 Task: Find connections with filter location Zeralda with filter topic #homes with filter profile language Spanish with filter current company Embassy Group with filter school Presidency University Bangalore with filter industry Think Tanks with filter service category Blogging with filter keywords title Coordinator
Action: Mouse moved to (605, 81)
Screenshot: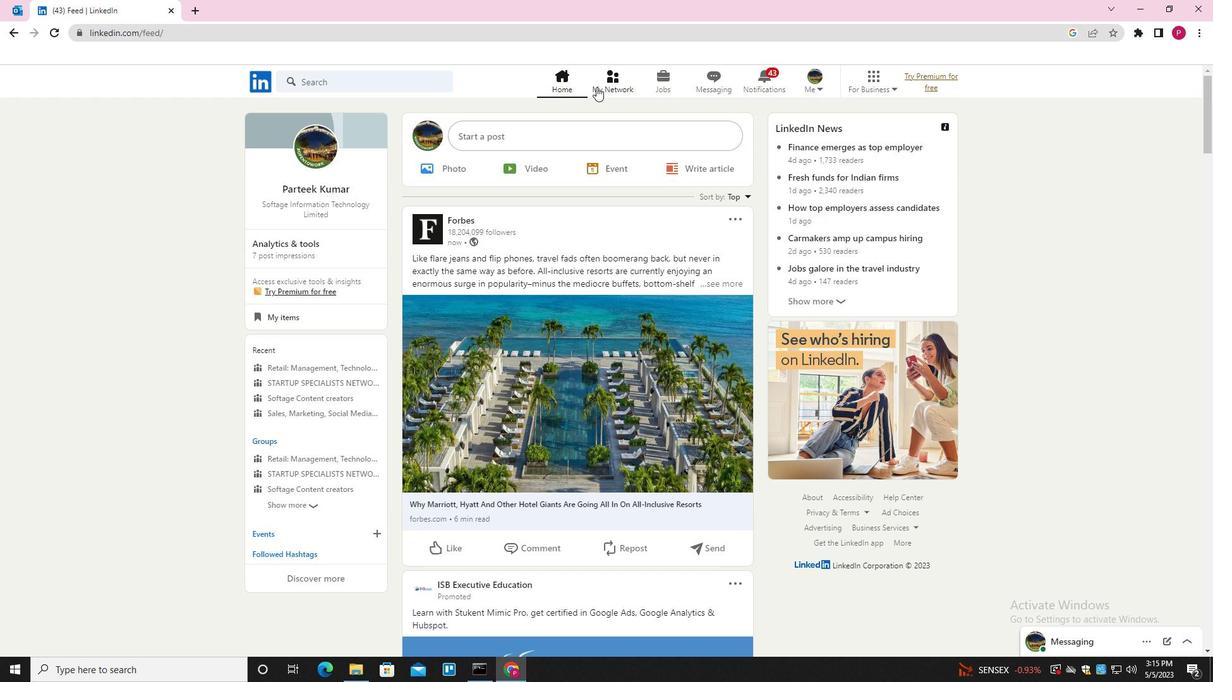 
Action: Mouse pressed left at (605, 81)
Screenshot: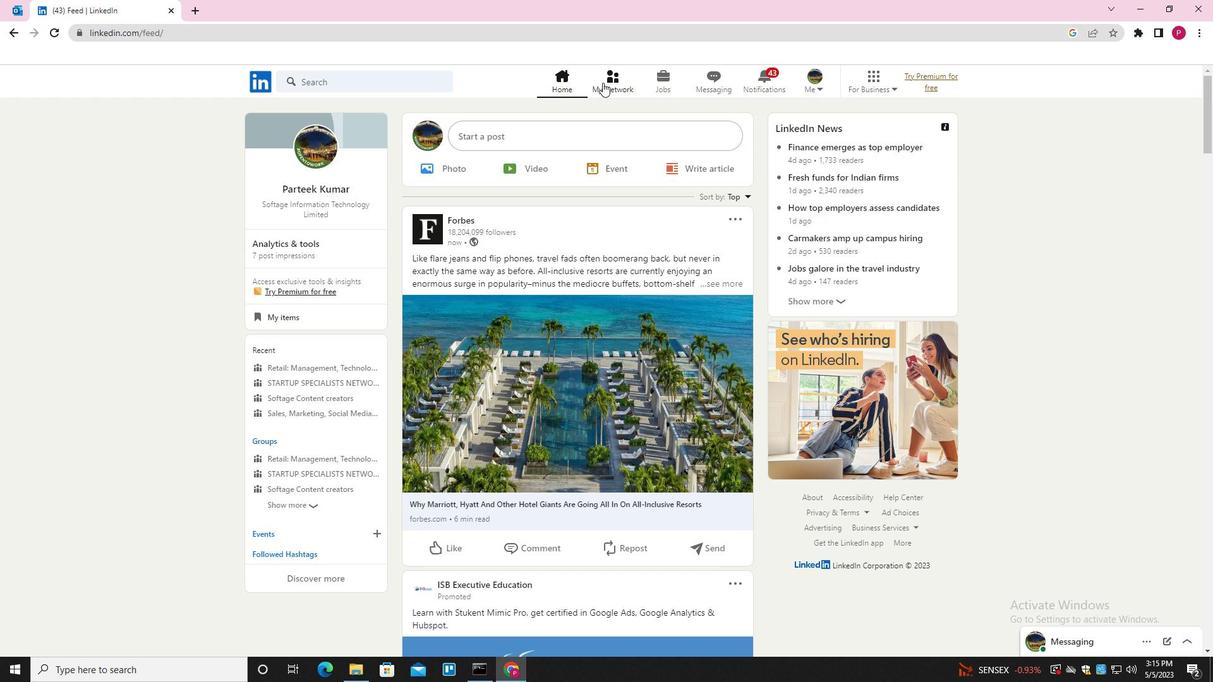 
Action: Mouse moved to (381, 151)
Screenshot: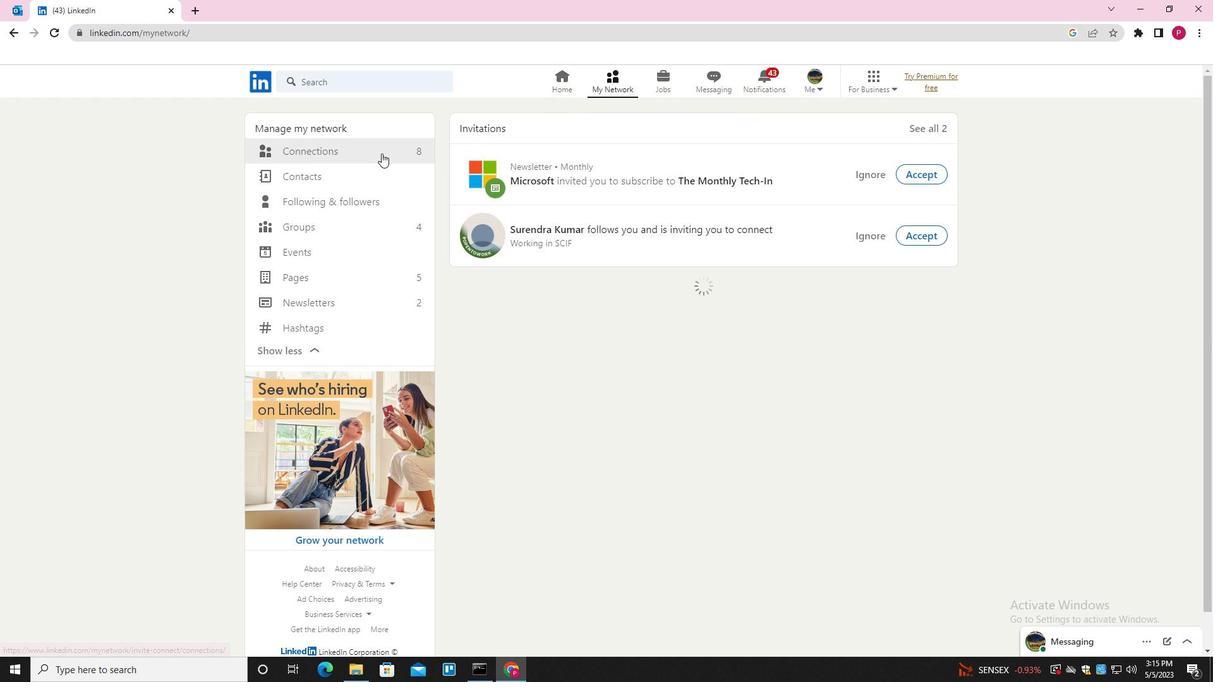 
Action: Mouse pressed left at (381, 151)
Screenshot: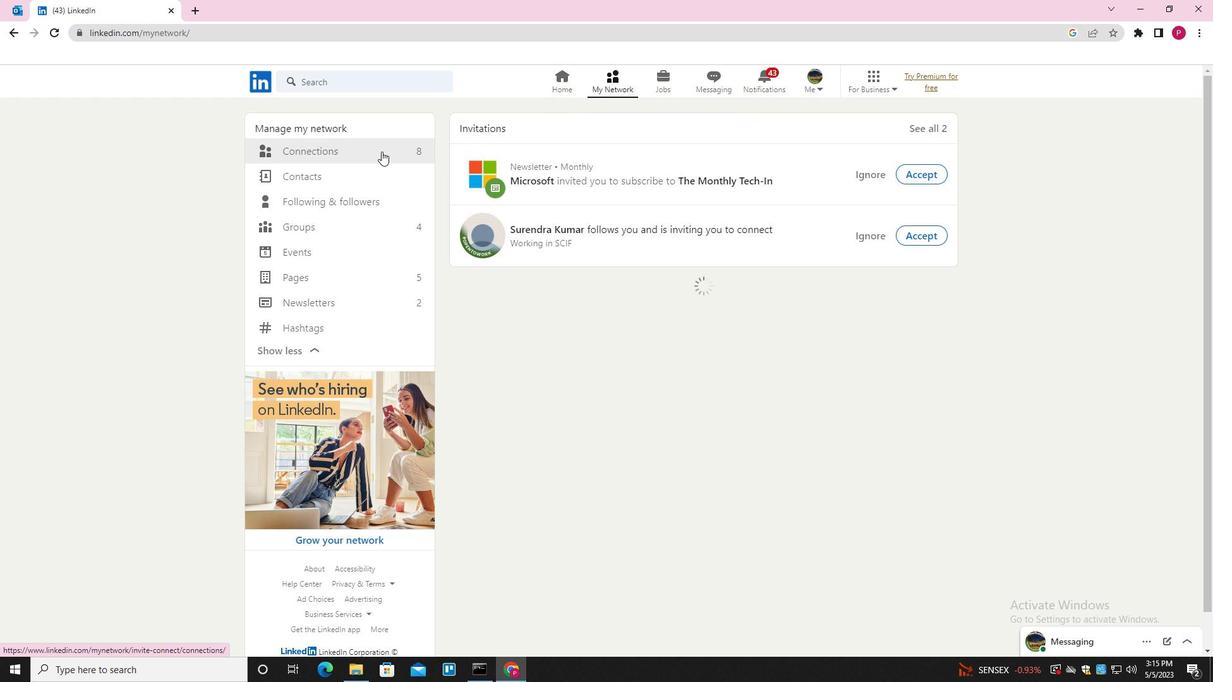
Action: Mouse moved to (695, 156)
Screenshot: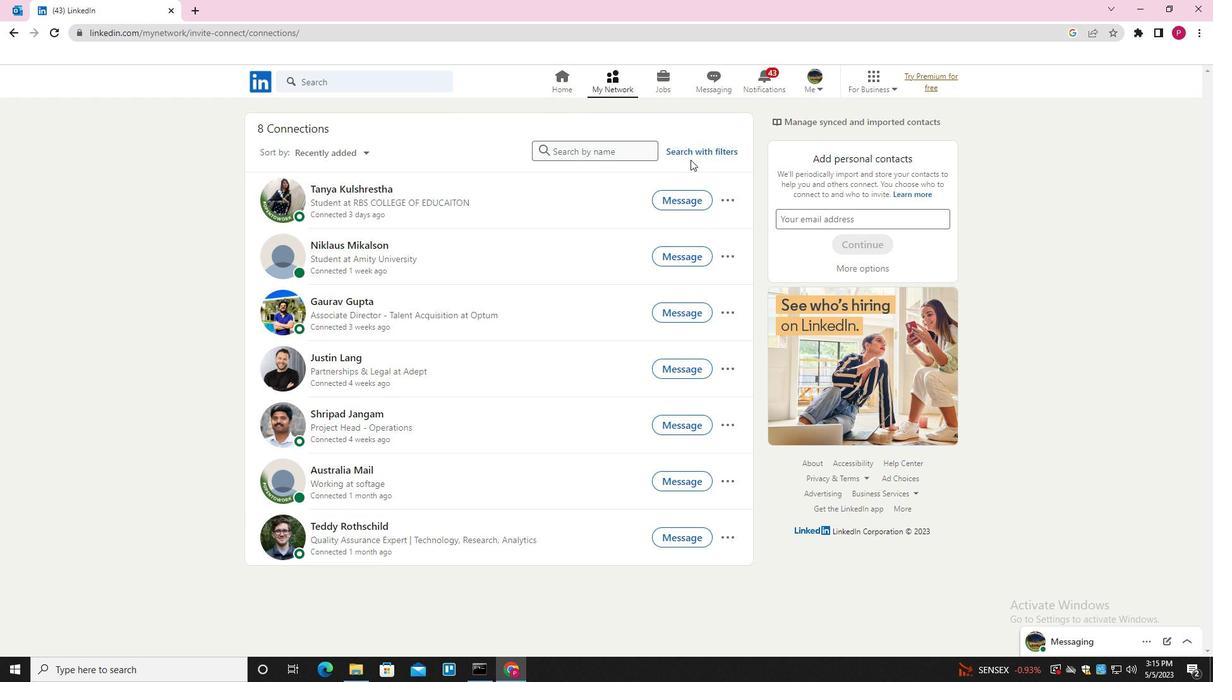 
Action: Mouse pressed left at (695, 156)
Screenshot: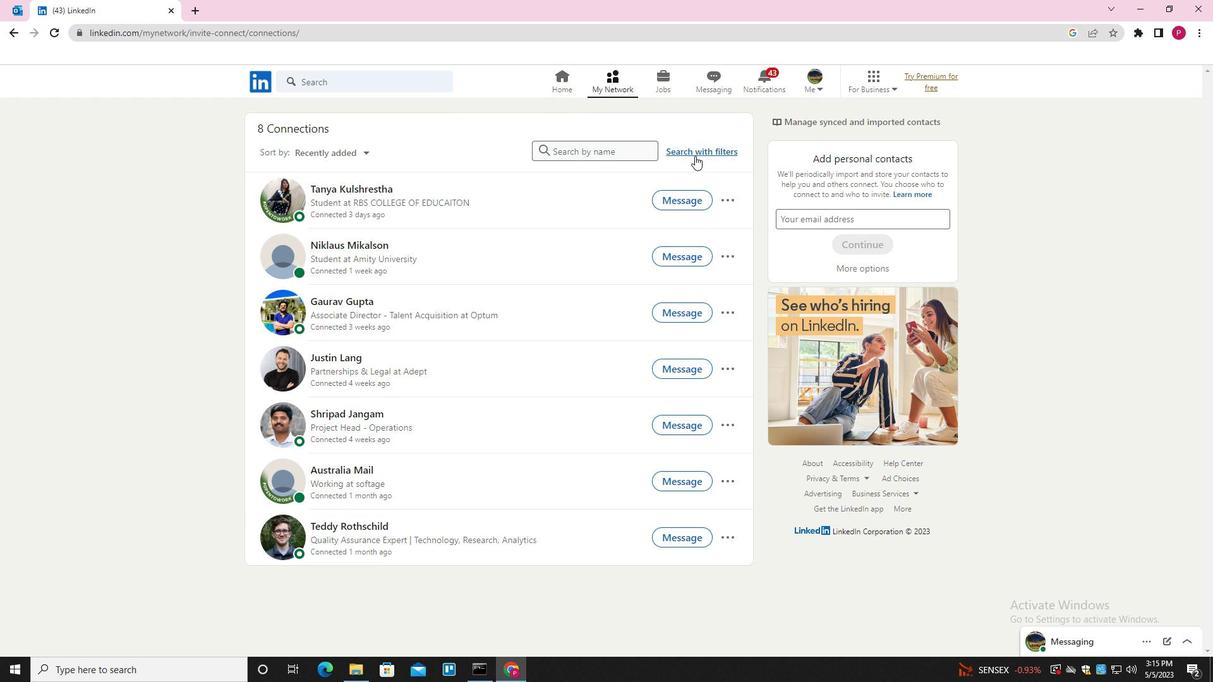 
Action: Mouse moved to (636, 118)
Screenshot: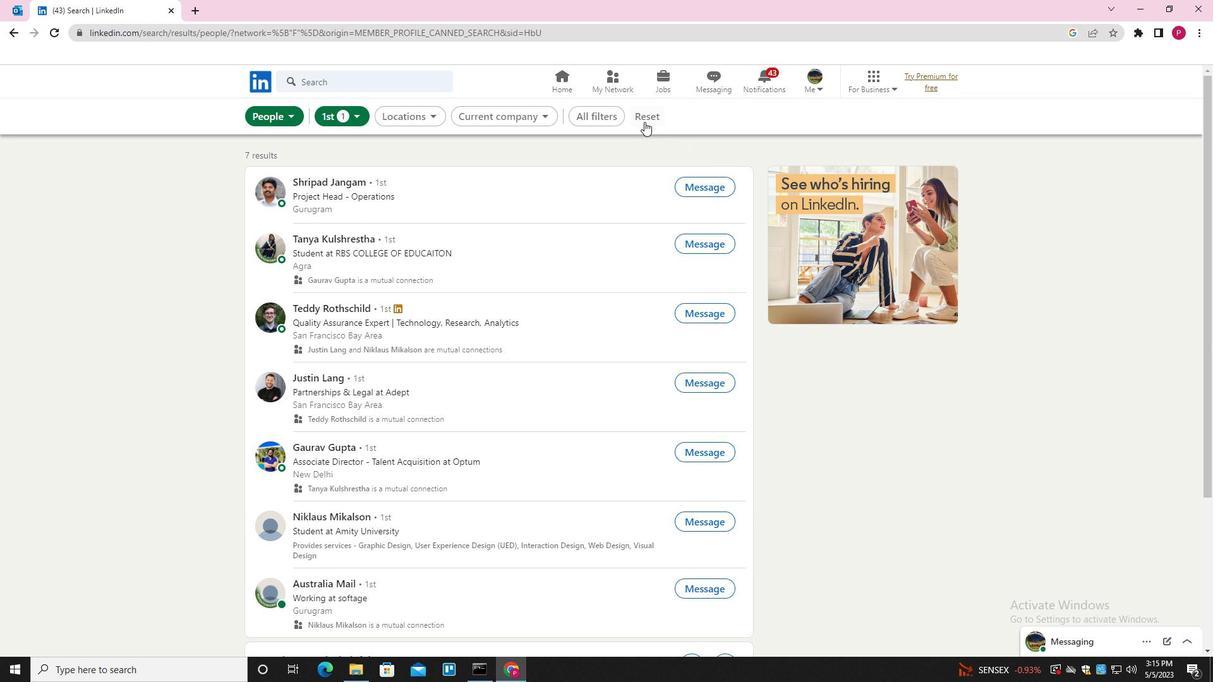 
Action: Mouse pressed left at (636, 118)
Screenshot: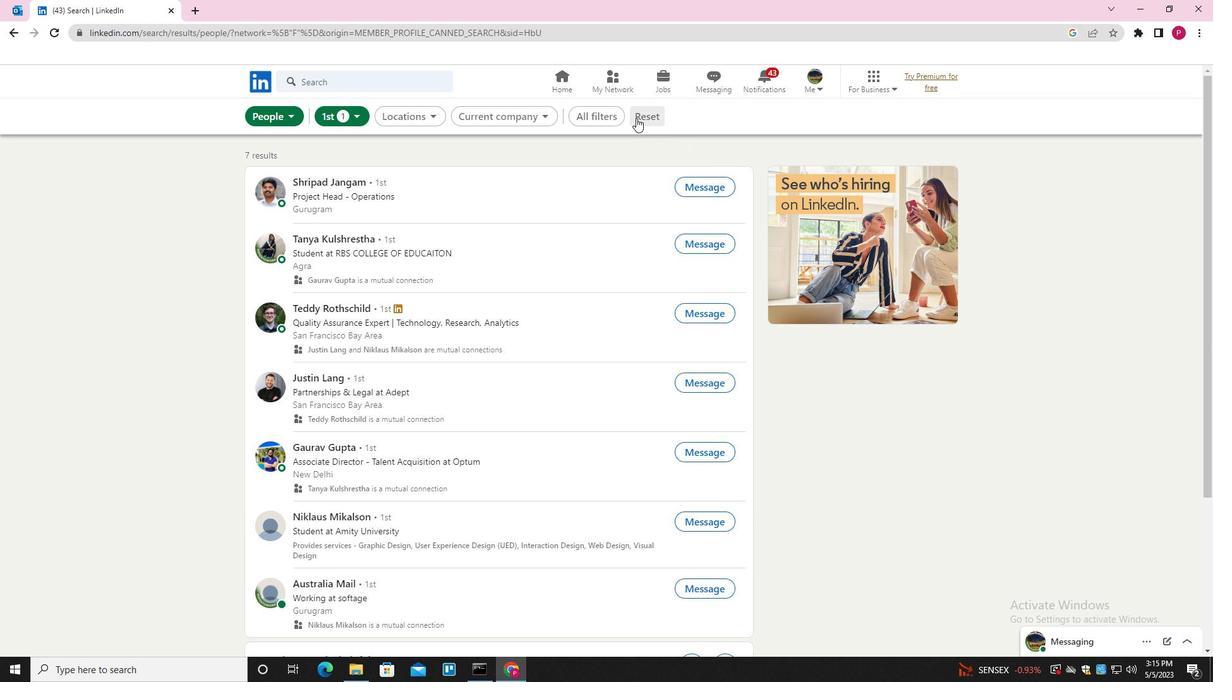 
Action: Mouse moved to (642, 121)
Screenshot: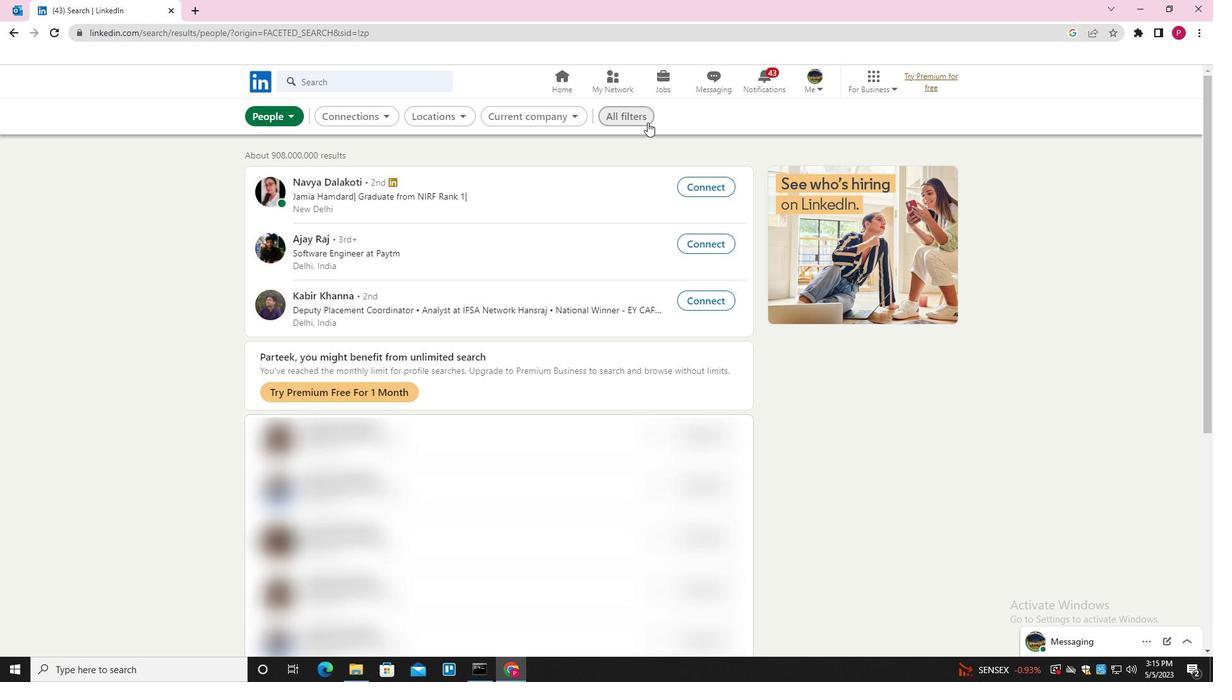 
Action: Mouse pressed left at (642, 121)
Screenshot: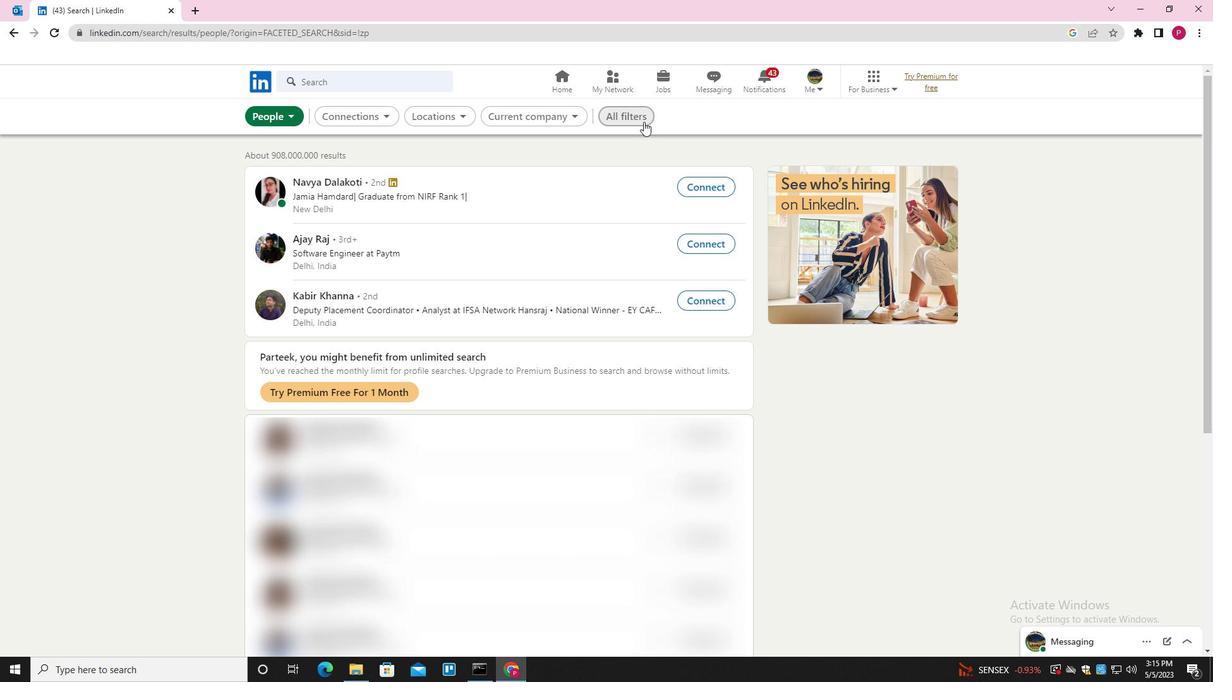 
Action: Mouse moved to (1022, 333)
Screenshot: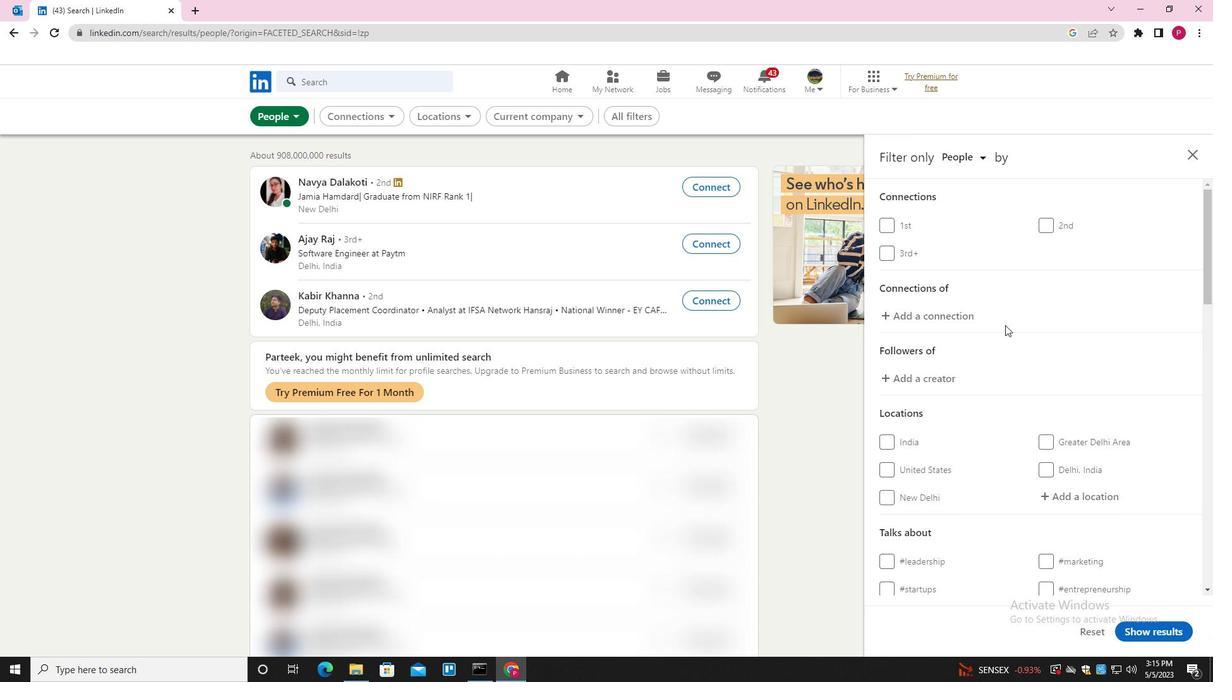 
Action: Mouse scrolled (1022, 332) with delta (0, 0)
Screenshot: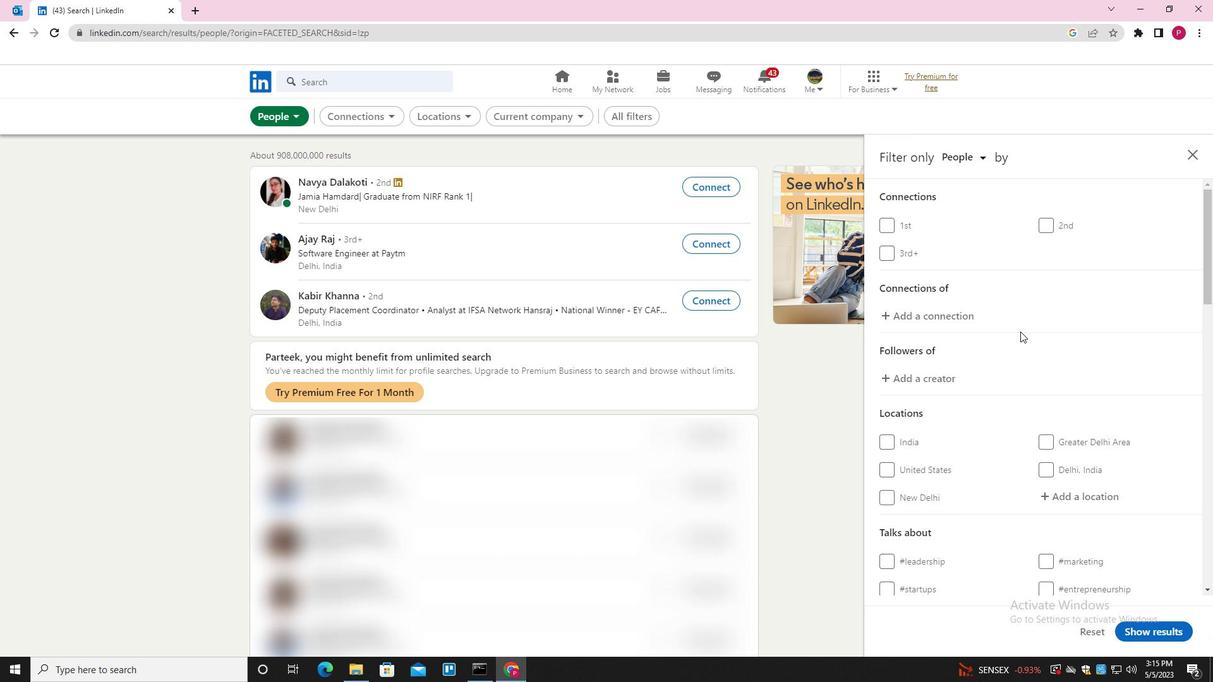 
Action: Mouse moved to (1023, 334)
Screenshot: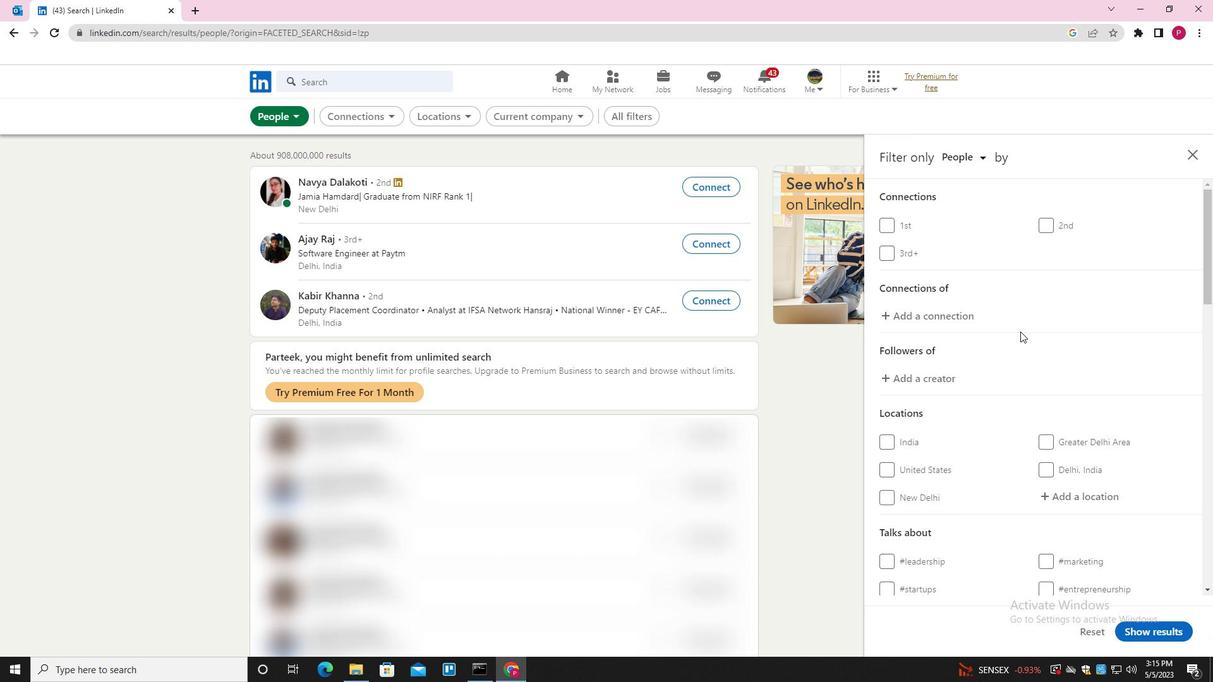 
Action: Mouse scrolled (1023, 333) with delta (0, 0)
Screenshot: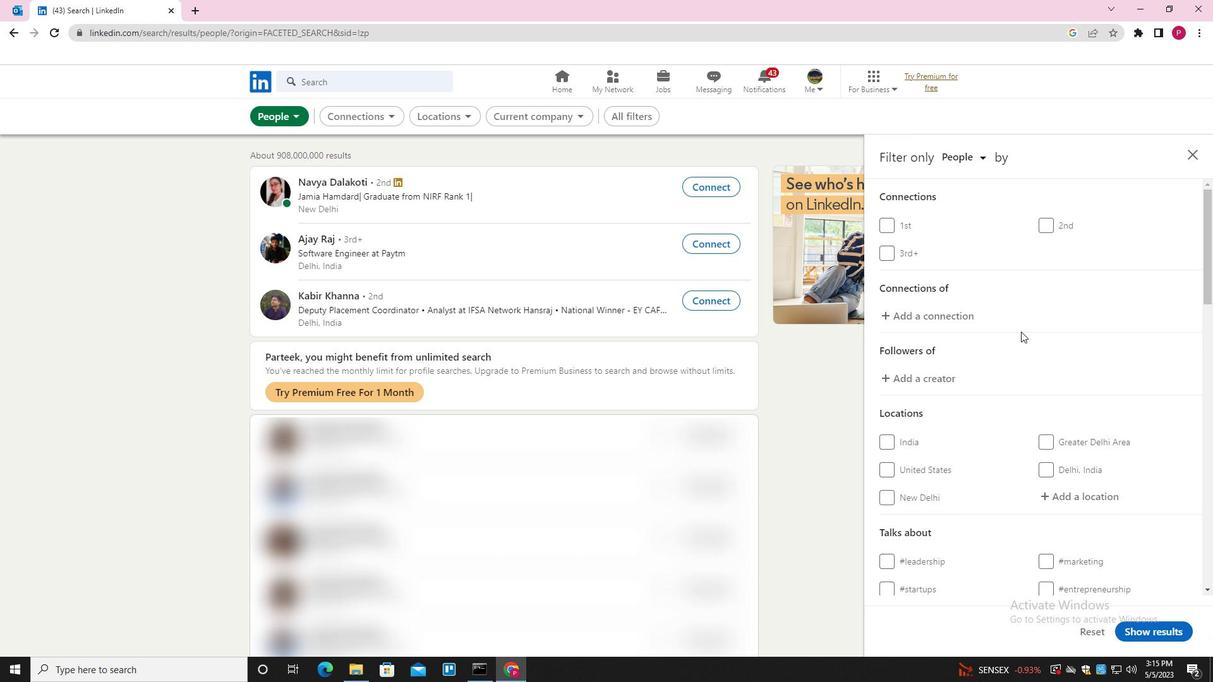 
Action: Mouse moved to (1053, 365)
Screenshot: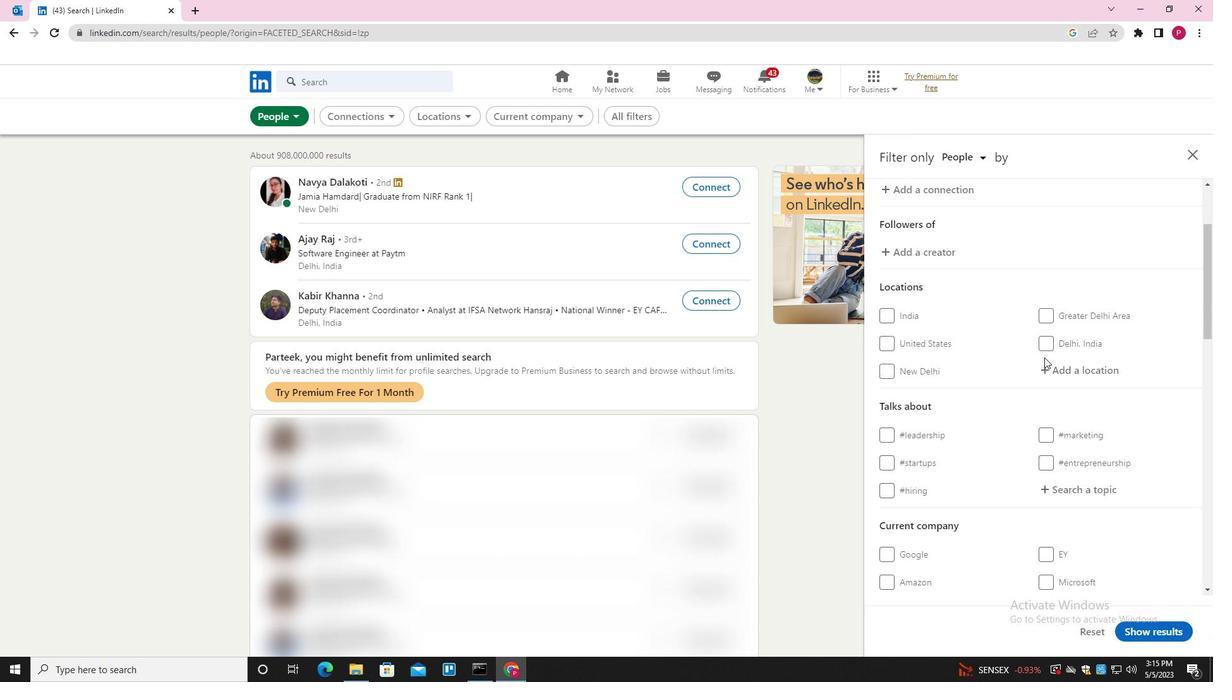 
Action: Mouse pressed left at (1053, 365)
Screenshot: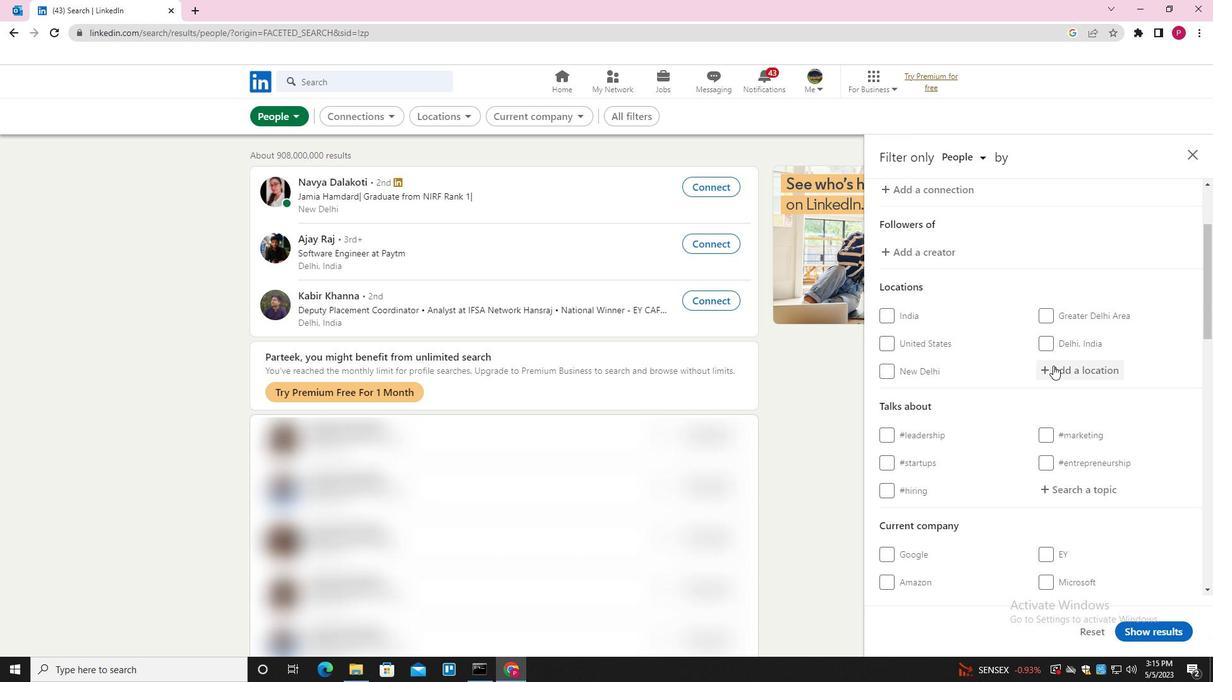 
Action: Key pressed <Key.shift>ZERALDA<Key.down><Key.enter>
Screenshot: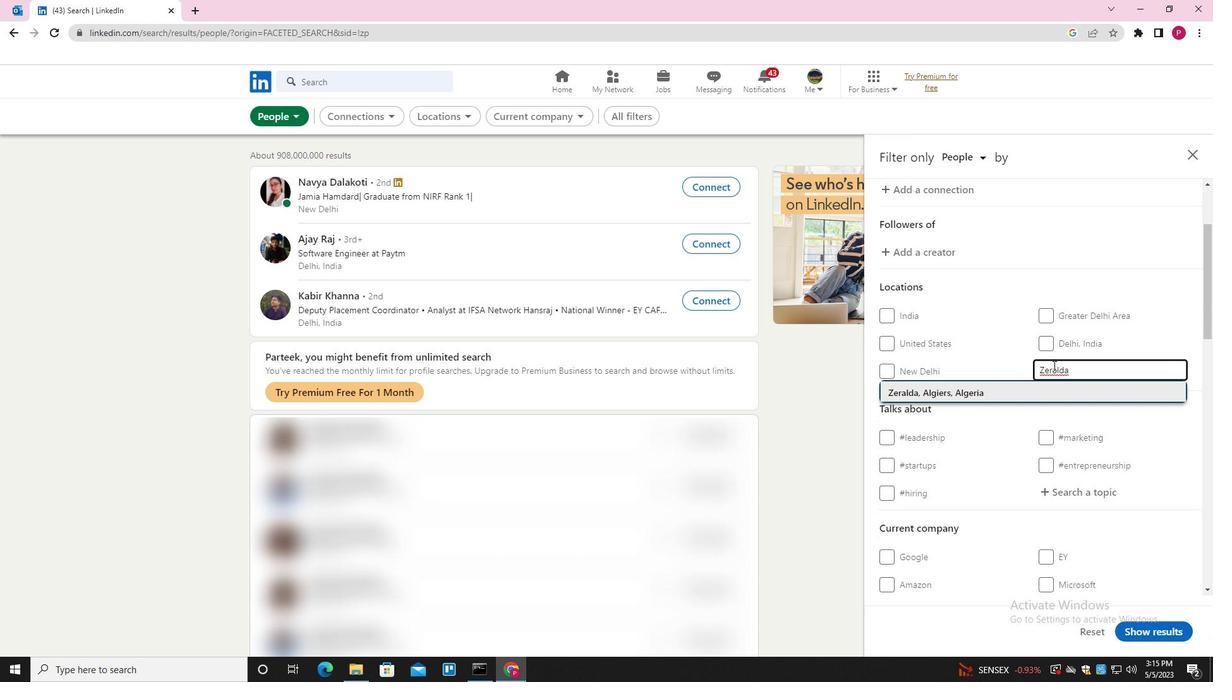 
Action: Mouse moved to (1034, 369)
Screenshot: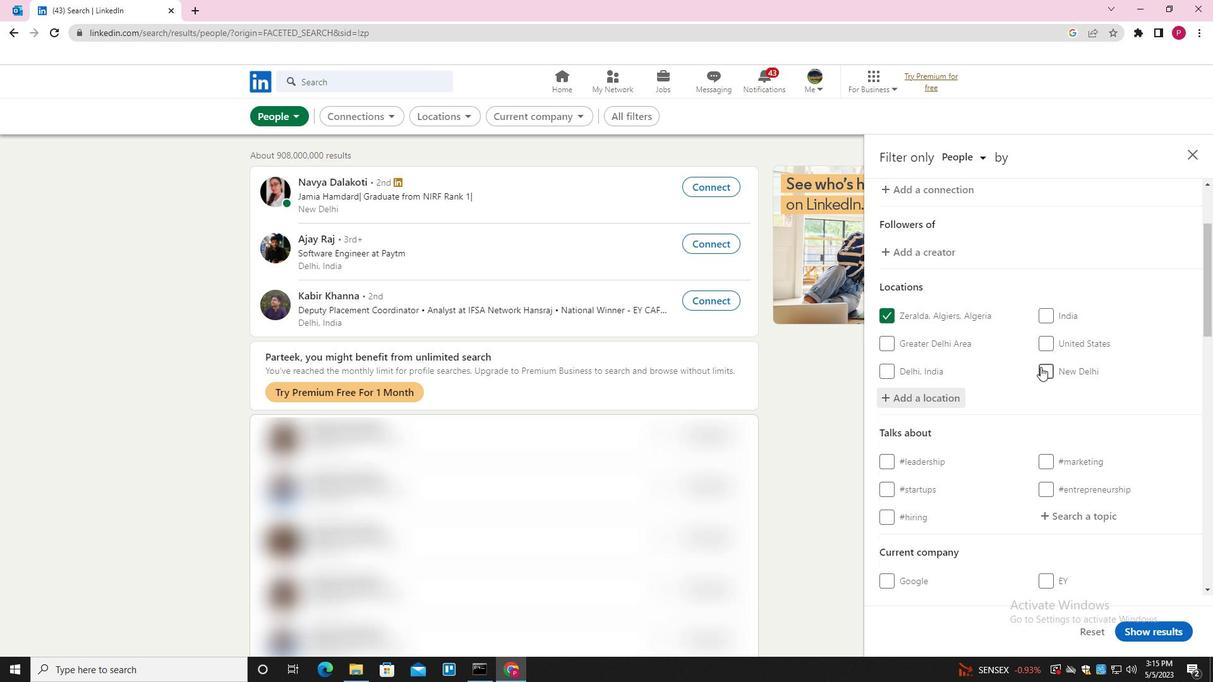 
Action: Mouse scrolled (1034, 368) with delta (0, 0)
Screenshot: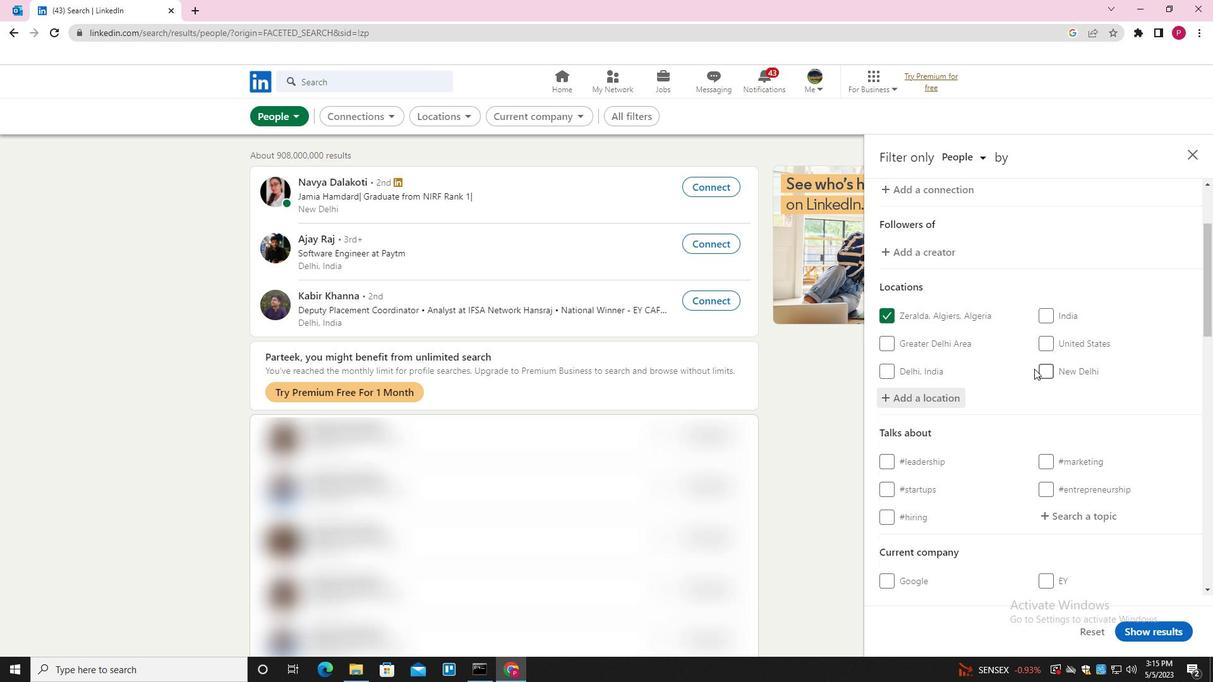 
Action: Mouse moved to (1033, 369)
Screenshot: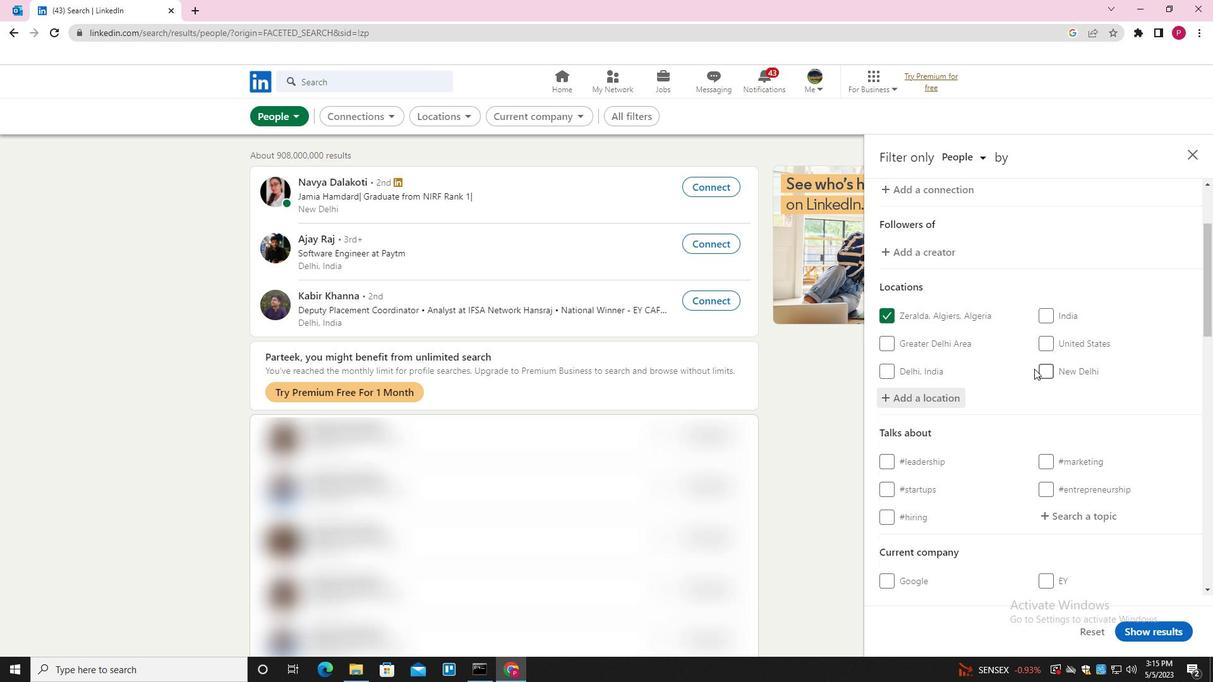 
Action: Mouse scrolled (1033, 368) with delta (0, 0)
Screenshot: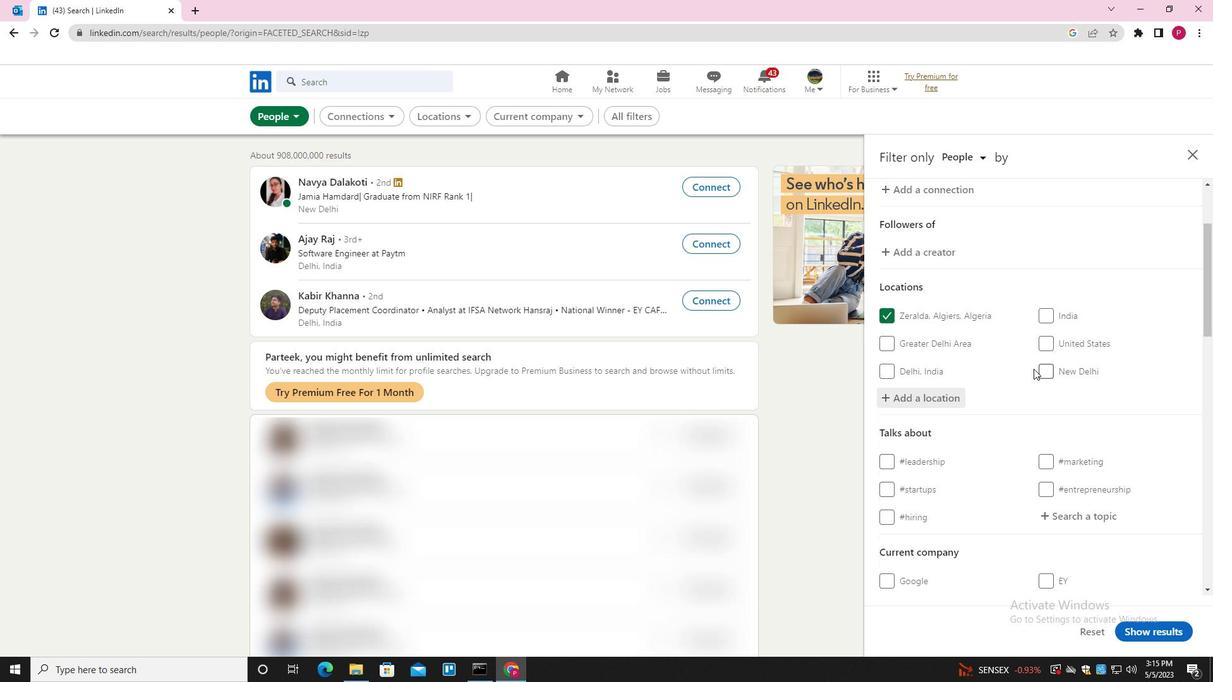 
Action: Mouse scrolled (1033, 368) with delta (0, 0)
Screenshot: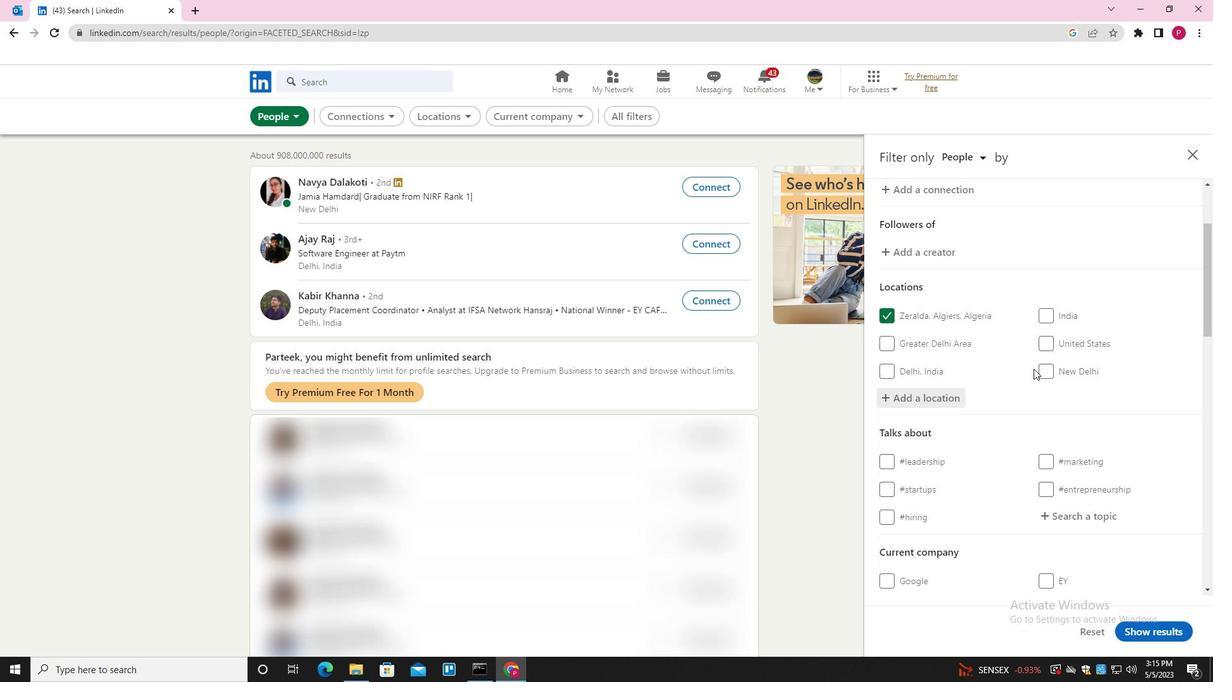 
Action: Mouse moved to (1070, 326)
Screenshot: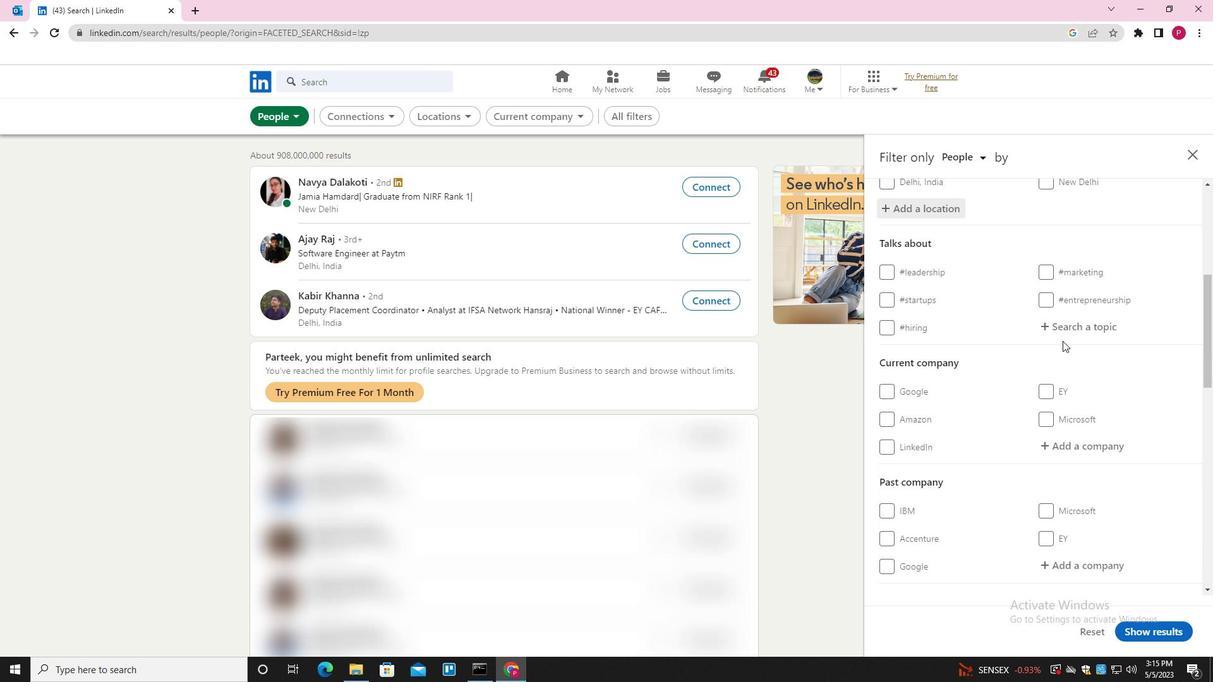 
Action: Mouse pressed left at (1070, 326)
Screenshot: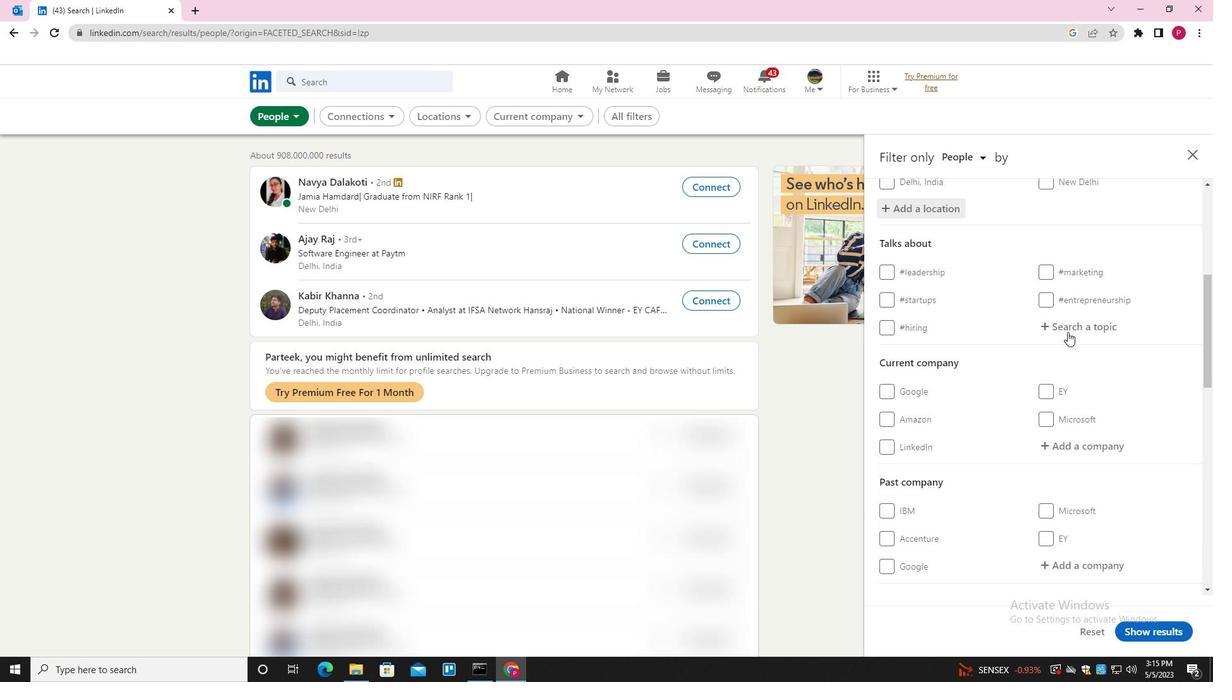
Action: Key pressed HOMES<Key.down><Key.down><Key.down><Key.down><Key.down><Key.enter>
Screenshot: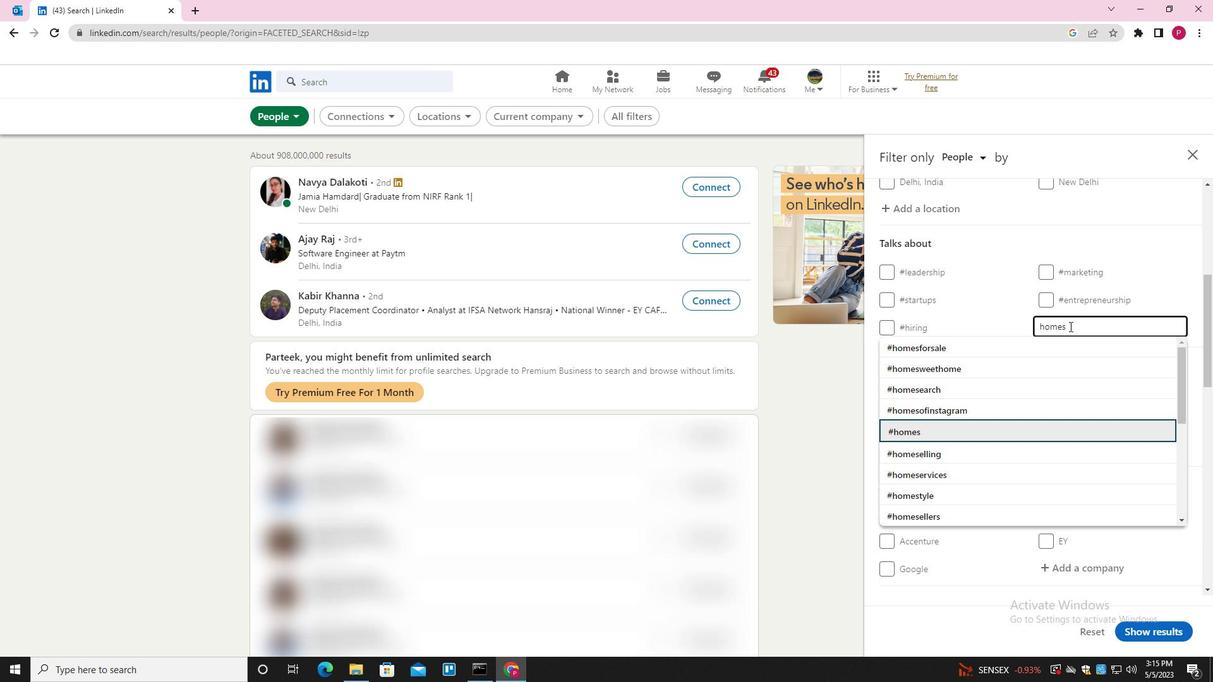 
Action: Mouse moved to (1030, 371)
Screenshot: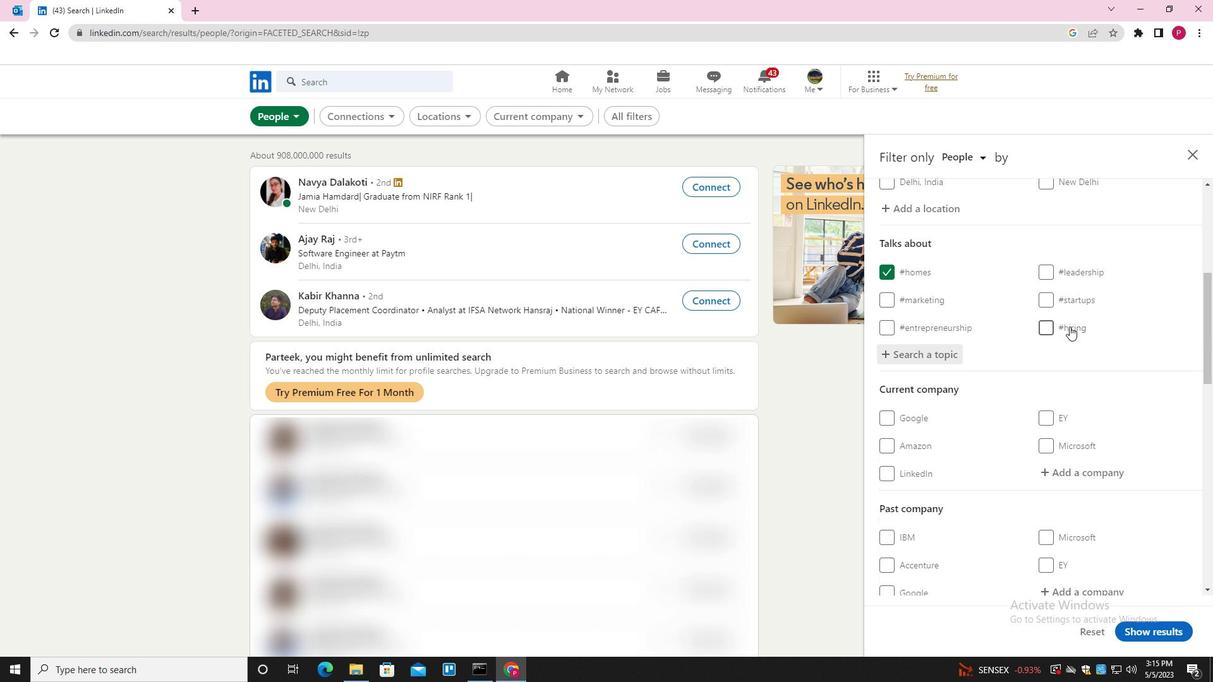 
Action: Mouse scrolled (1030, 371) with delta (0, 0)
Screenshot: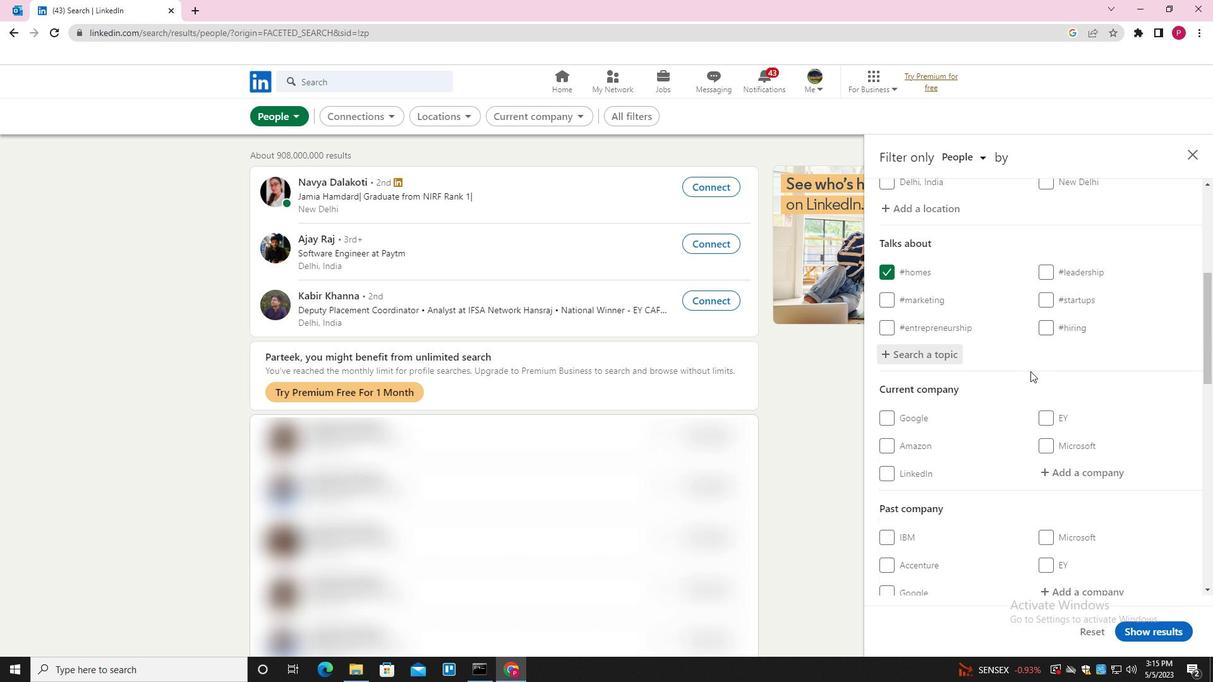 
Action: Mouse scrolled (1030, 371) with delta (0, 0)
Screenshot: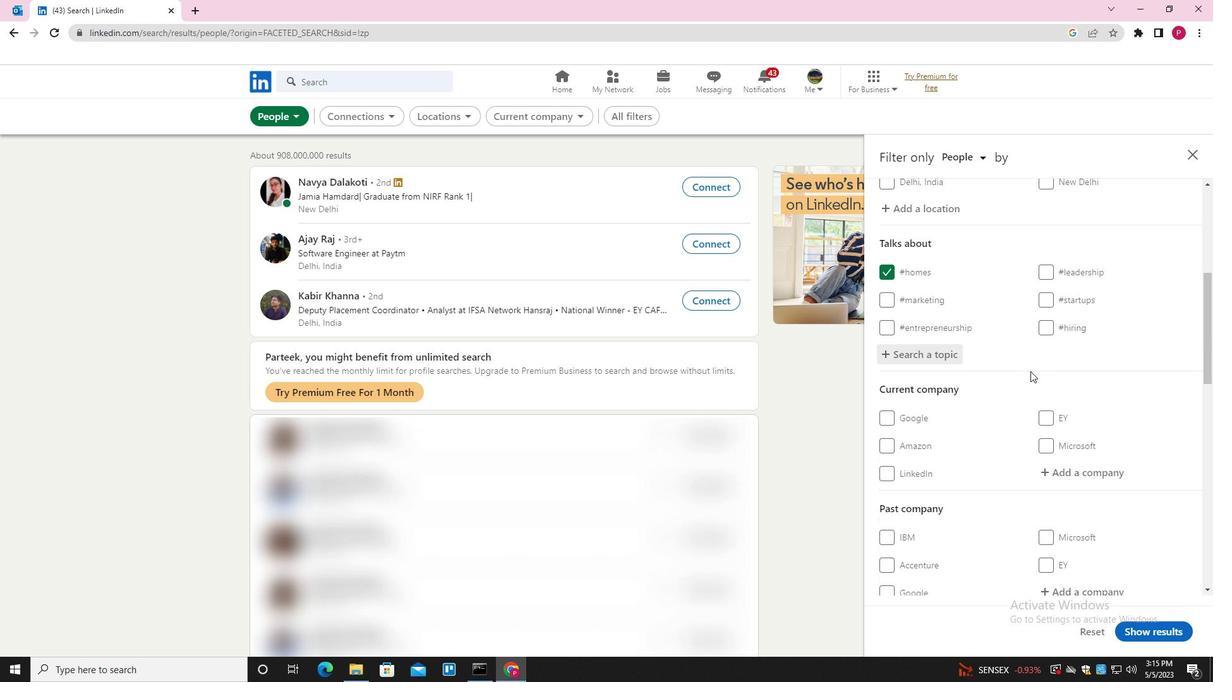 
Action: Mouse scrolled (1030, 371) with delta (0, 0)
Screenshot: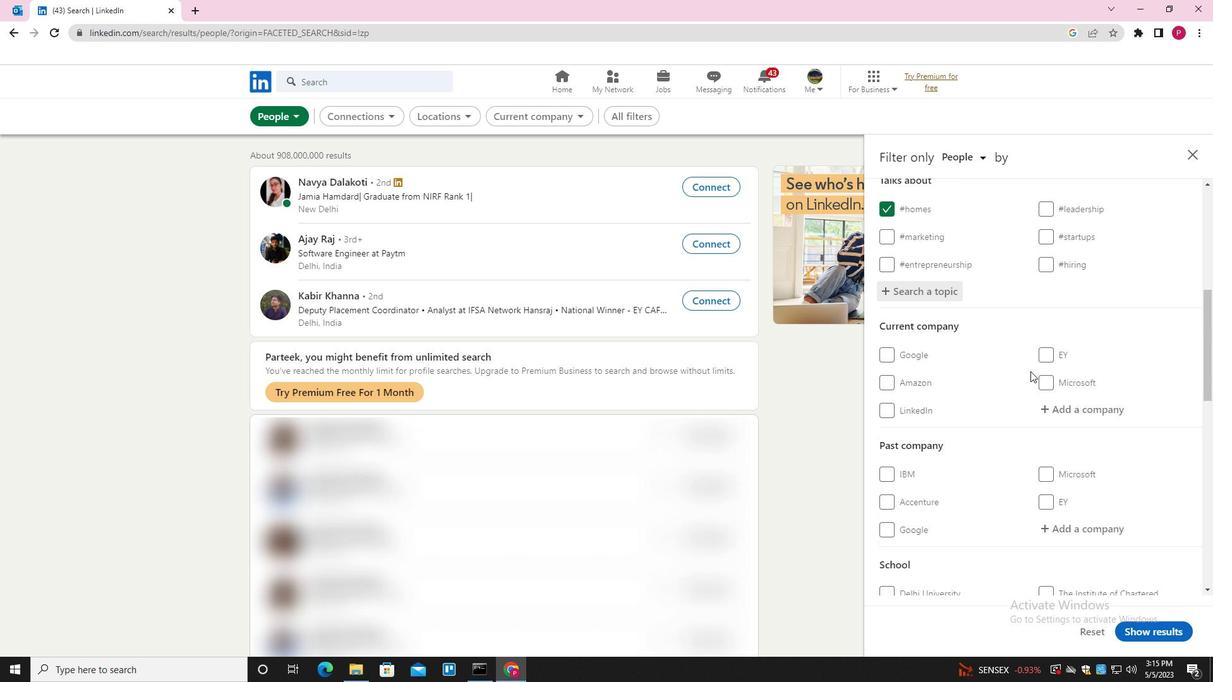 
Action: Mouse scrolled (1030, 371) with delta (0, 0)
Screenshot: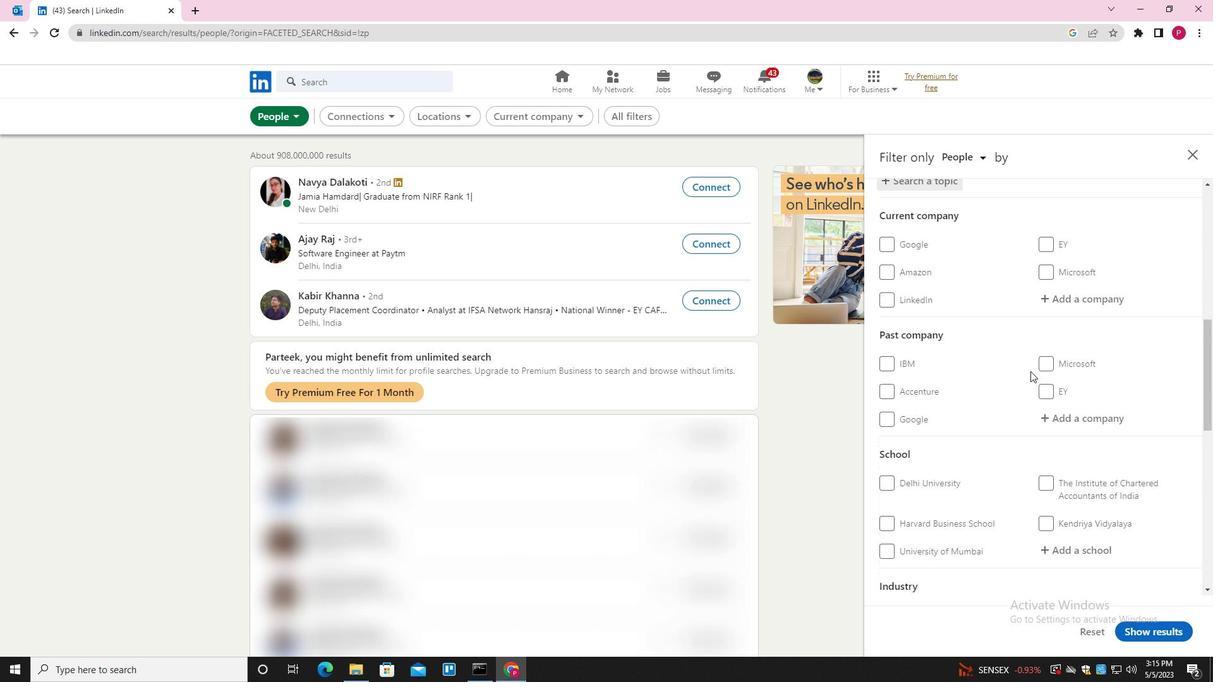 
Action: Mouse scrolled (1030, 371) with delta (0, 0)
Screenshot: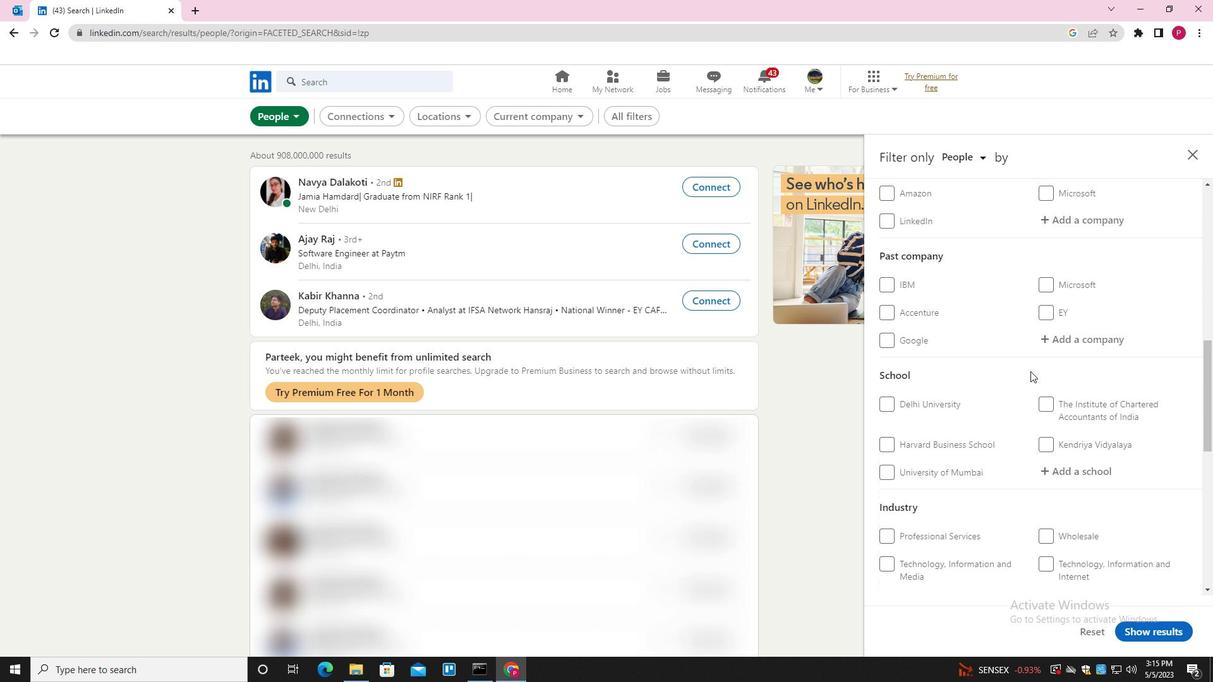 
Action: Mouse scrolled (1030, 371) with delta (0, 0)
Screenshot: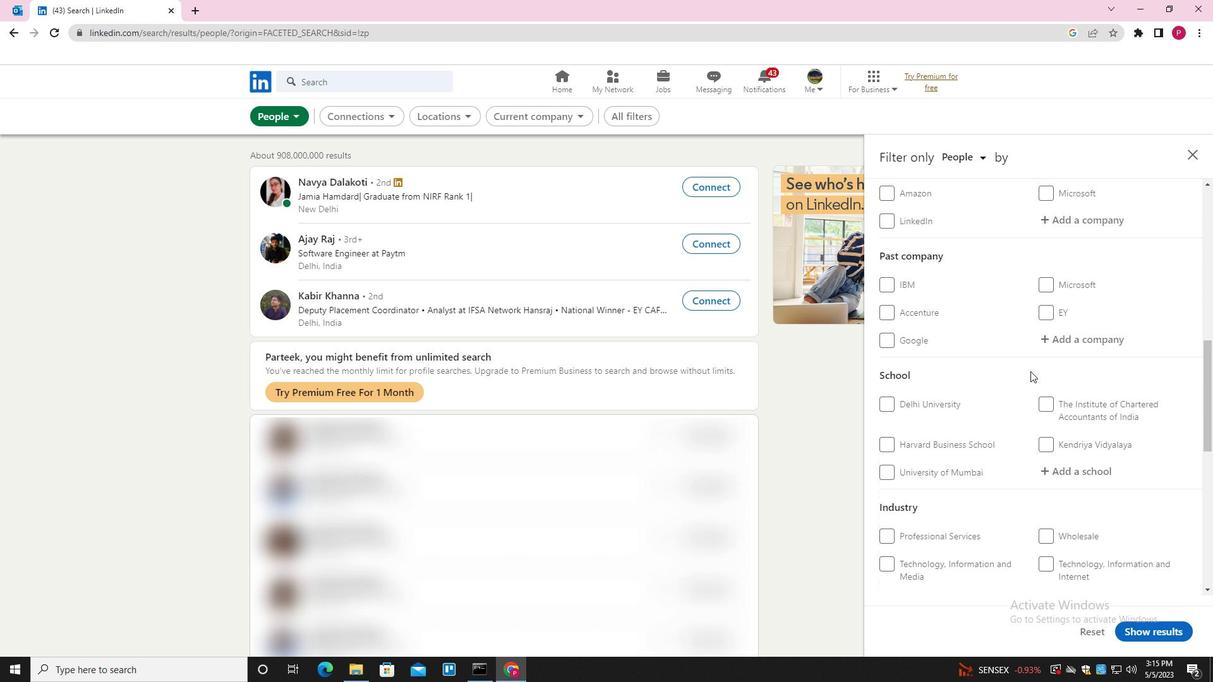 
Action: Mouse scrolled (1030, 371) with delta (0, 0)
Screenshot: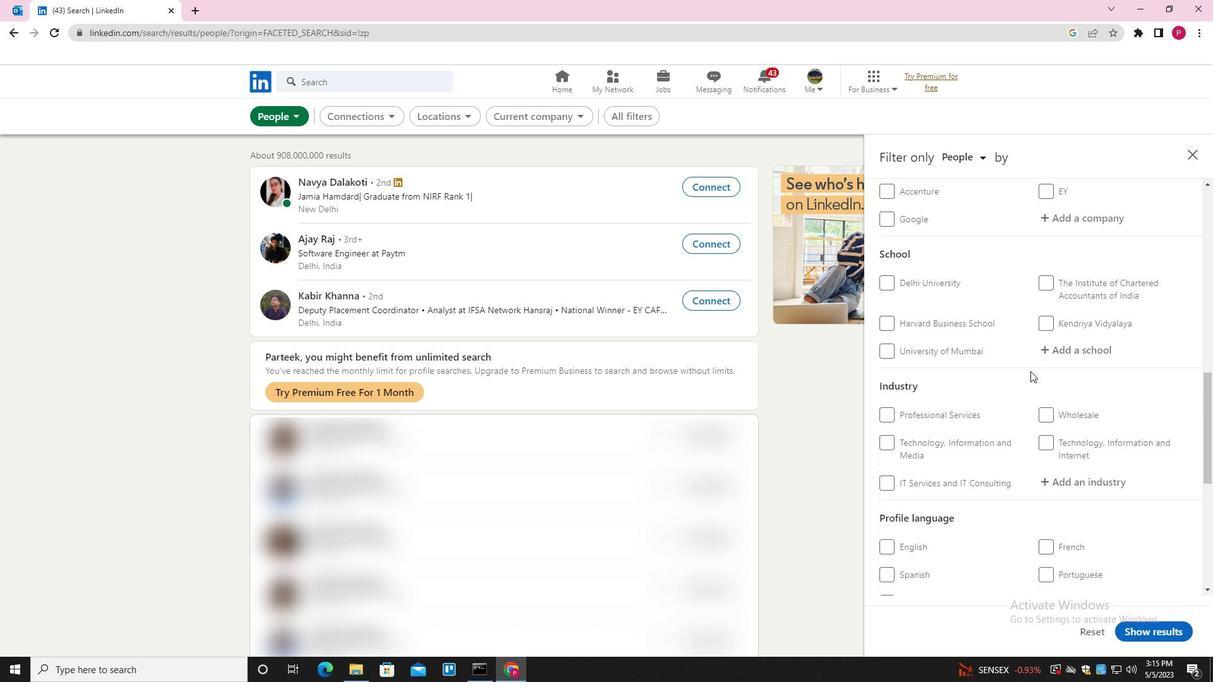 
Action: Mouse scrolled (1030, 371) with delta (0, 0)
Screenshot: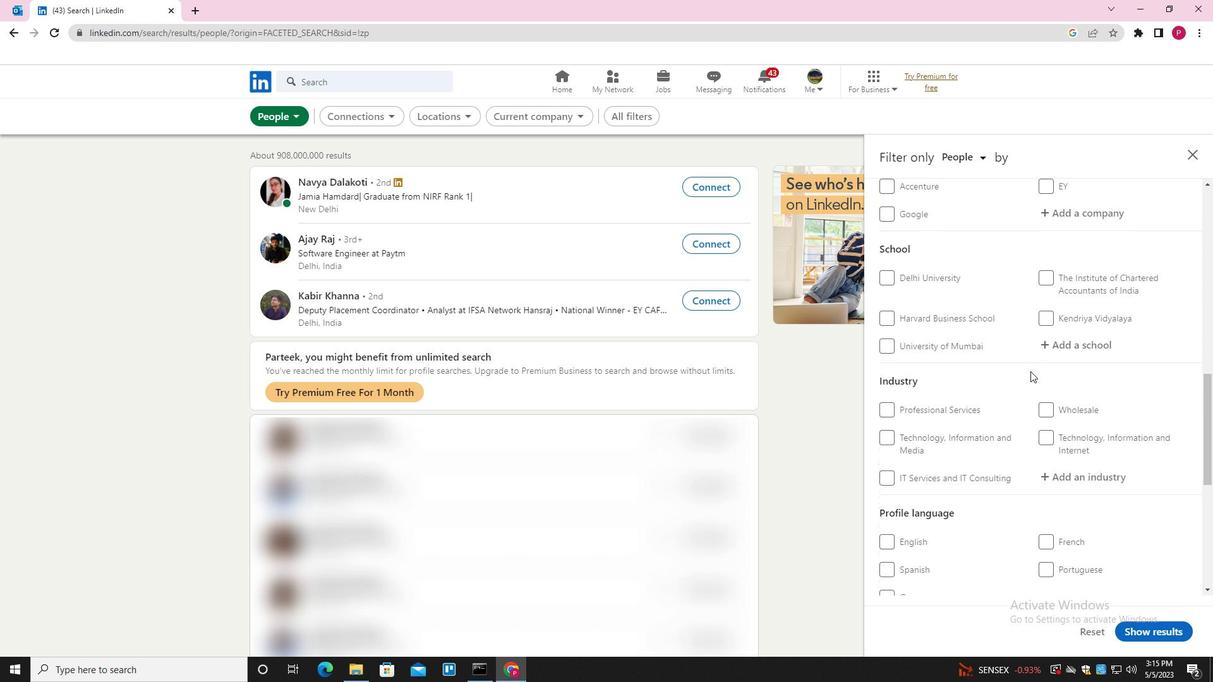 
Action: Mouse scrolled (1030, 371) with delta (0, 0)
Screenshot: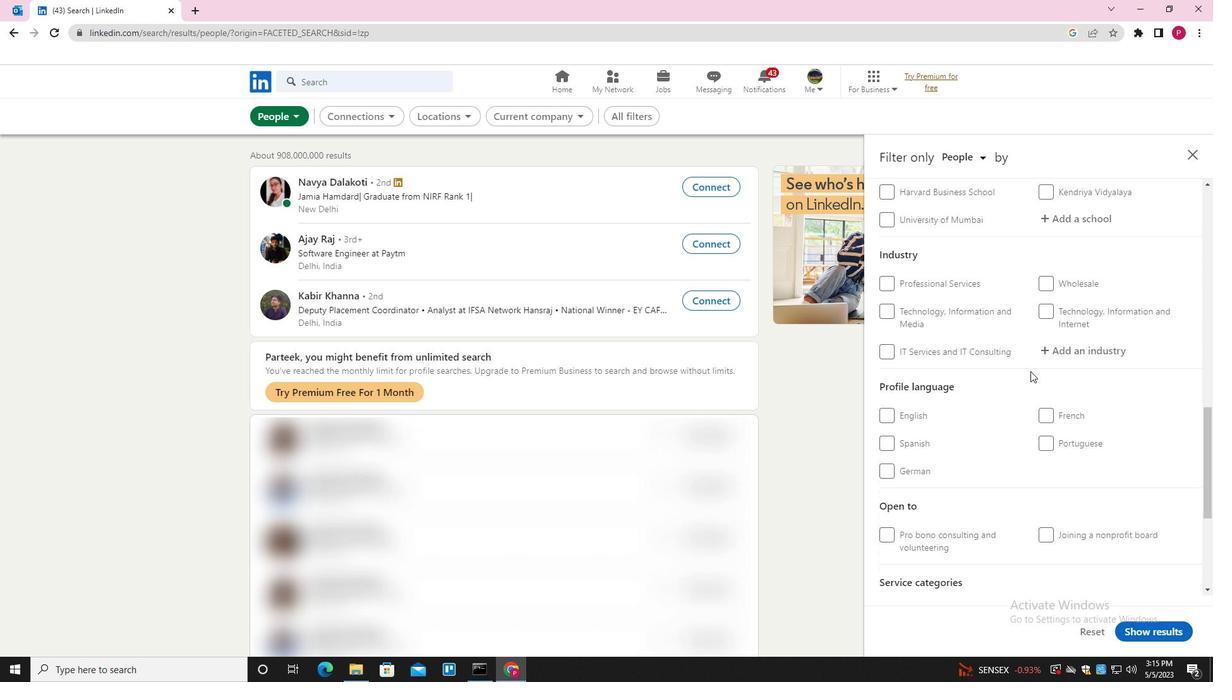 
Action: Mouse scrolled (1030, 371) with delta (0, 0)
Screenshot: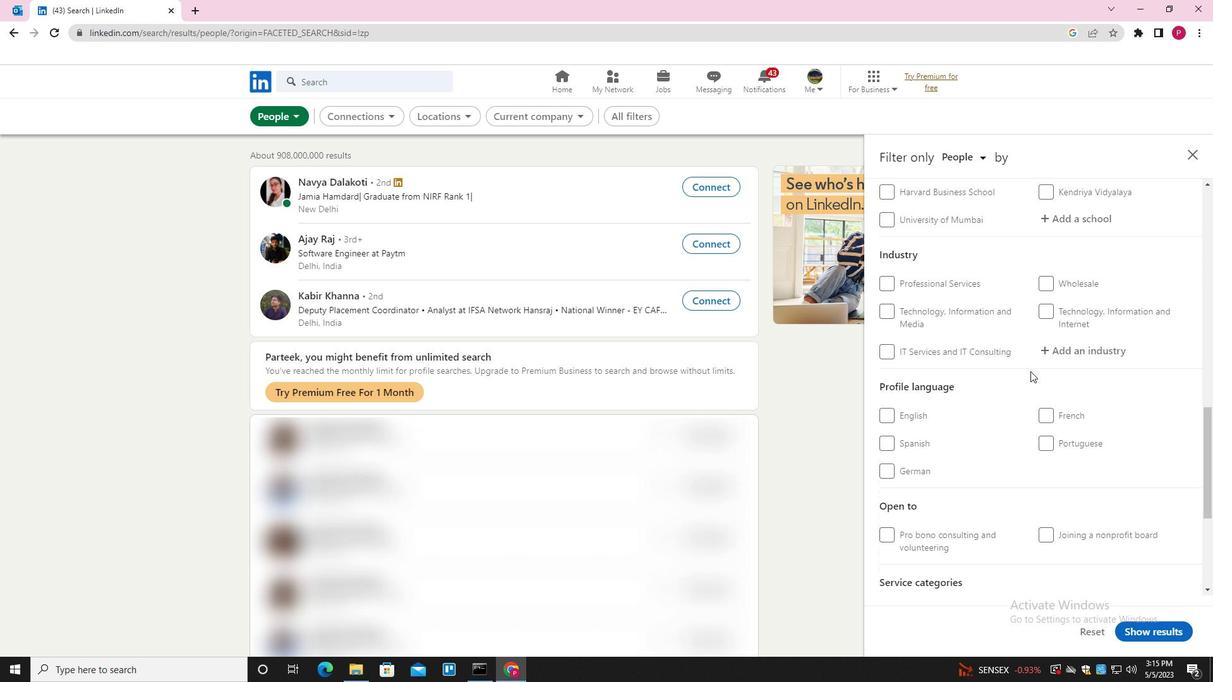 
Action: Mouse moved to (916, 318)
Screenshot: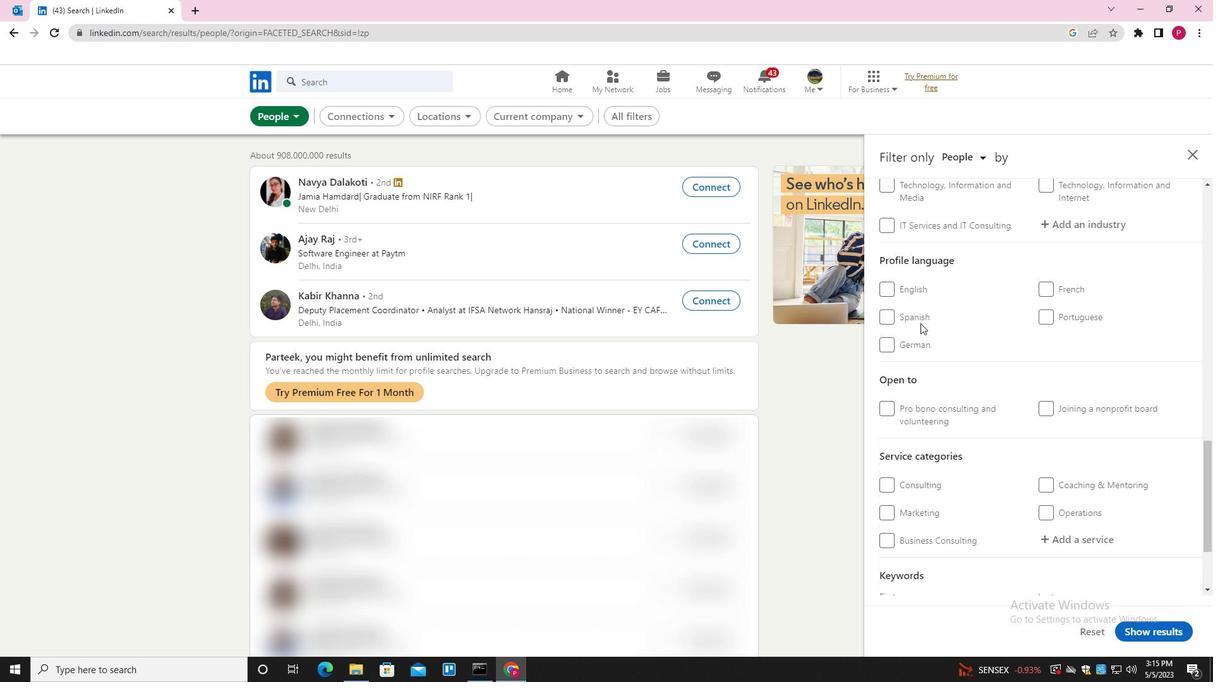 
Action: Mouse pressed left at (916, 318)
Screenshot: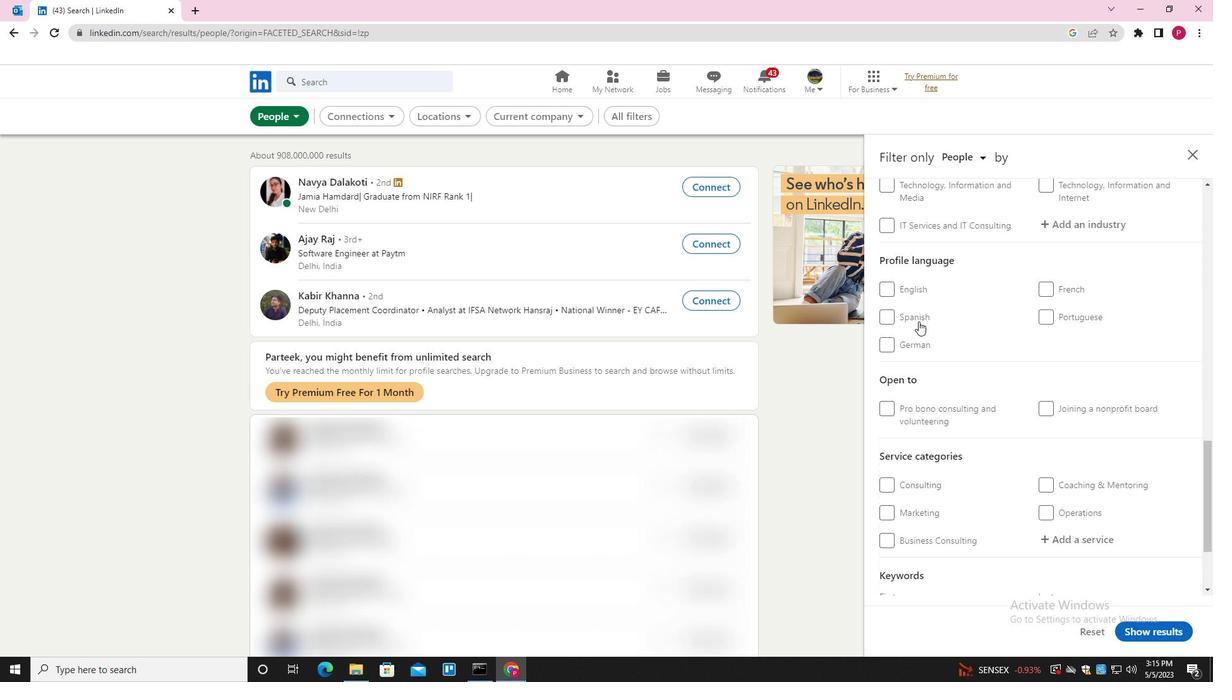
Action: Mouse moved to (949, 339)
Screenshot: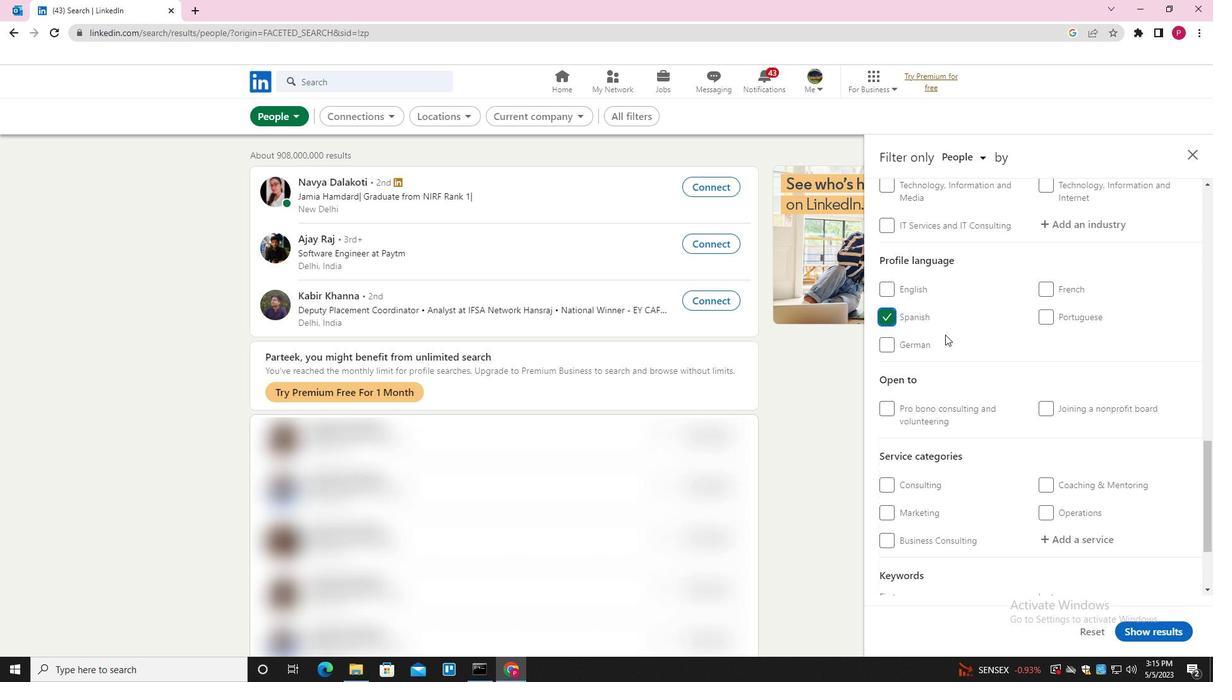 
Action: Mouse scrolled (949, 340) with delta (0, 0)
Screenshot: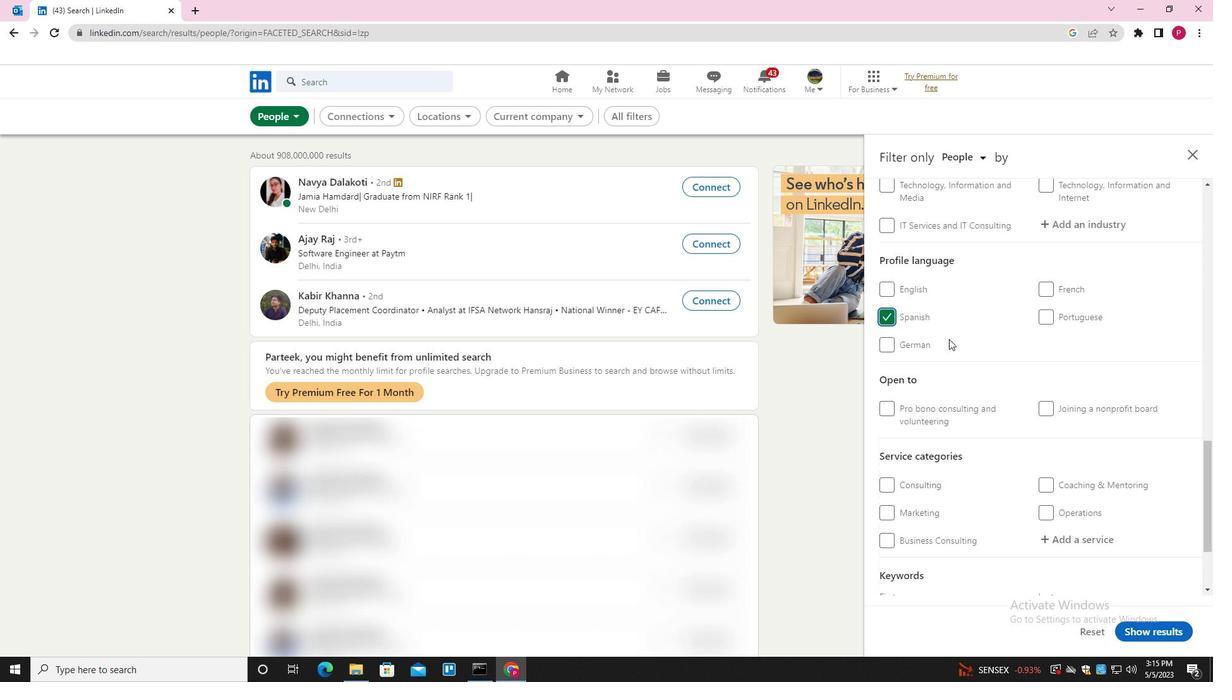 
Action: Mouse scrolled (949, 340) with delta (0, 0)
Screenshot: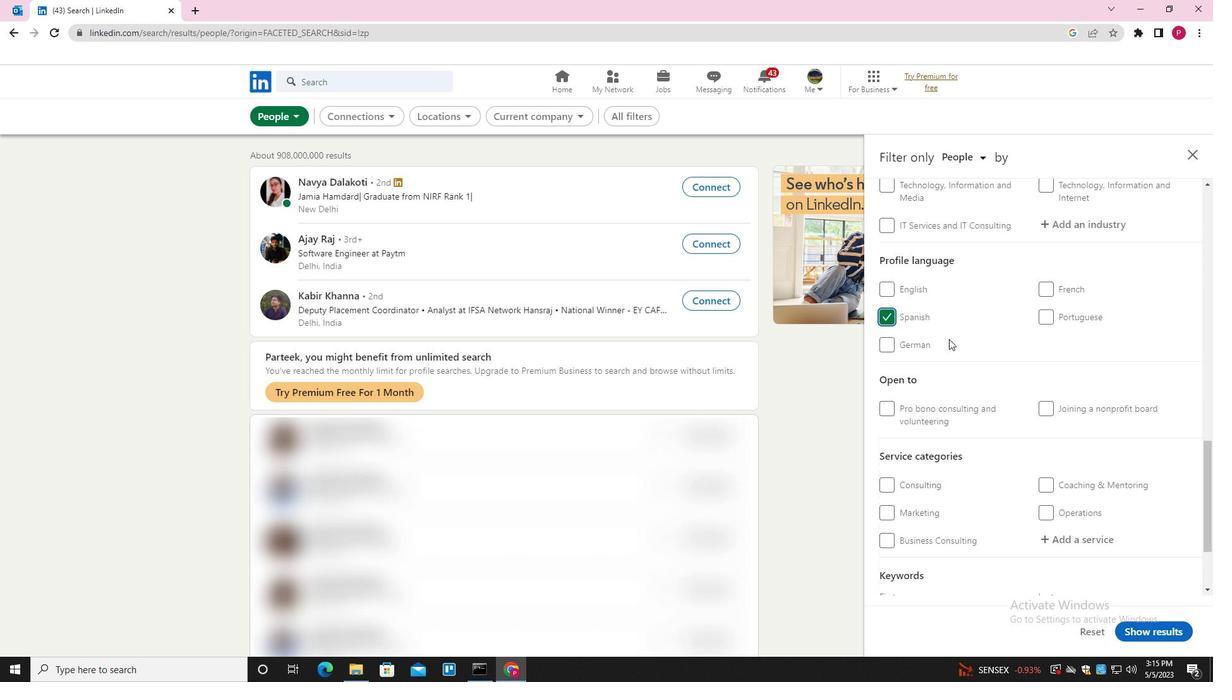 
Action: Mouse scrolled (949, 340) with delta (0, 0)
Screenshot: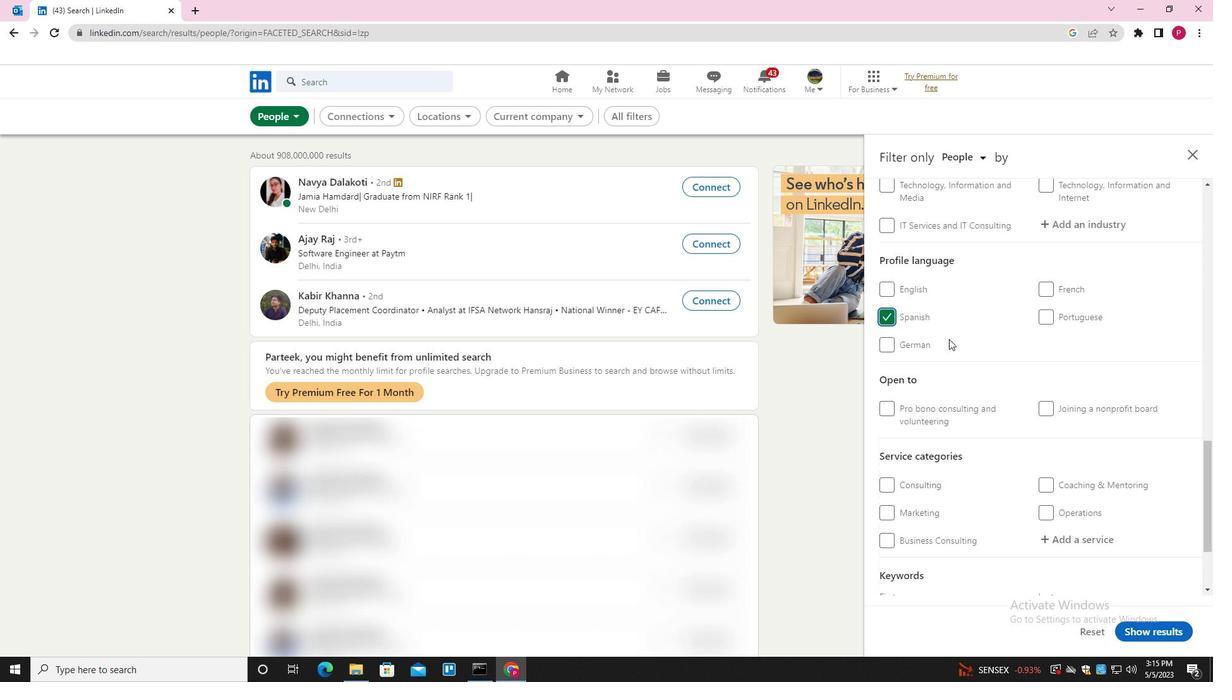 
Action: Mouse scrolled (949, 340) with delta (0, 0)
Screenshot: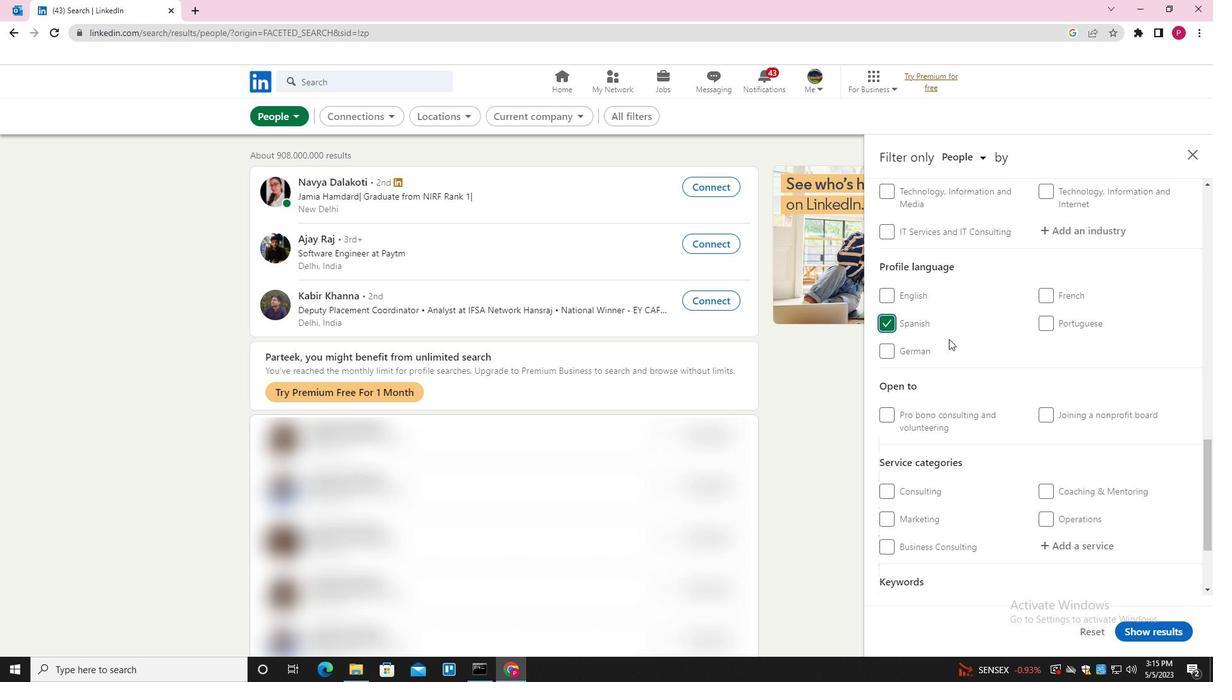 
Action: Mouse moved to (949, 340)
Screenshot: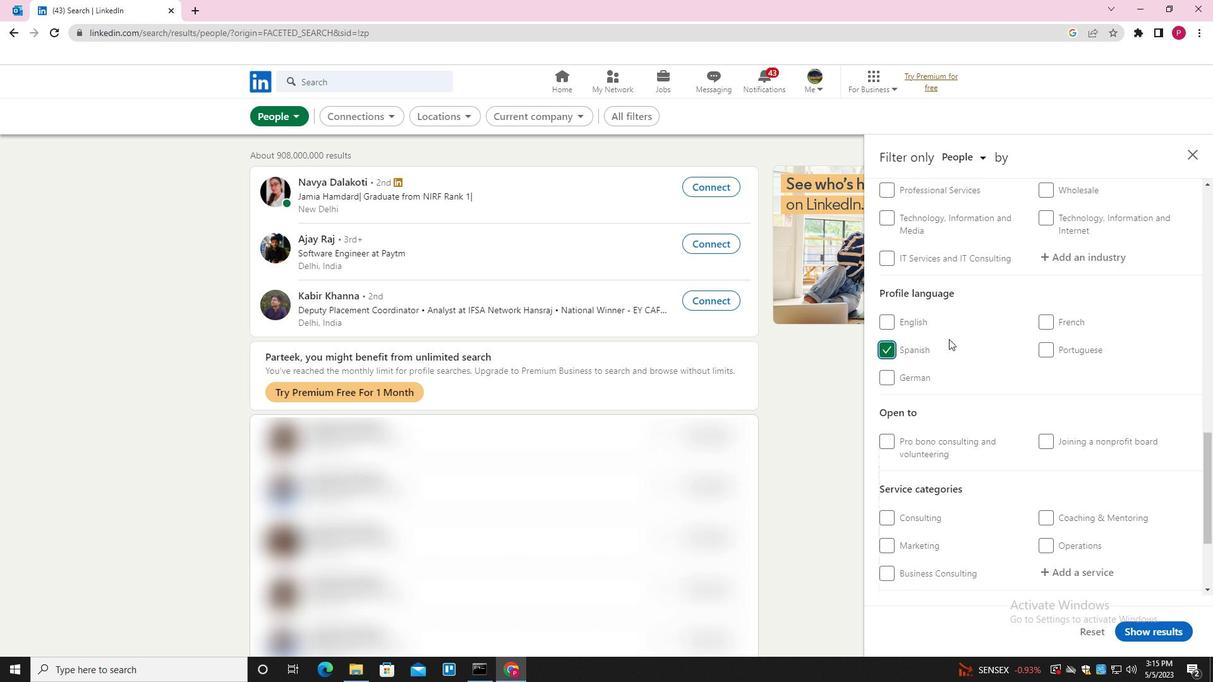 
Action: Mouse scrolled (949, 340) with delta (0, 0)
Screenshot: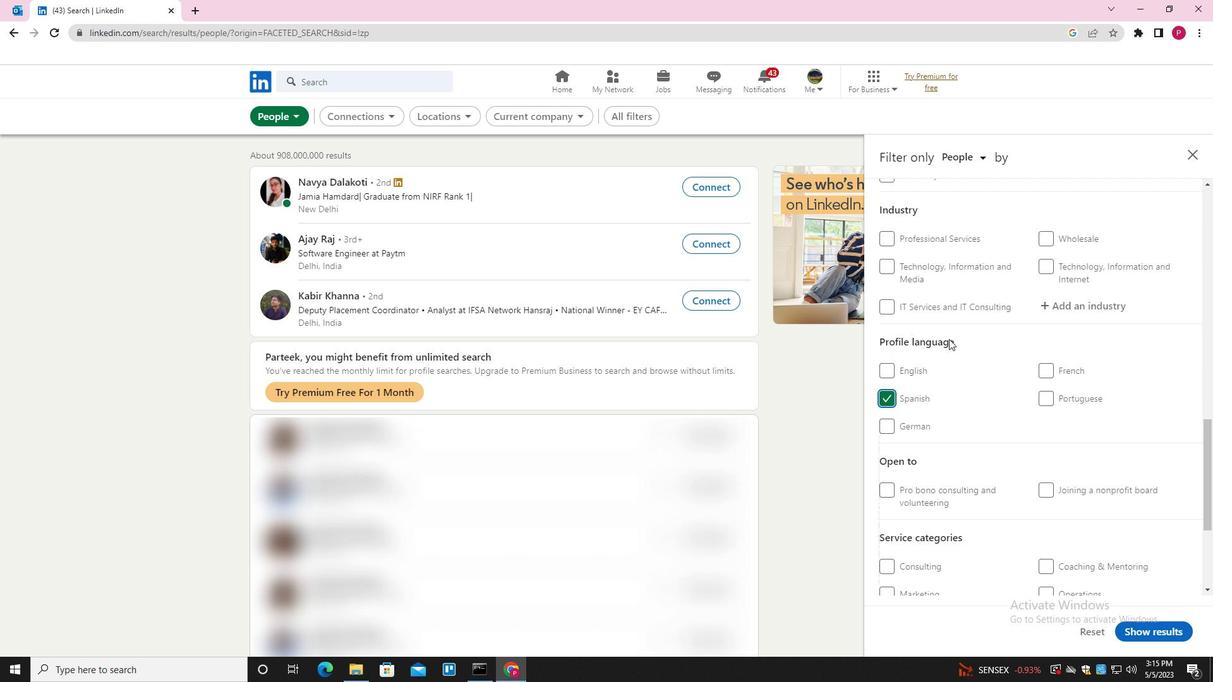 
Action: Mouse moved to (949, 340)
Screenshot: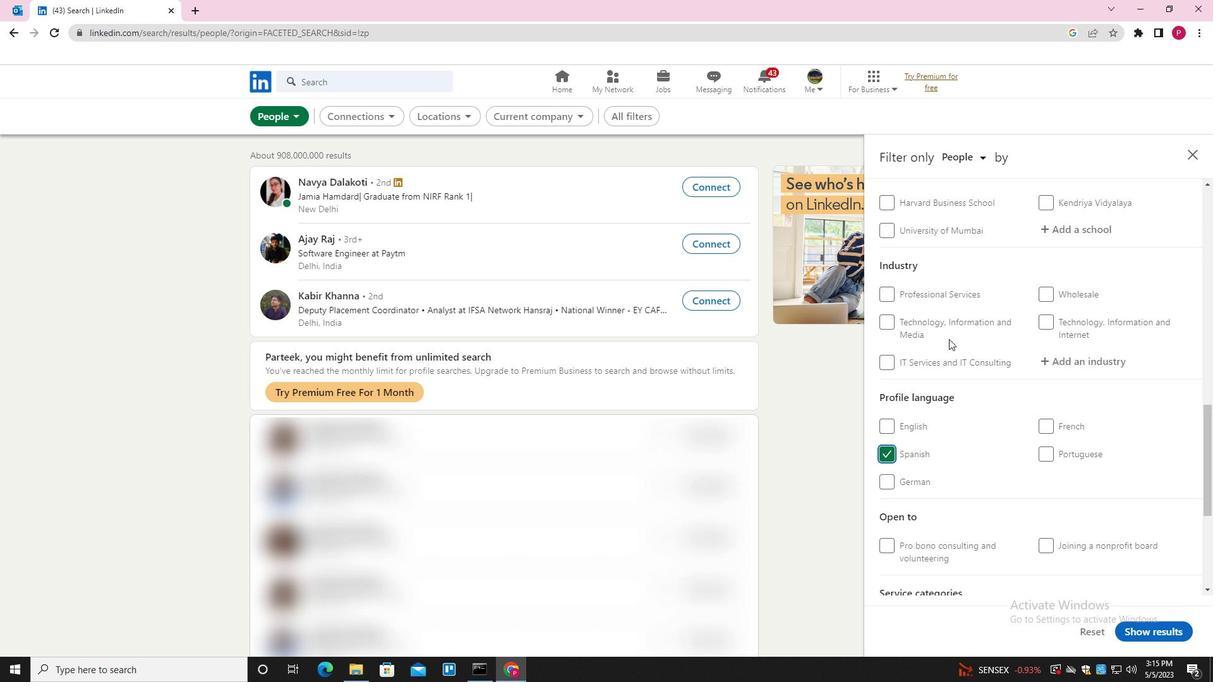 
Action: Mouse scrolled (949, 341) with delta (0, 0)
Screenshot: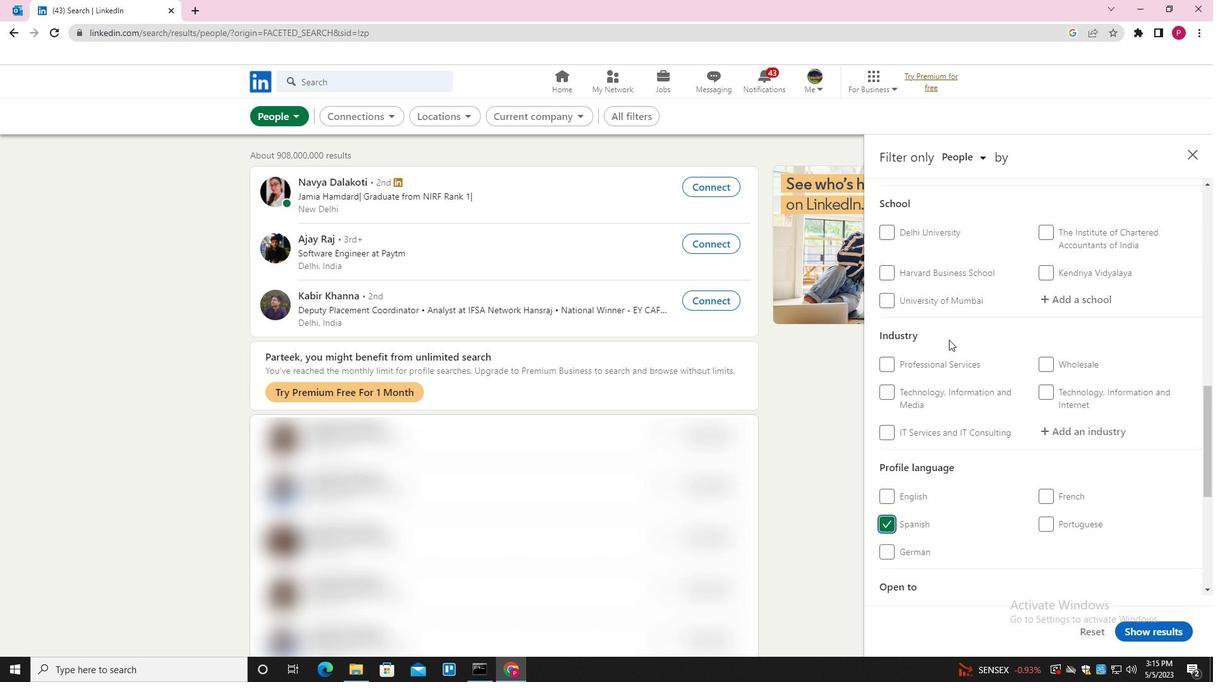 
Action: Mouse moved to (1069, 382)
Screenshot: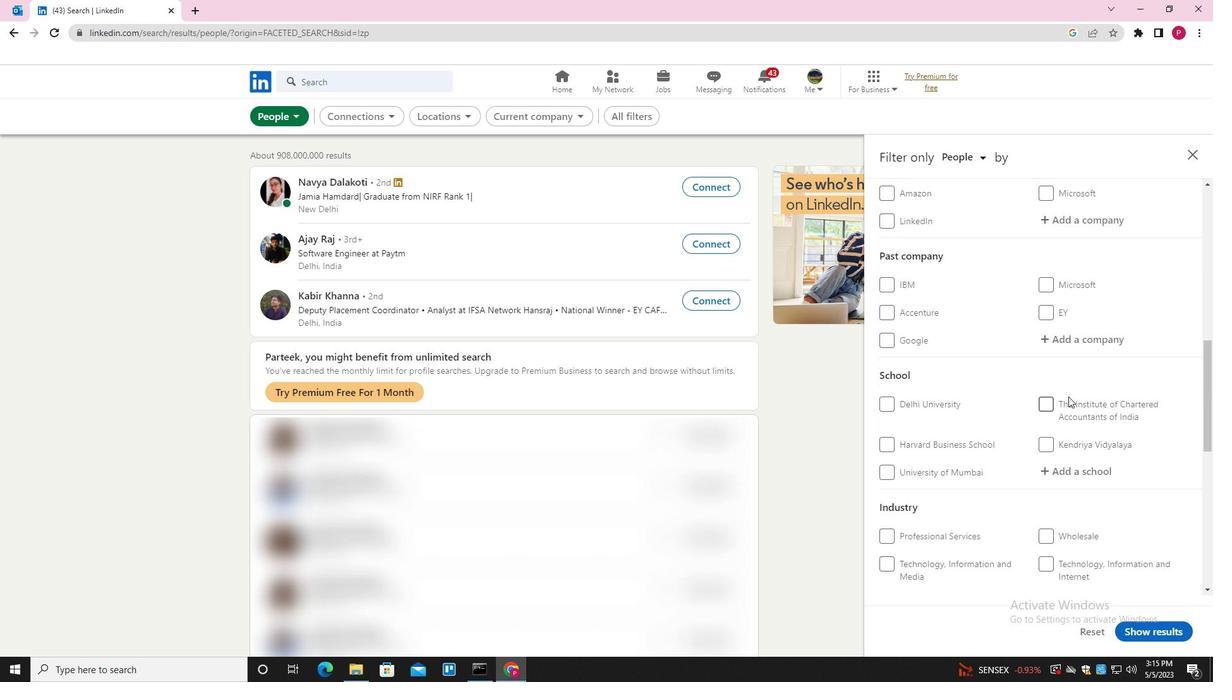 
Action: Mouse scrolled (1069, 383) with delta (0, 0)
Screenshot: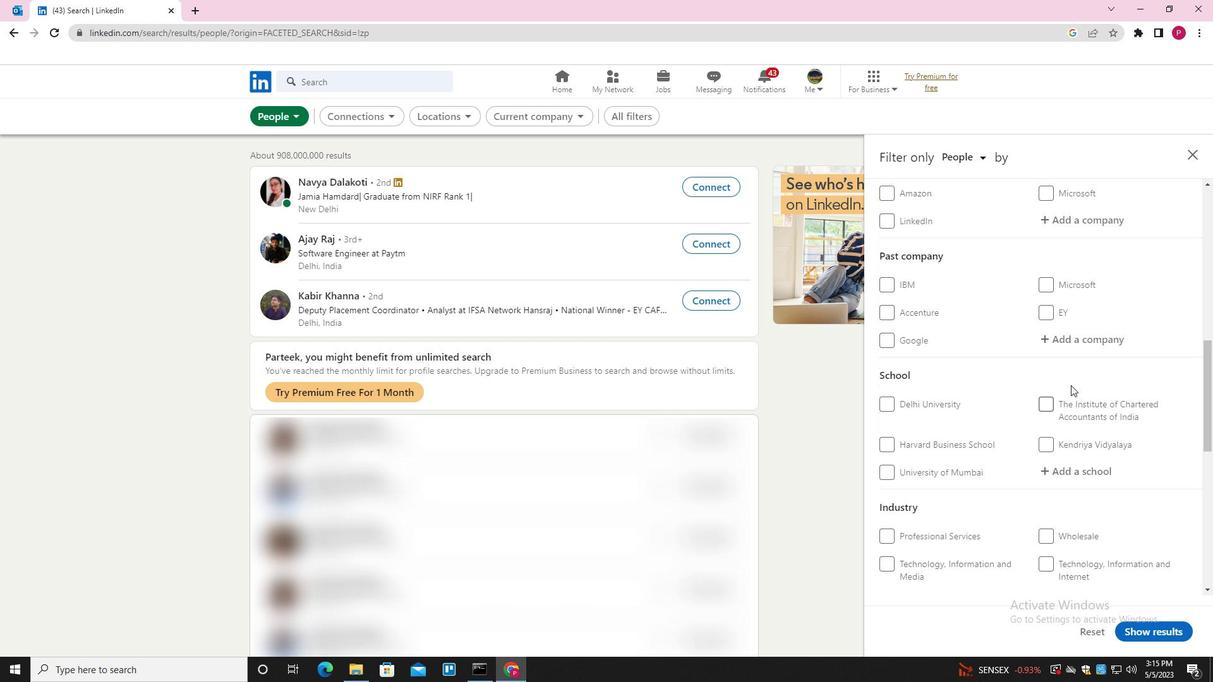 
Action: Mouse moved to (1069, 381)
Screenshot: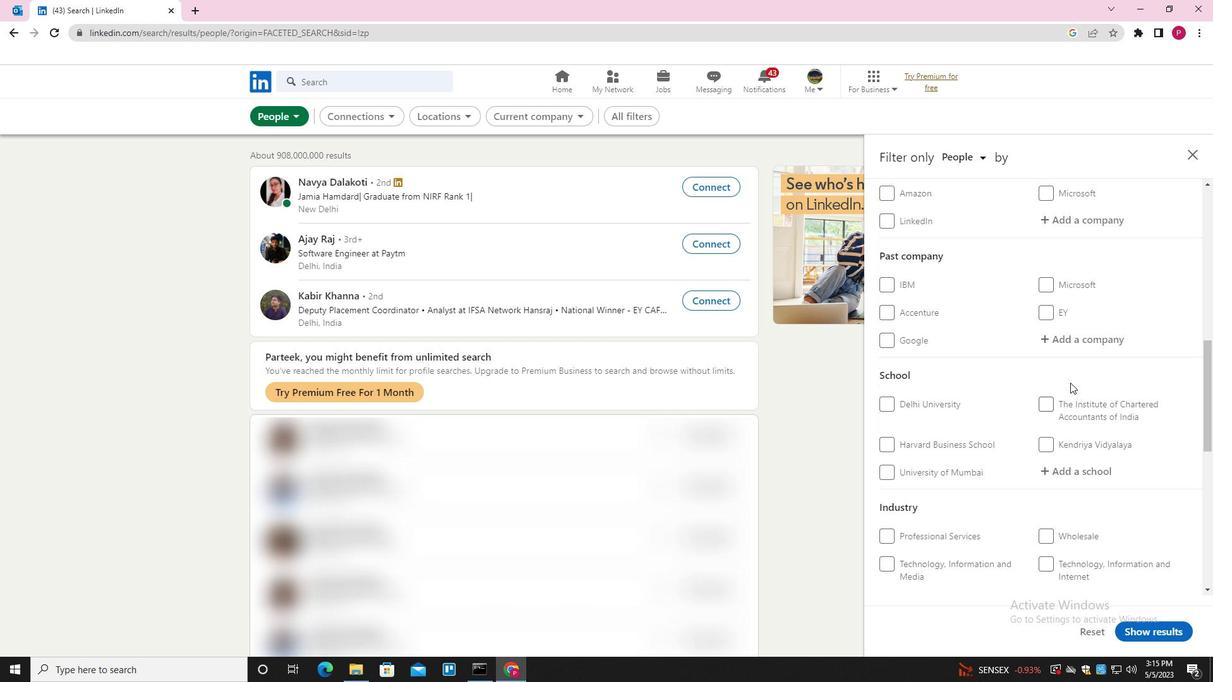 
Action: Mouse scrolled (1069, 382) with delta (0, 0)
Screenshot: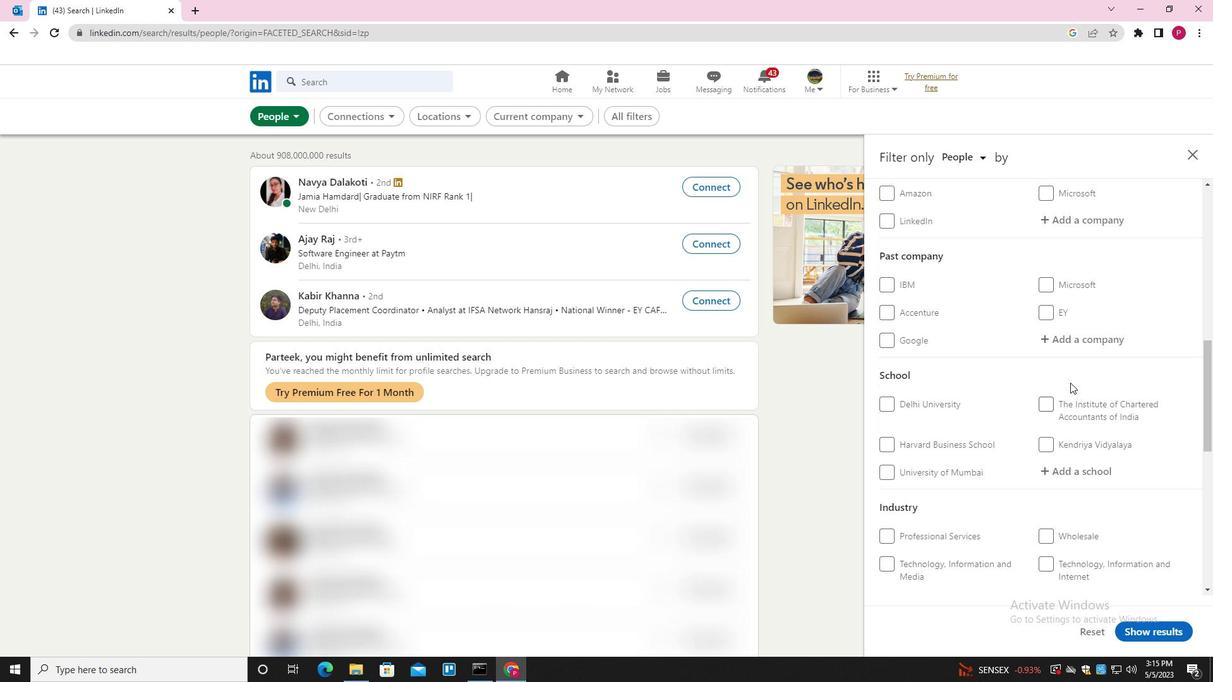 
Action: Mouse moved to (1073, 346)
Screenshot: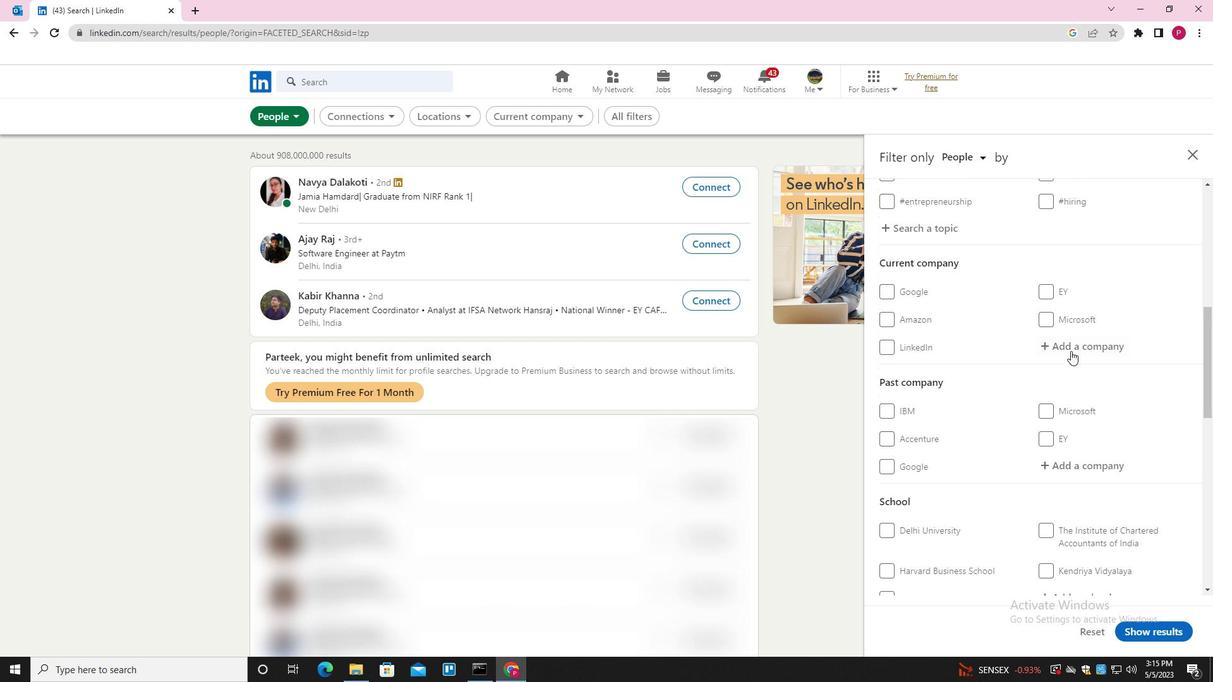 
Action: Mouse pressed left at (1073, 346)
Screenshot: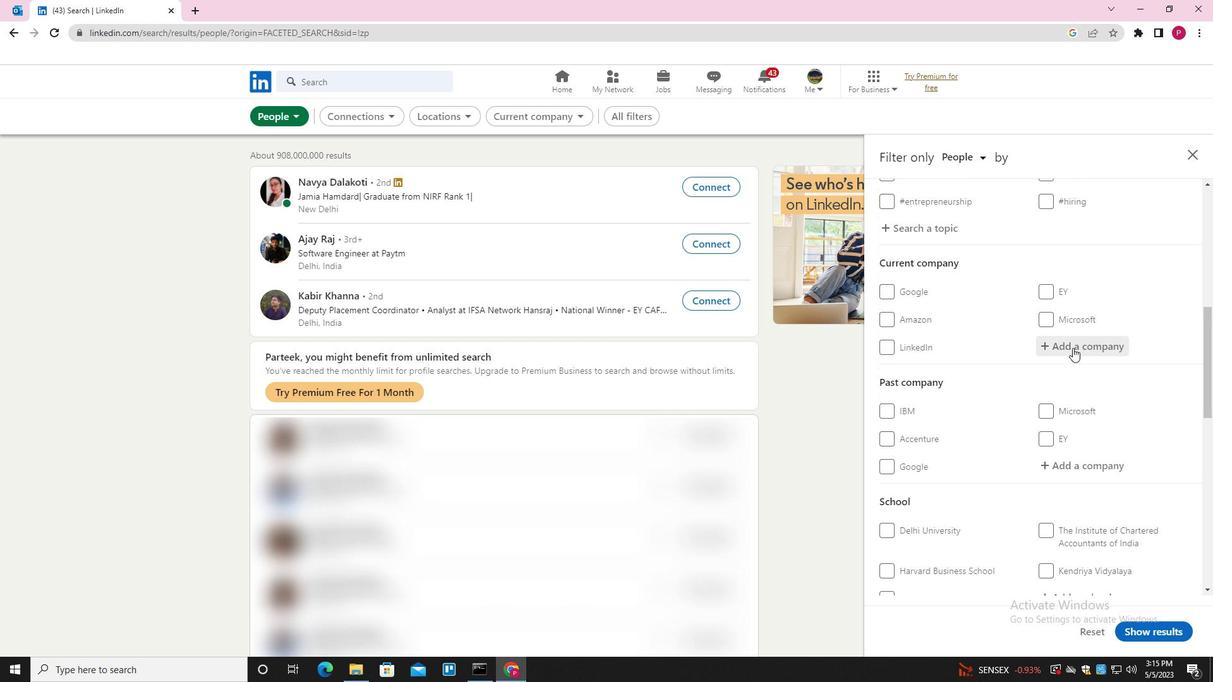 
Action: Key pressed <Key.shift><Key.shift><Key.shift>EMA<Key.backspace>BASSY<Key.space><Key.shift><Key.shift>GROUP<Key.down><Key.enter>
Screenshot: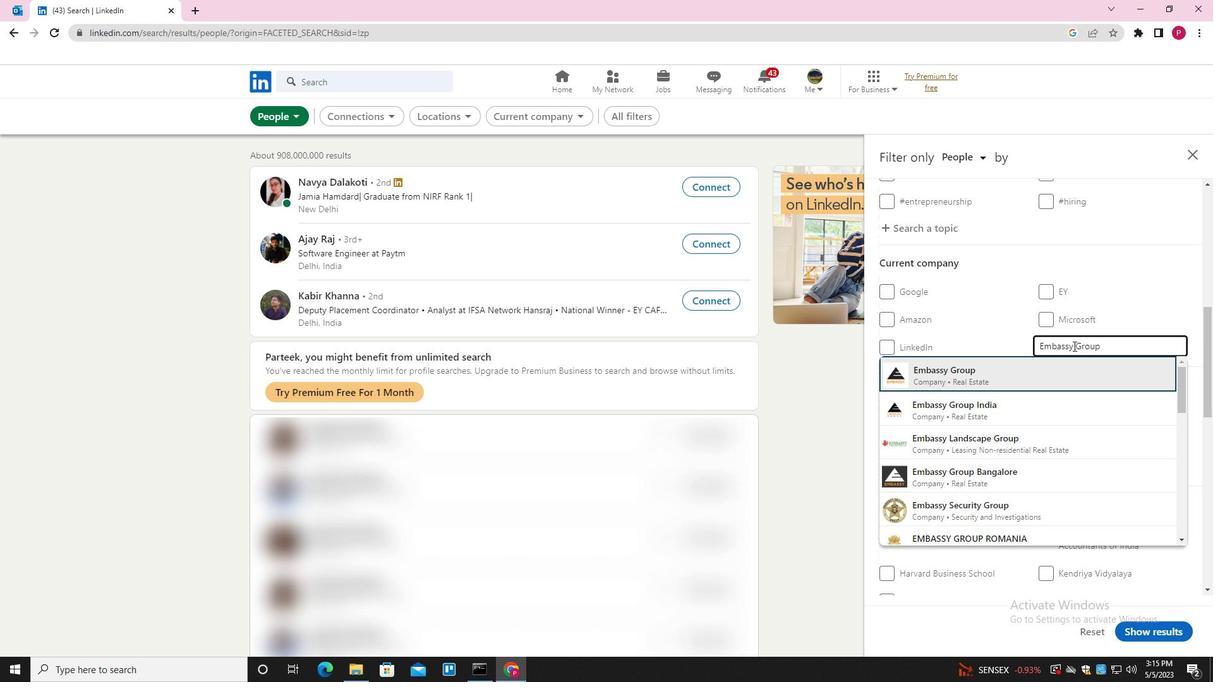 
Action: Mouse moved to (995, 350)
Screenshot: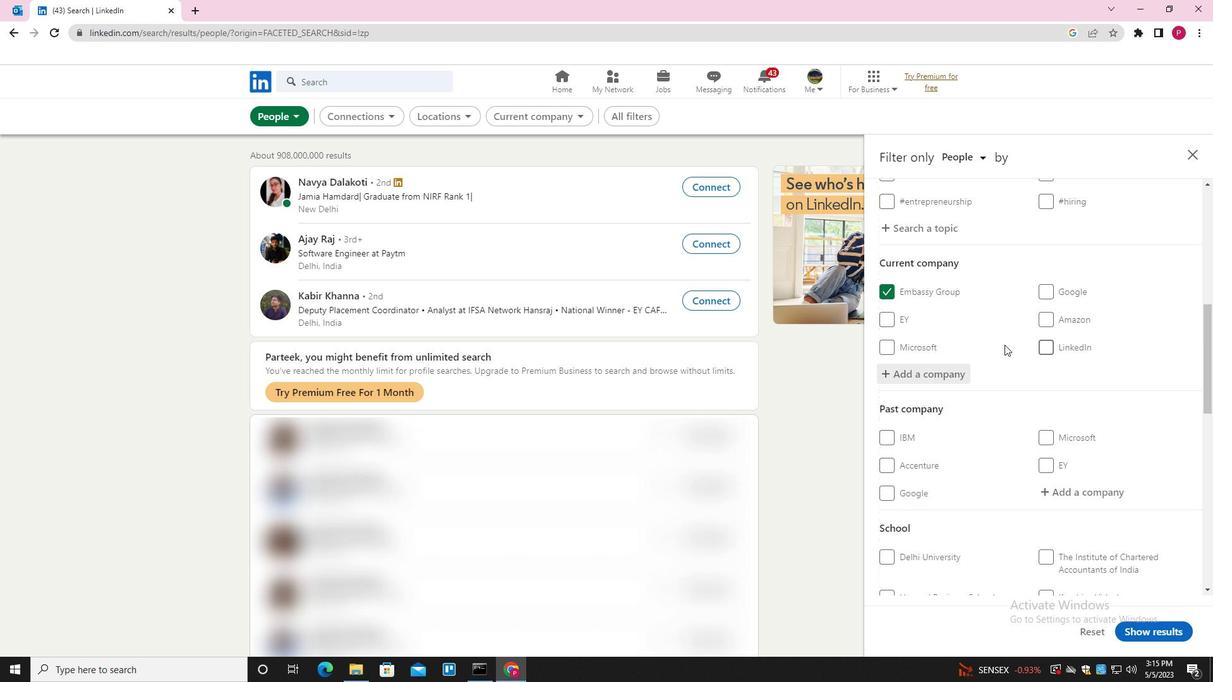 
Action: Mouse scrolled (995, 349) with delta (0, 0)
Screenshot: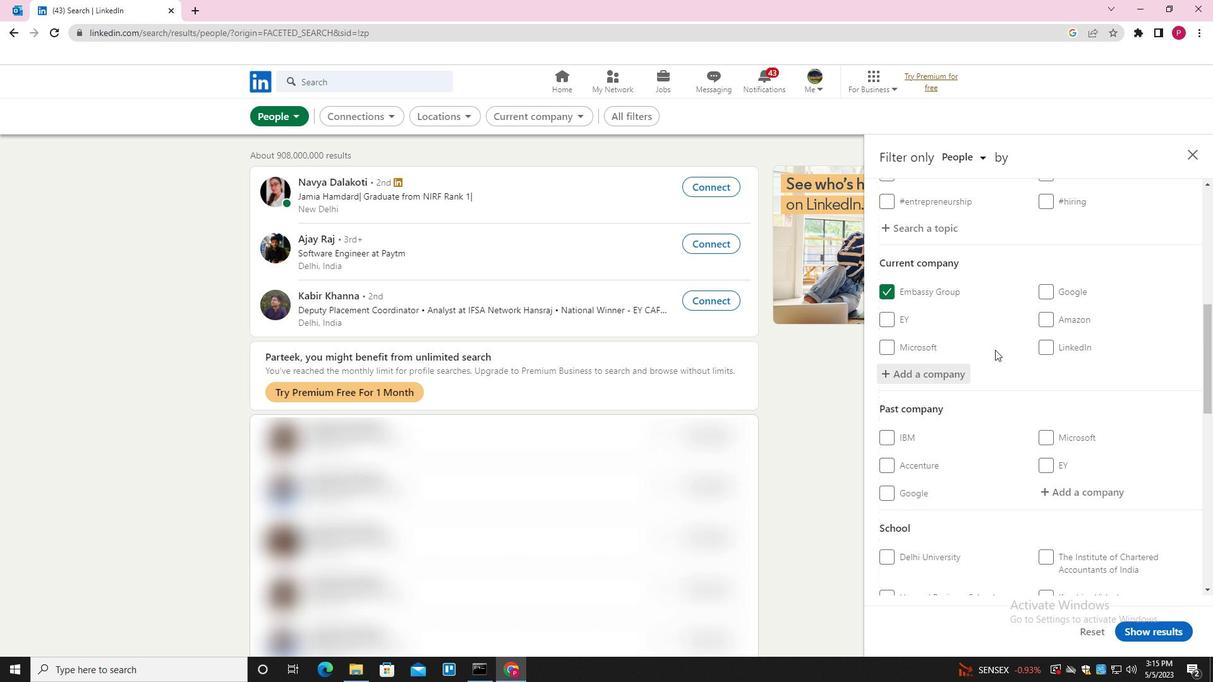 
Action: Mouse scrolled (995, 349) with delta (0, 0)
Screenshot: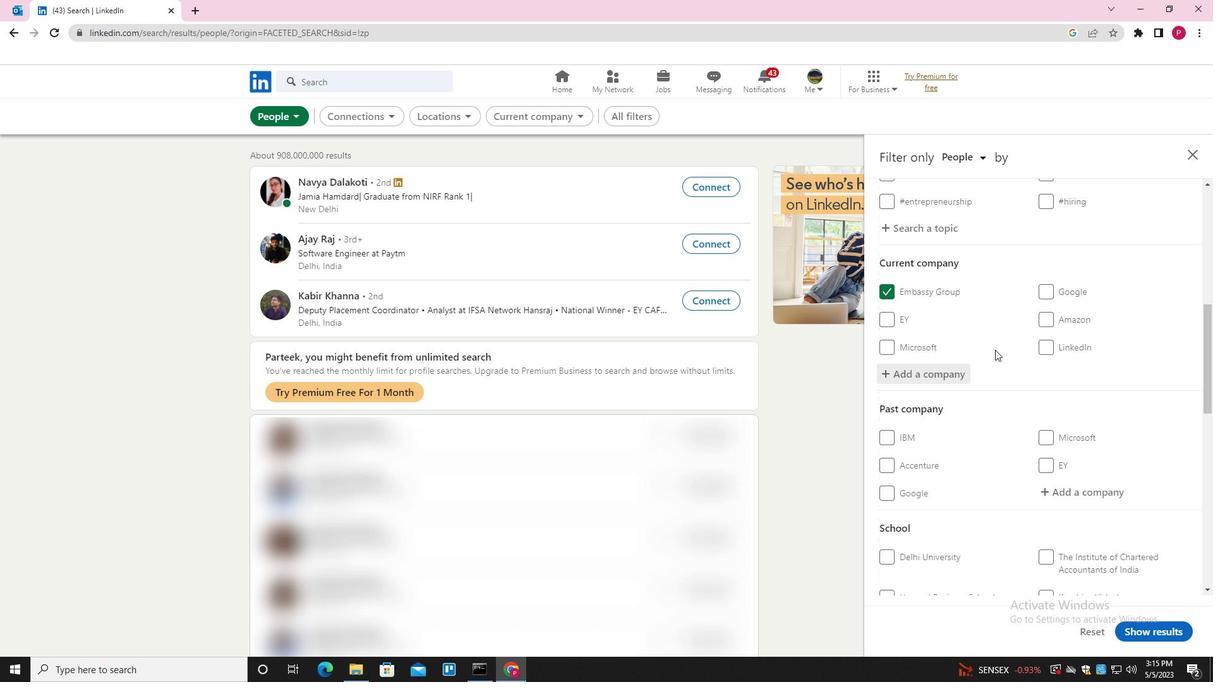 
Action: Mouse scrolled (995, 349) with delta (0, 0)
Screenshot: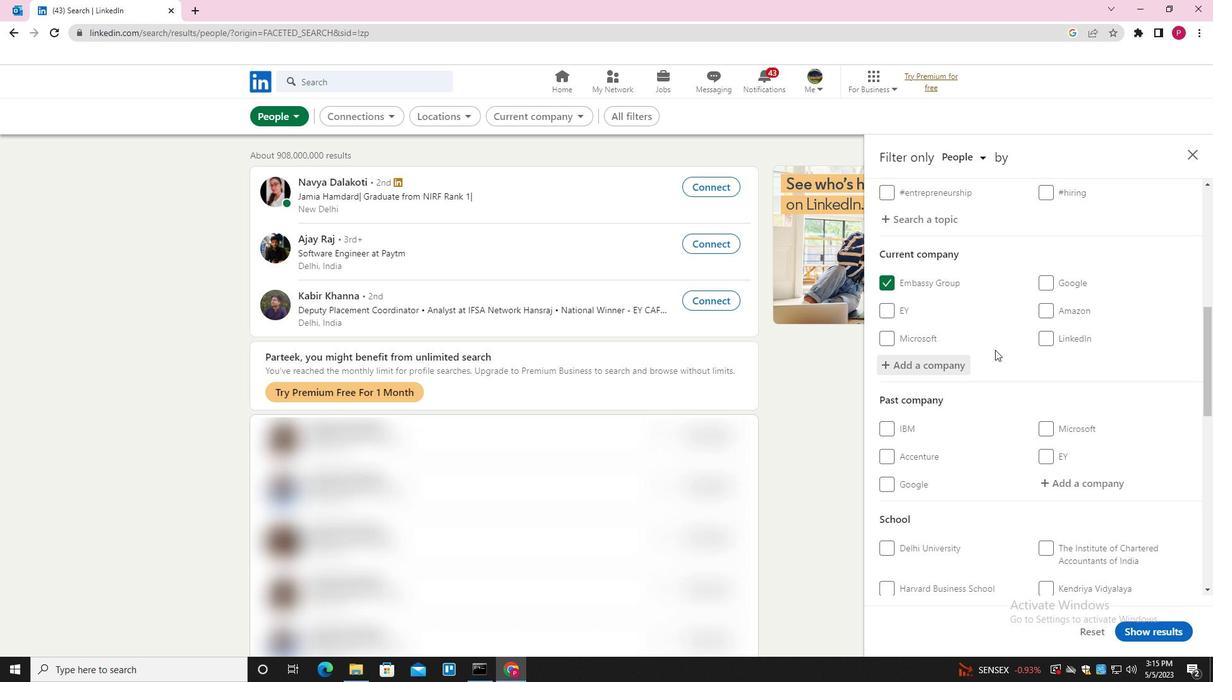
Action: Mouse scrolled (995, 349) with delta (0, 0)
Screenshot: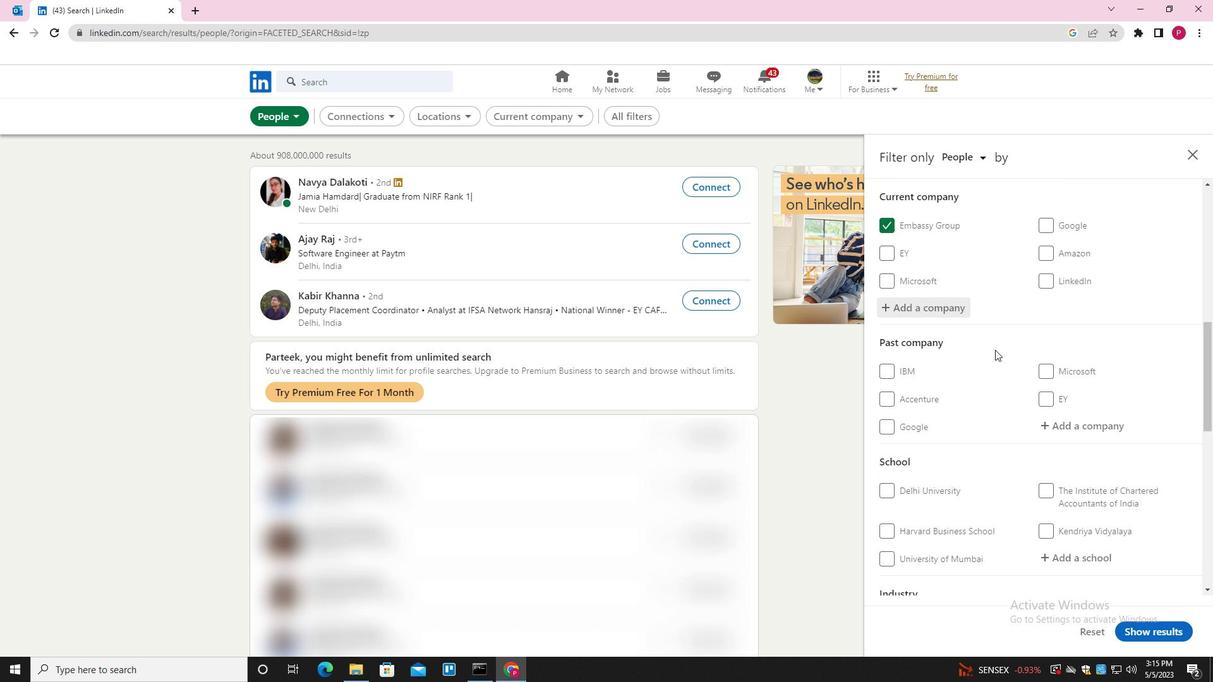 
Action: Mouse moved to (1076, 377)
Screenshot: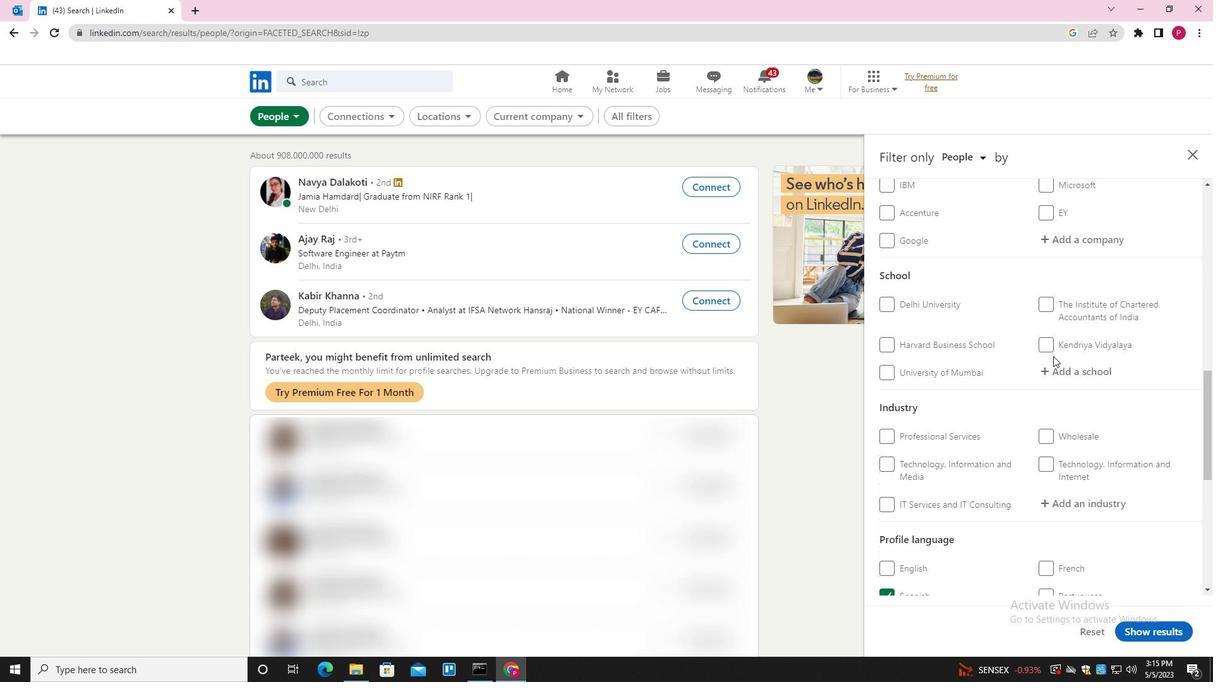 
Action: Mouse pressed left at (1076, 377)
Screenshot: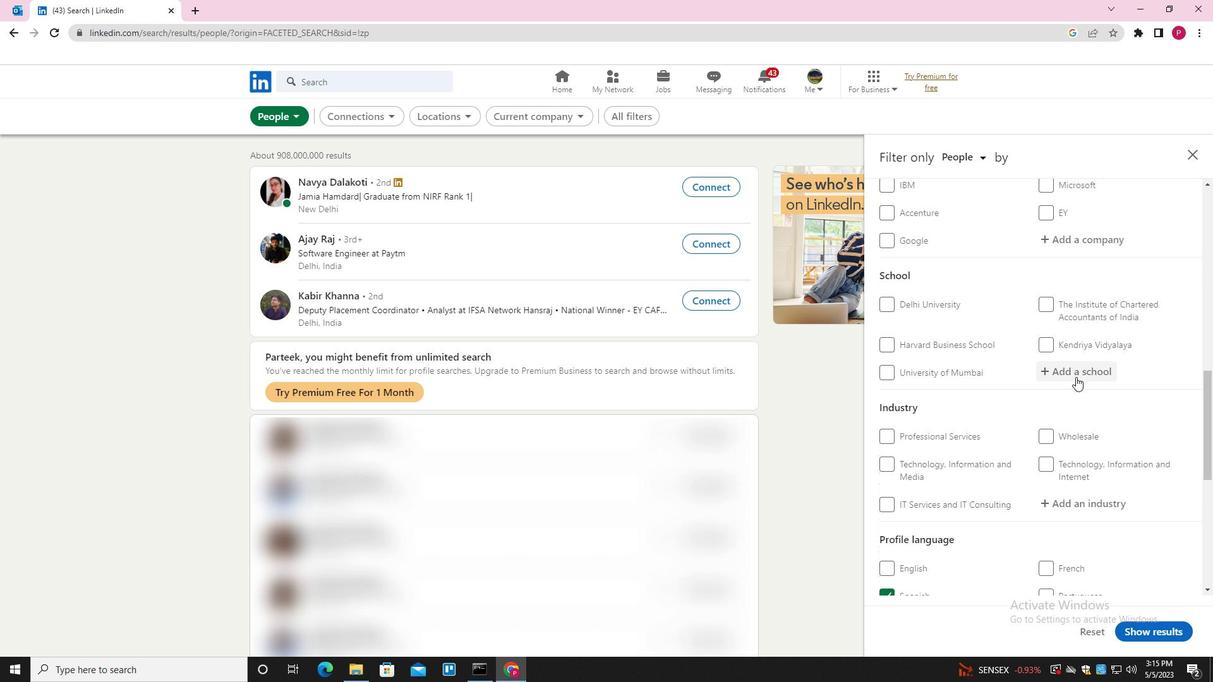 
Action: Key pressed <Key.shift>PRESIDENCY<Key.space><Key.shift>UNIVERSITY<Key.space><Key.shift>BANGALORE<Key.space><Key.down><Key.enter>
Screenshot: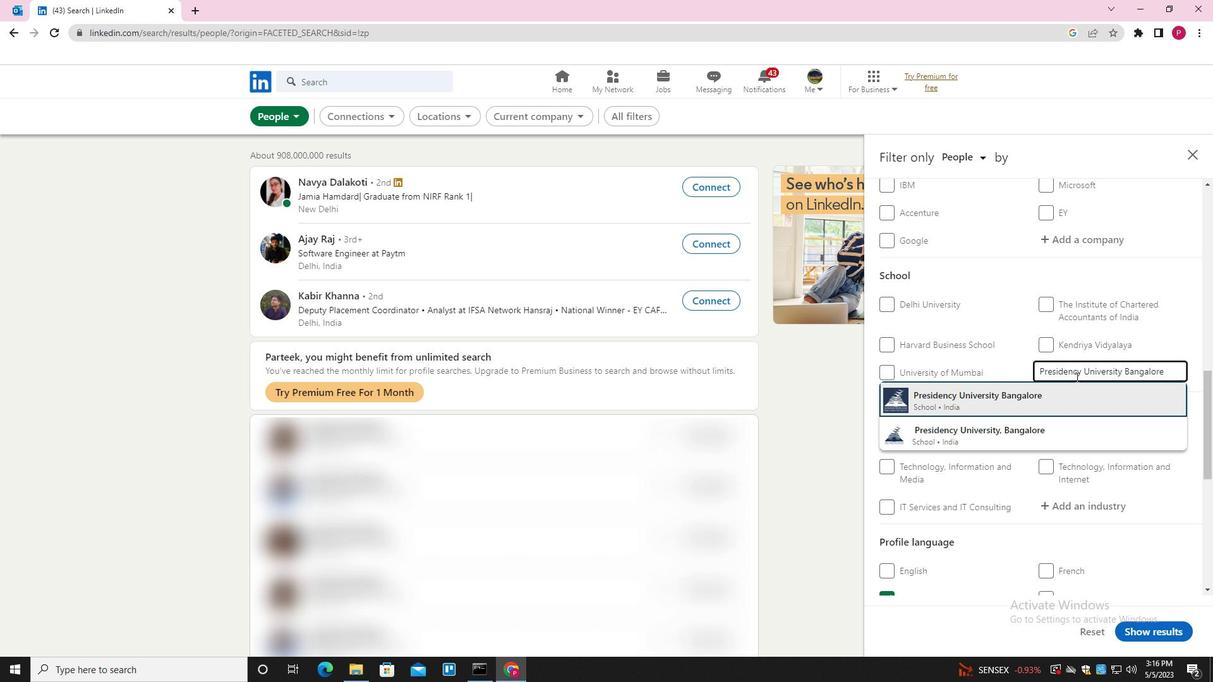 
Action: Mouse moved to (1065, 381)
Screenshot: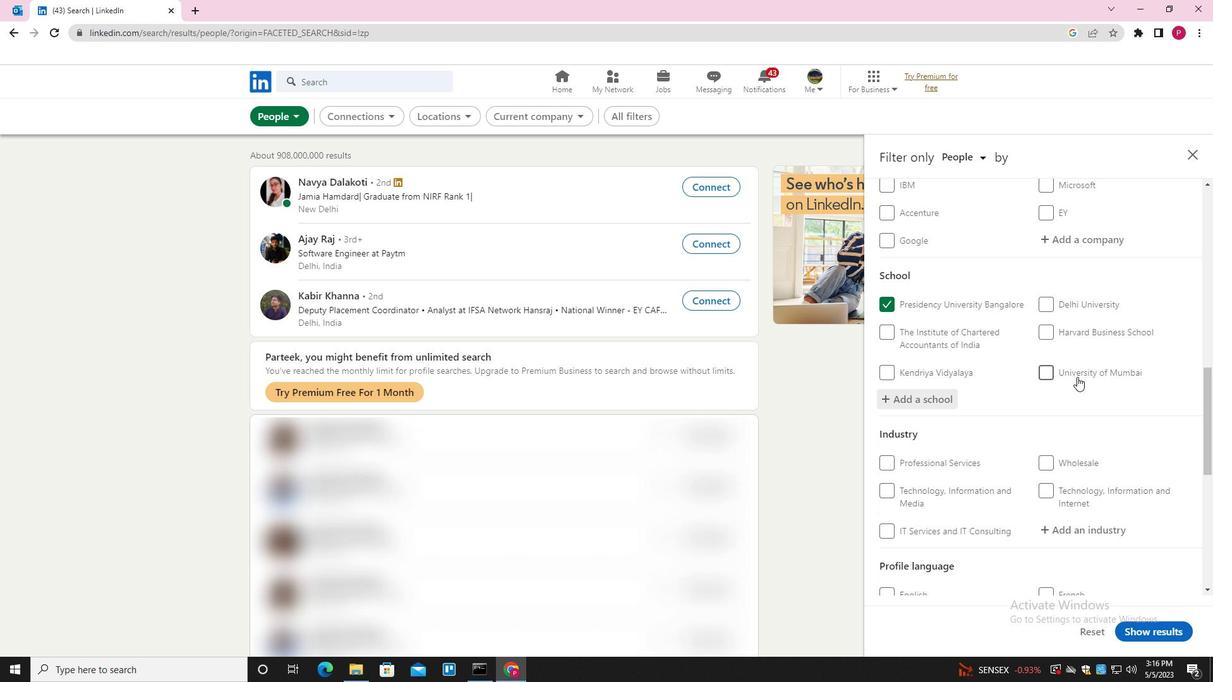 
Action: Mouse scrolled (1065, 380) with delta (0, 0)
Screenshot: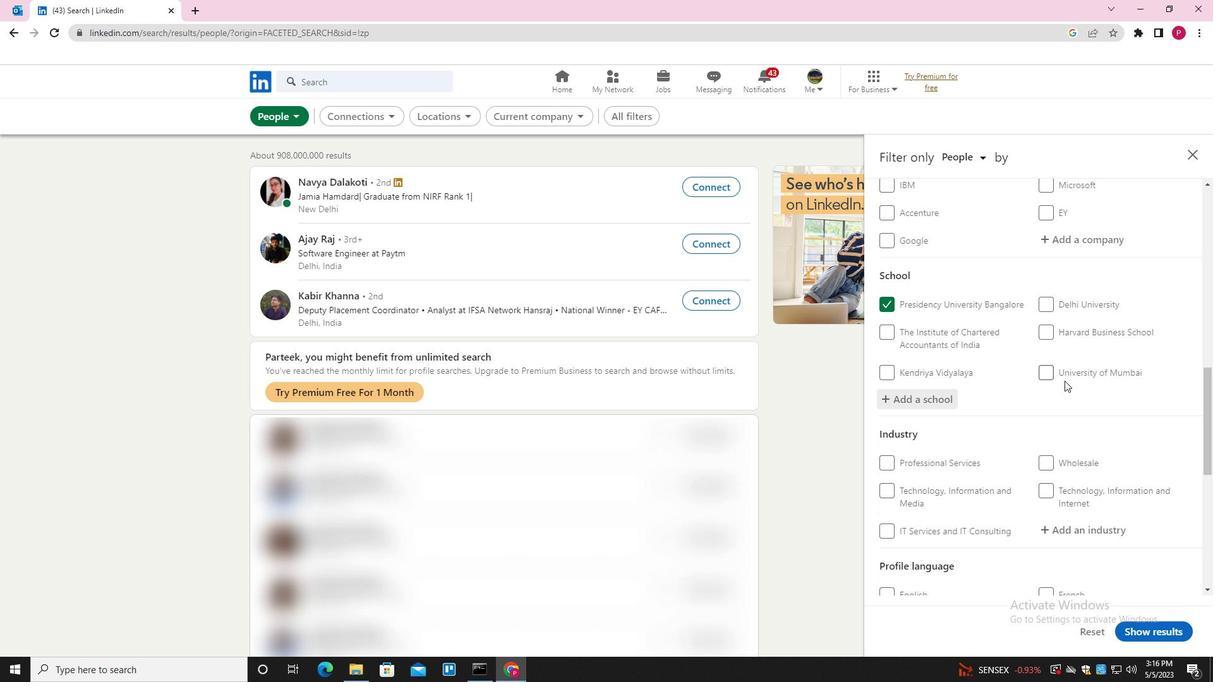 
Action: Mouse scrolled (1065, 380) with delta (0, 0)
Screenshot: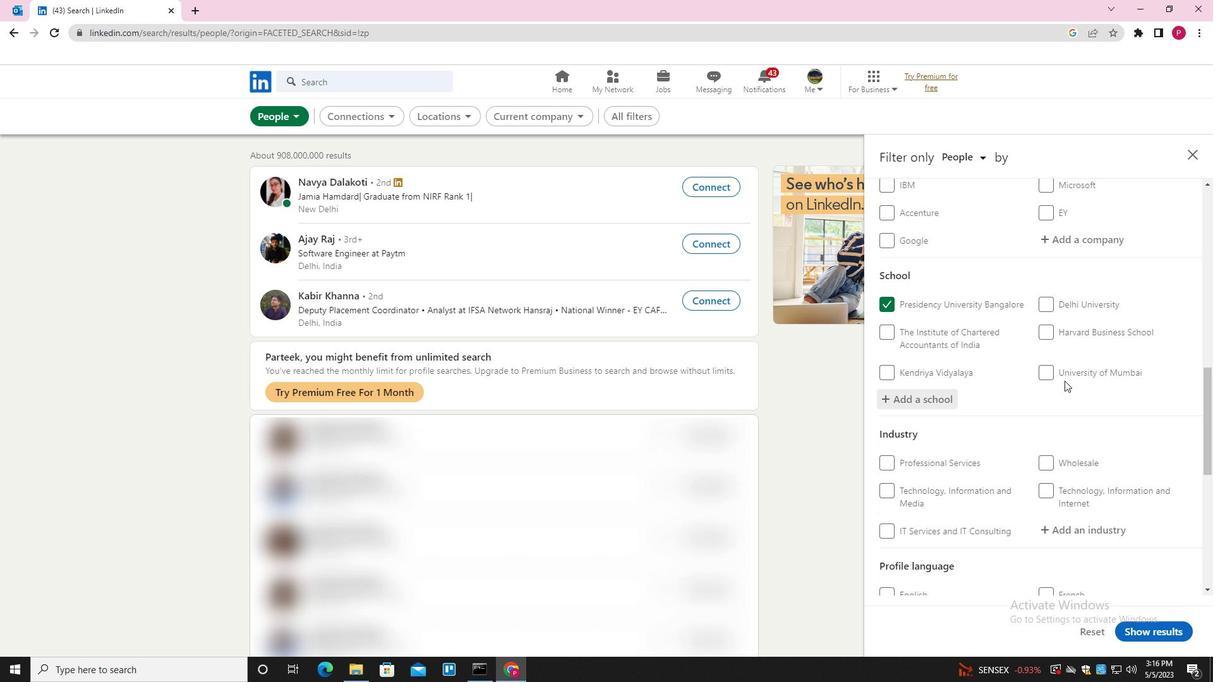 
Action: Mouse moved to (1064, 381)
Screenshot: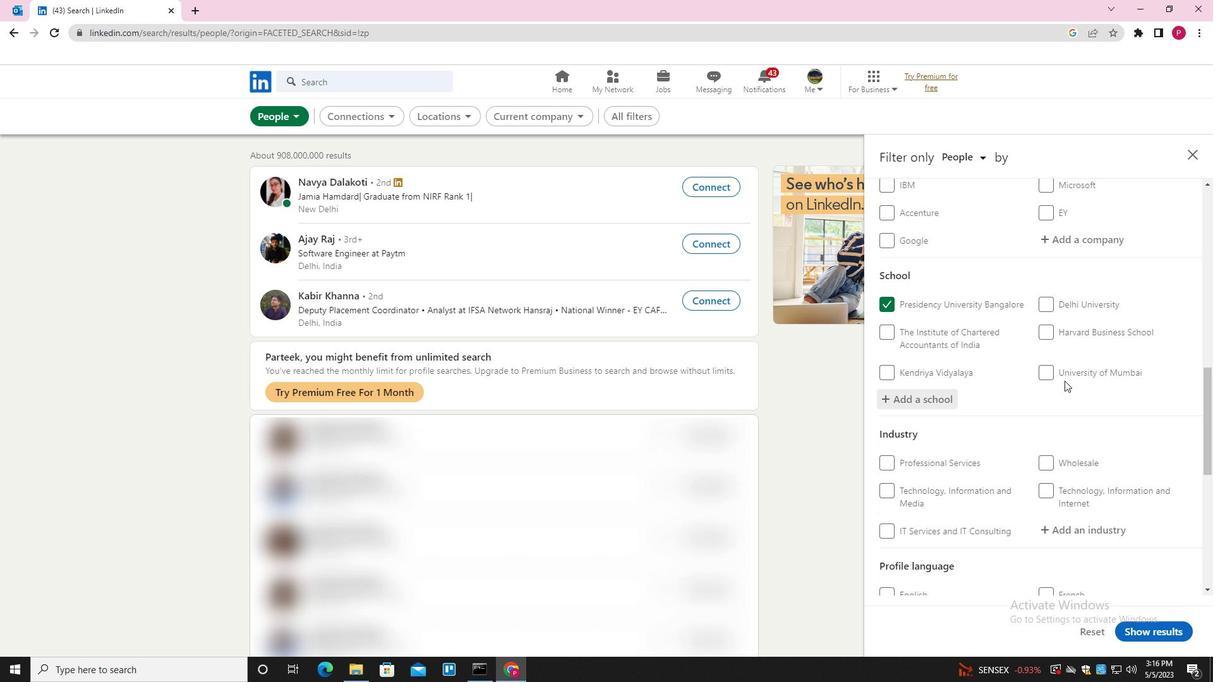 
Action: Mouse scrolled (1064, 380) with delta (0, 0)
Screenshot: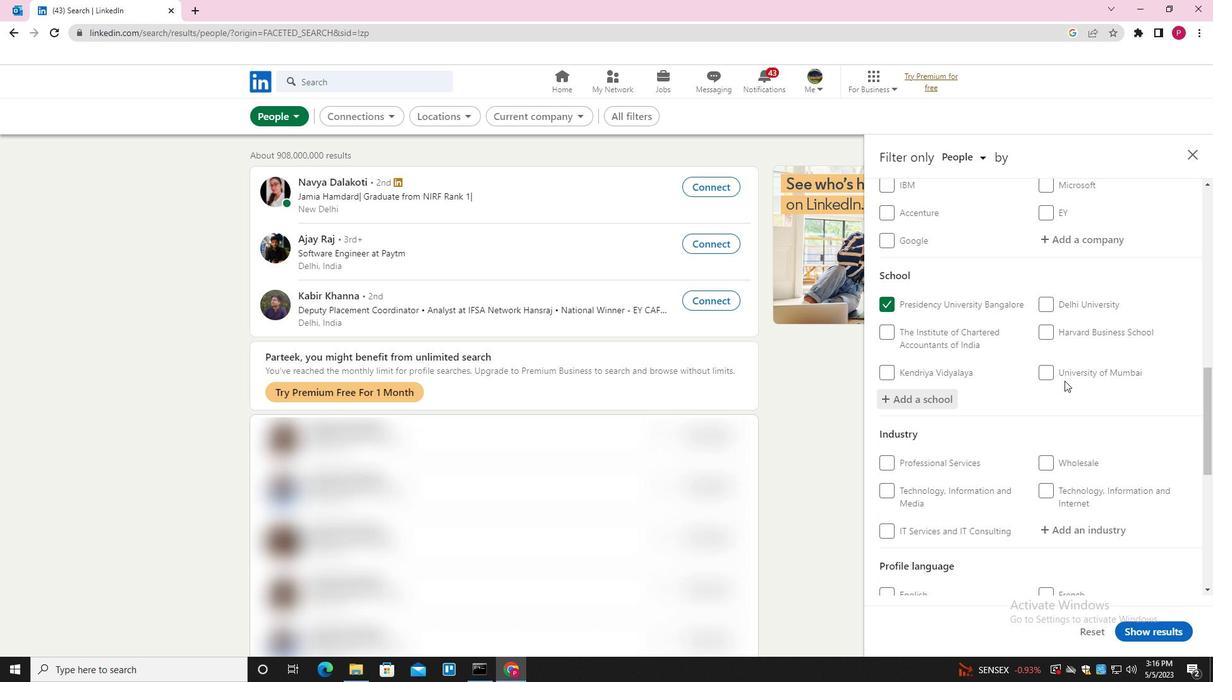 
Action: Mouse moved to (1091, 339)
Screenshot: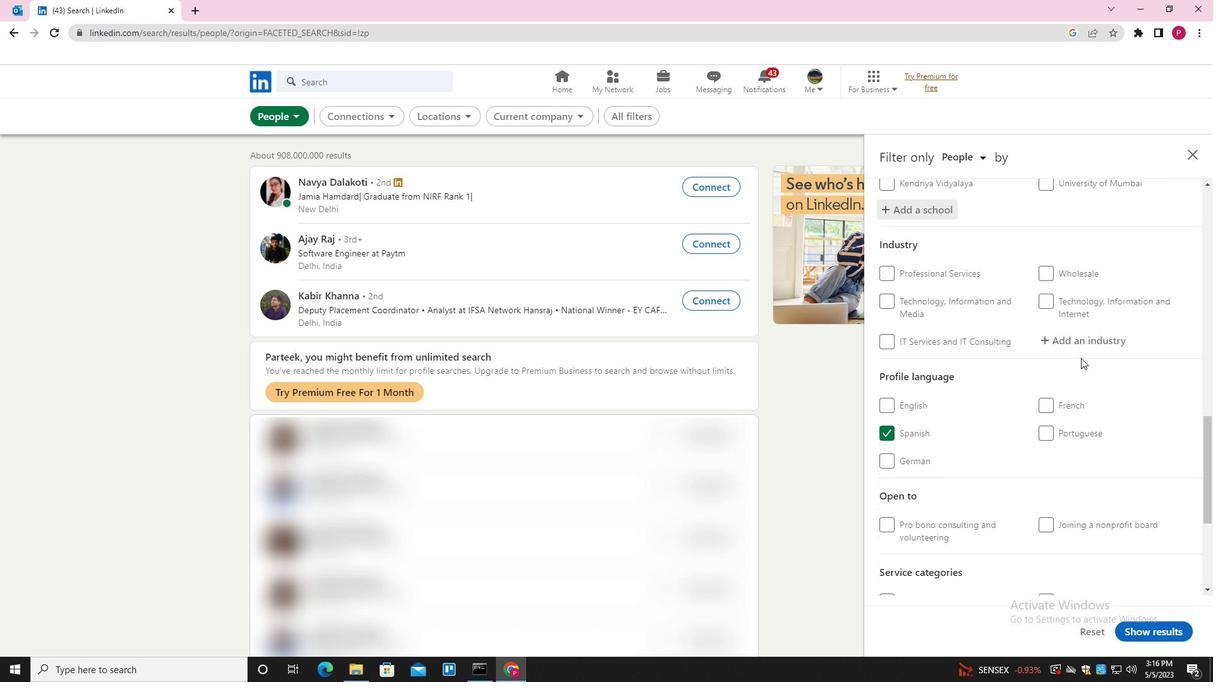 
Action: Mouse pressed left at (1091, 339)
Screenshot: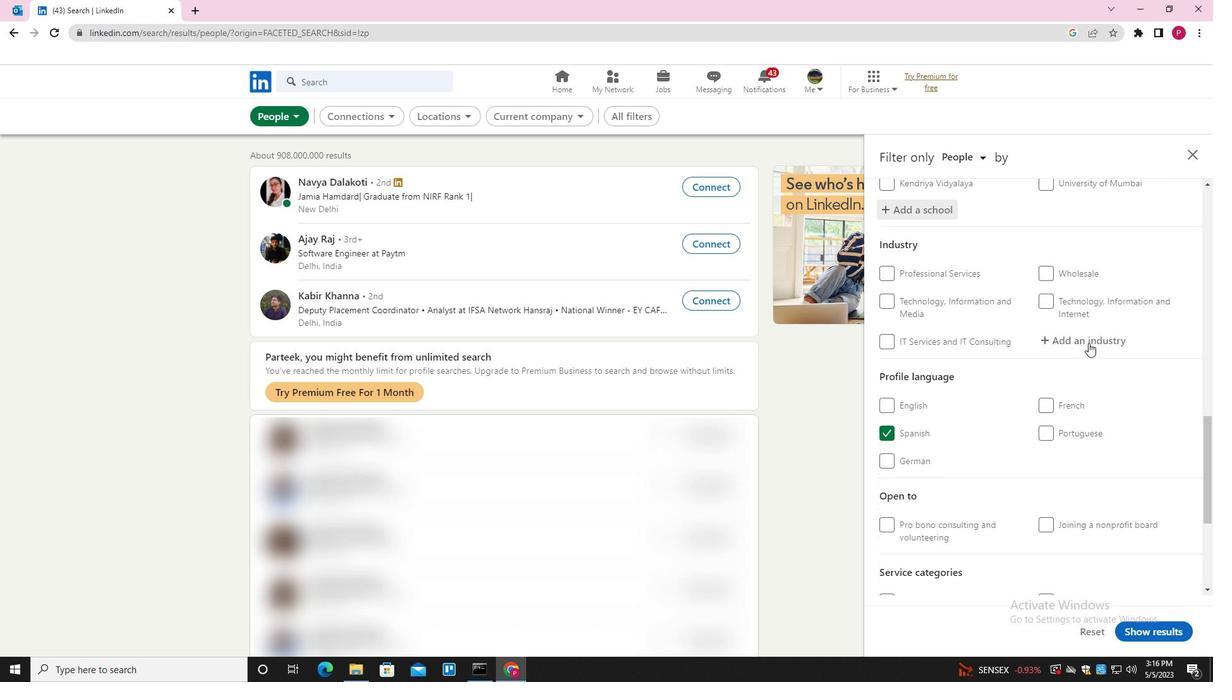 
Action: Key pressed <Key.shift>THINK<Key.space><Key.shift><Key.shift><Key.shift><Key.shift><Key.shift>TANKS<Key.down><Key.enter>
Screenshot: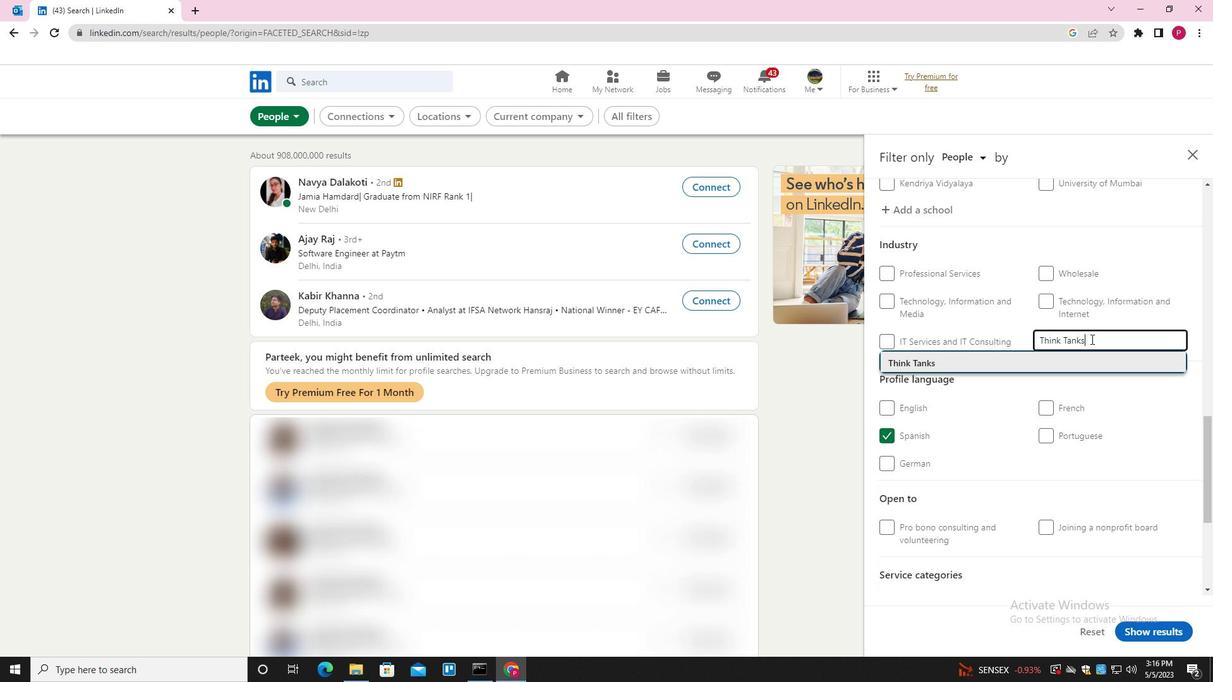
Action: Mouse moved to (1061, 382)
Screenshot: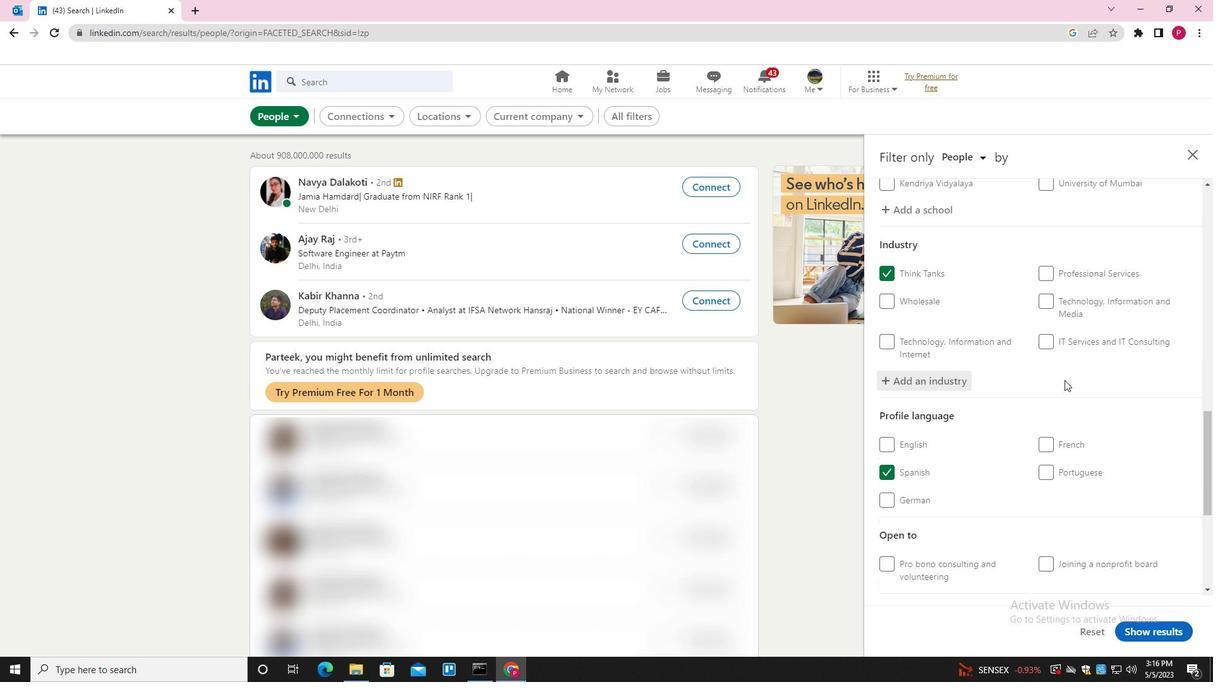 
Action: Mouse scrolled (1061, 381) with delta (0, 0)
Screenshot: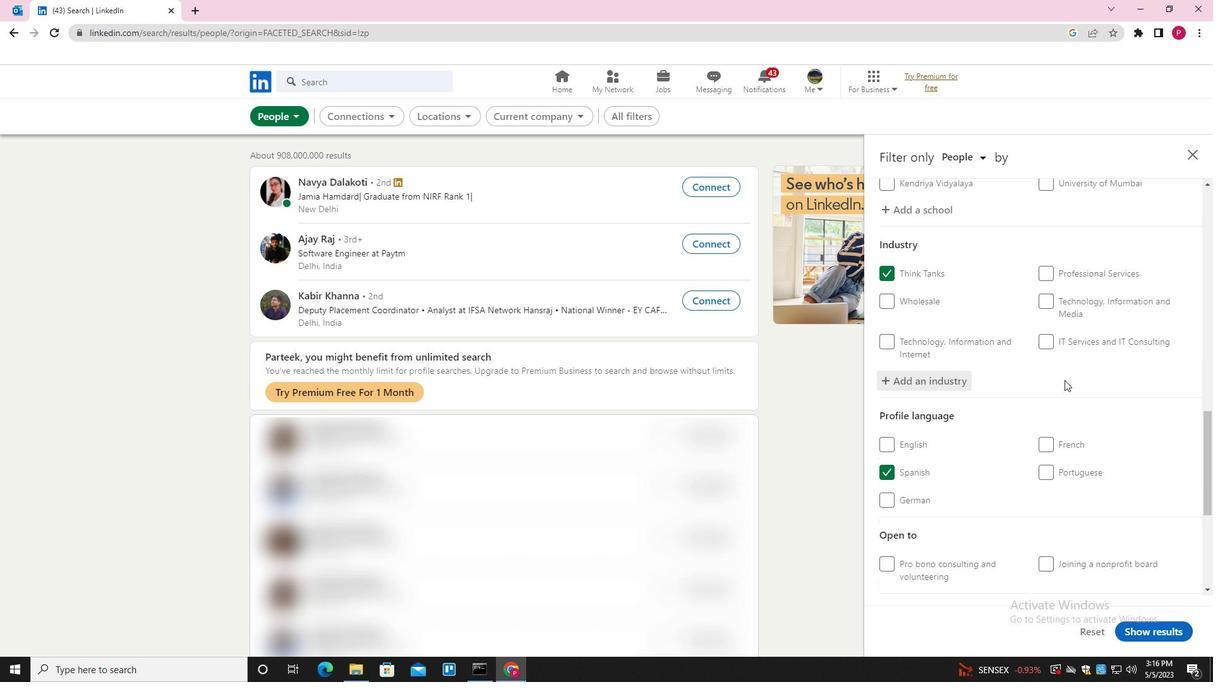
Action: Mouse moved to (1060, 383)
Screenshot: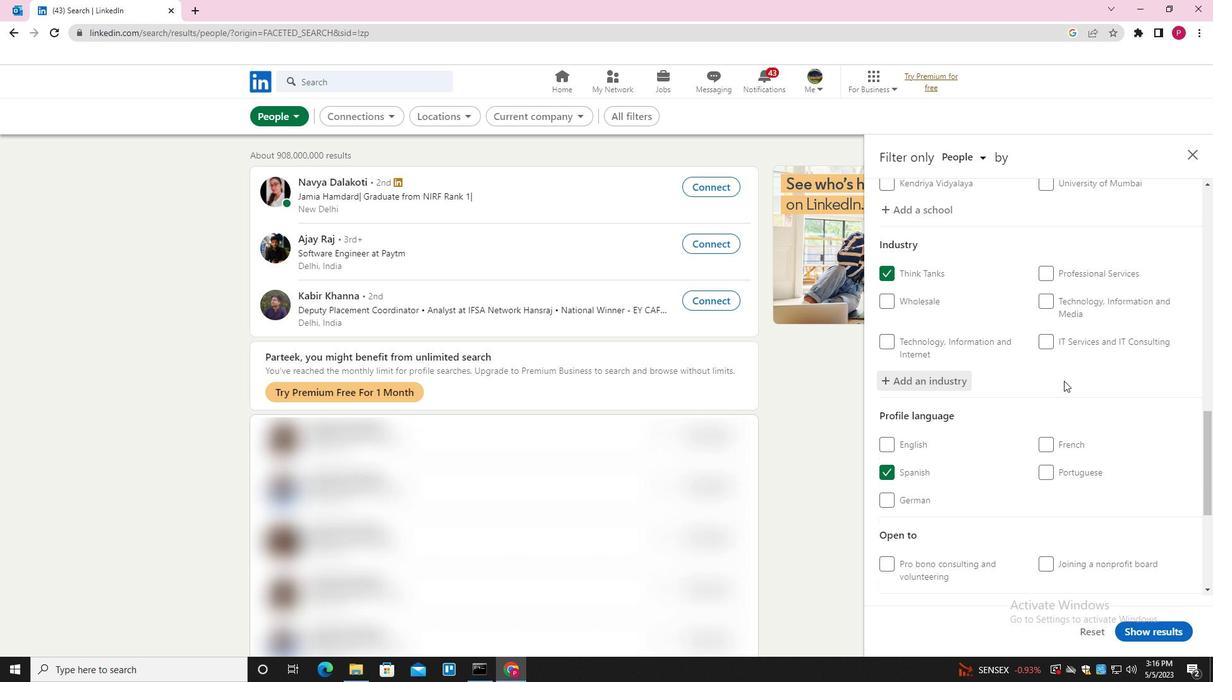 
Action: Mouse scrolled (1060, 383) with delta (0, 0)
Screenshot: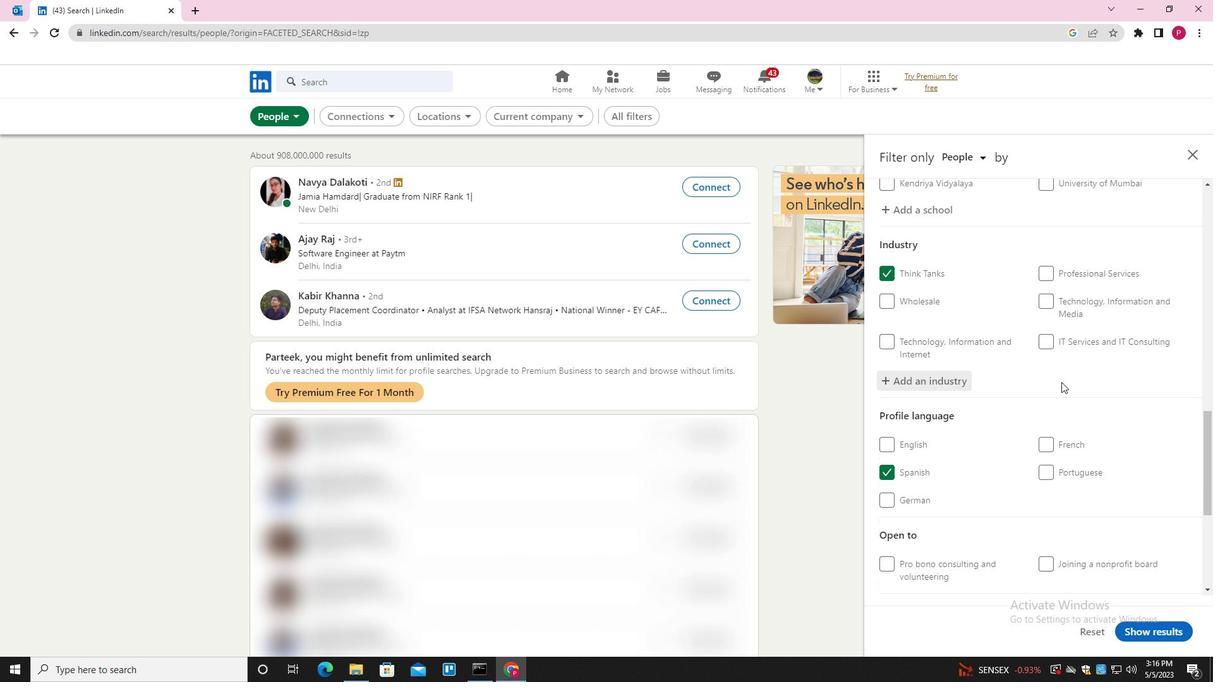 
Action: Mouse moved to (1059, 384)
Screenshot: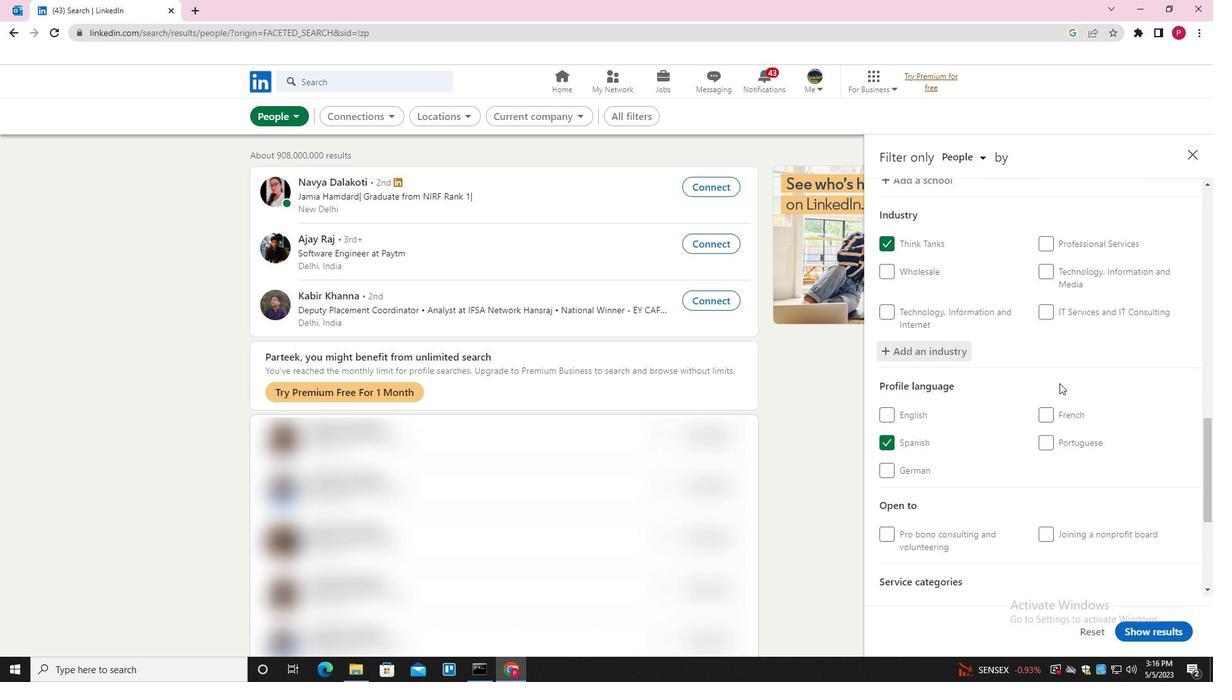 
Action: Mouse scrolled (1059, 384) with delta (0, 0)
Screenshot: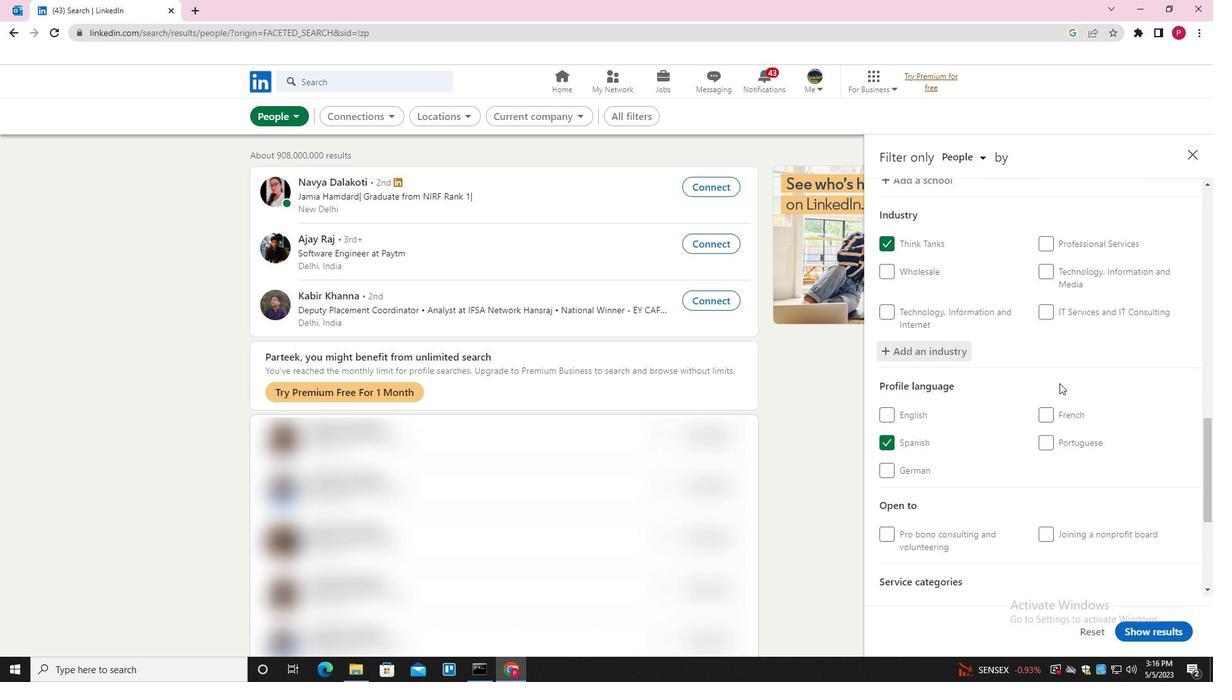 
Action: Mouse moved to (1073, 502)
Screenshot: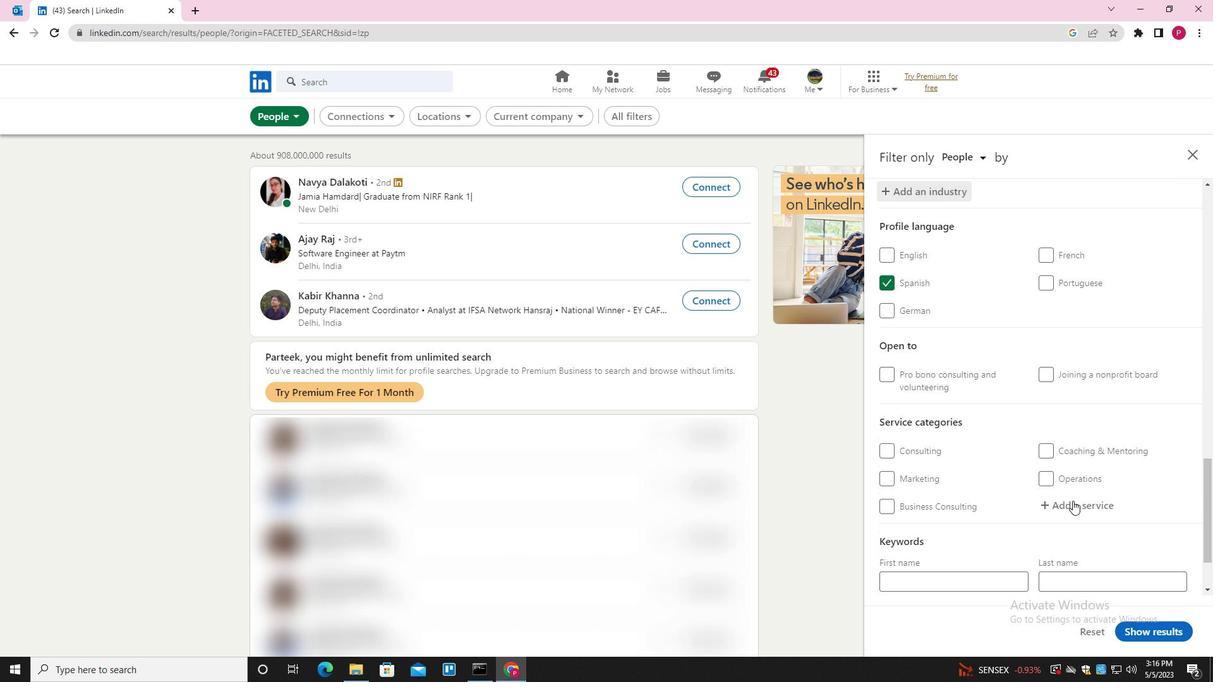 
Action: Mouse pressed left at (1073, 502)
Screenshot: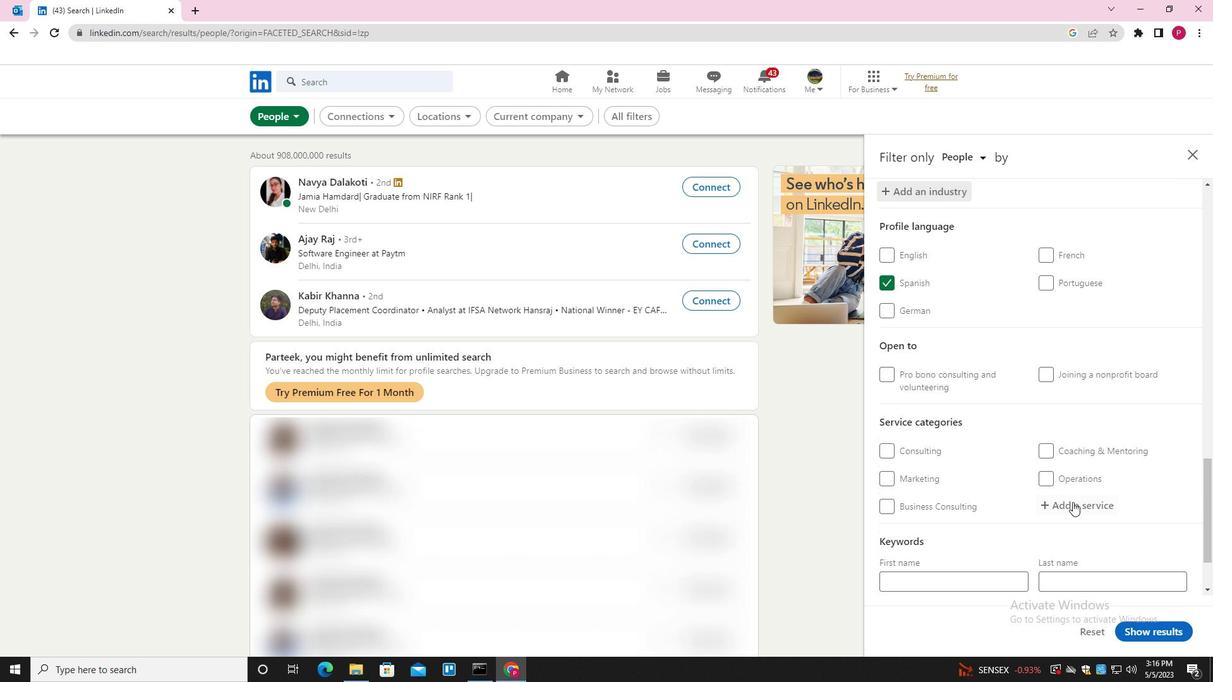
Action: Key pressed <Key.shift>BLOGGING<Key.down><Key.enter><Key.backspace><Key.down><Key.down><Key.enter>
Screenshot: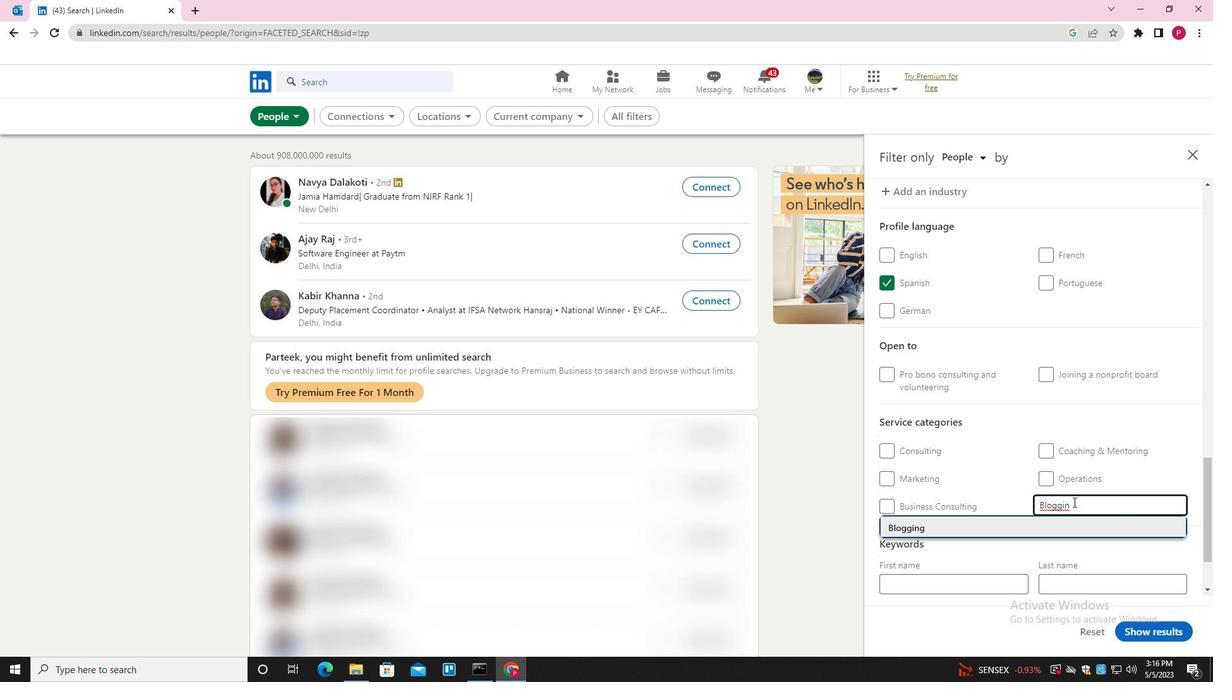 
Action: Mouse scrolled (1073, 501) with delta (0, 0)
Screenshot: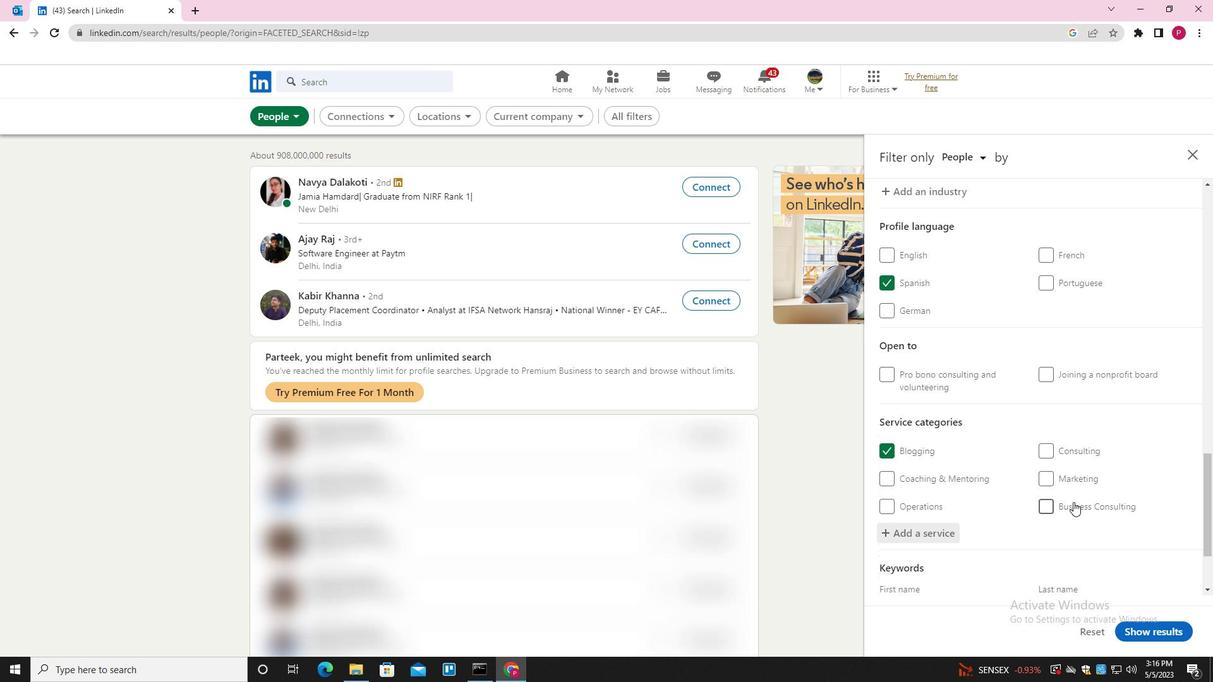 
Action: Mouse moved to (1073, 503)
Screenshot: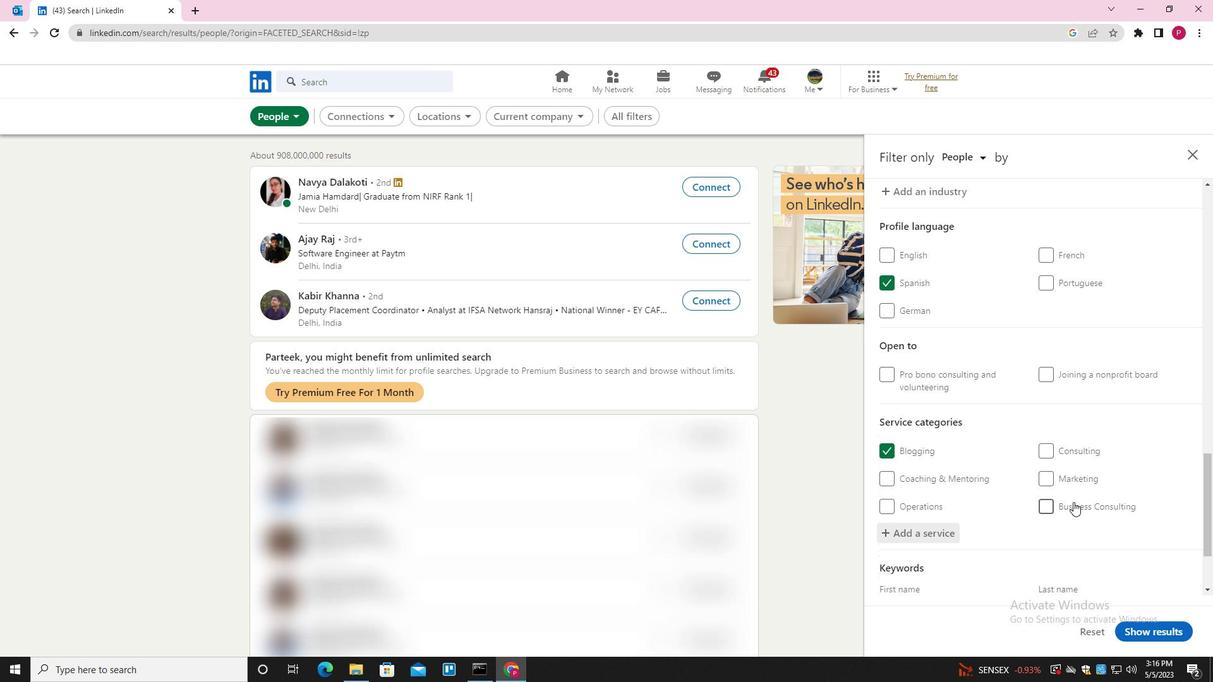 
Action: Mouse scrolled (1073, 502) with delta (0, 0)
Screenshot: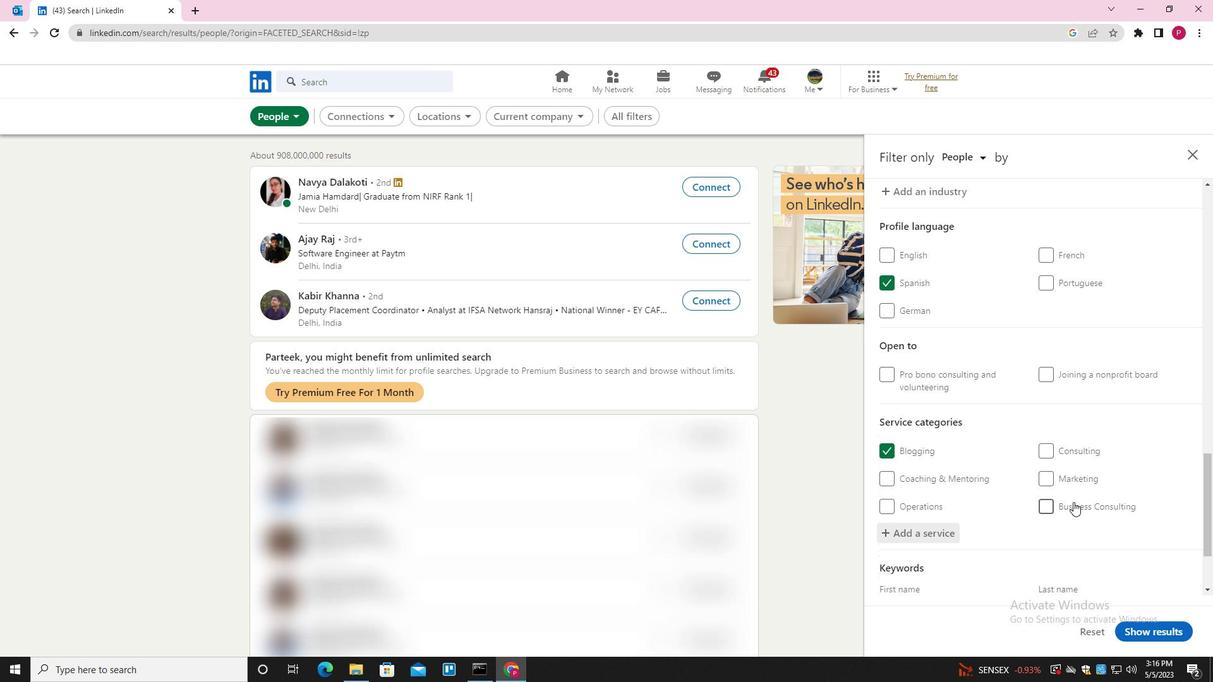 
Action: Mouse moved to (1073, 503)
Screenshot: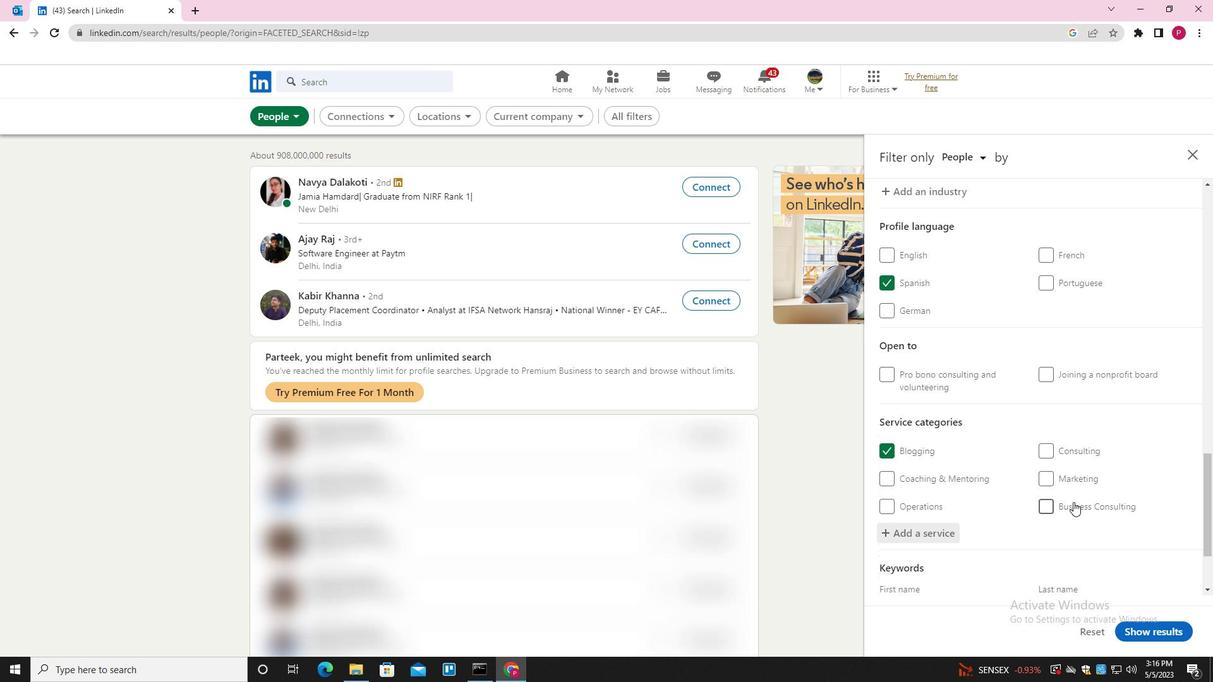 
Action: Mouse scrolled (1073, 502) with delta (0, 0)
Screenshot: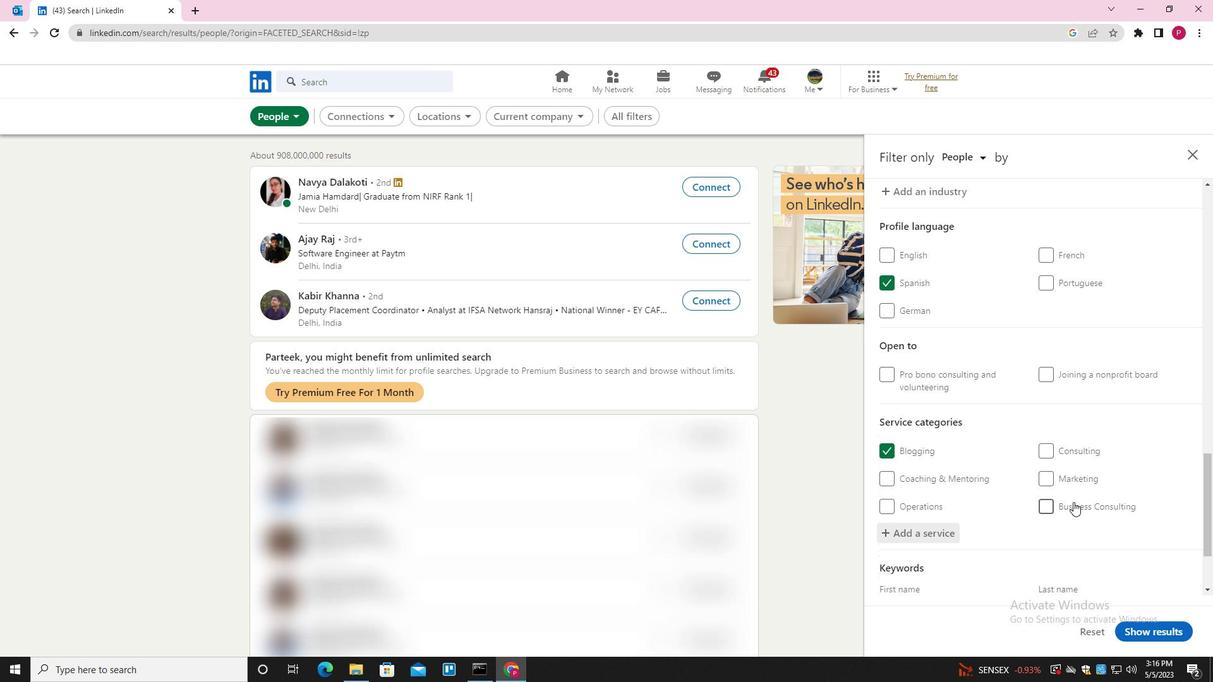 
Action: Mouse moved to (1073, 503)
Screenshot: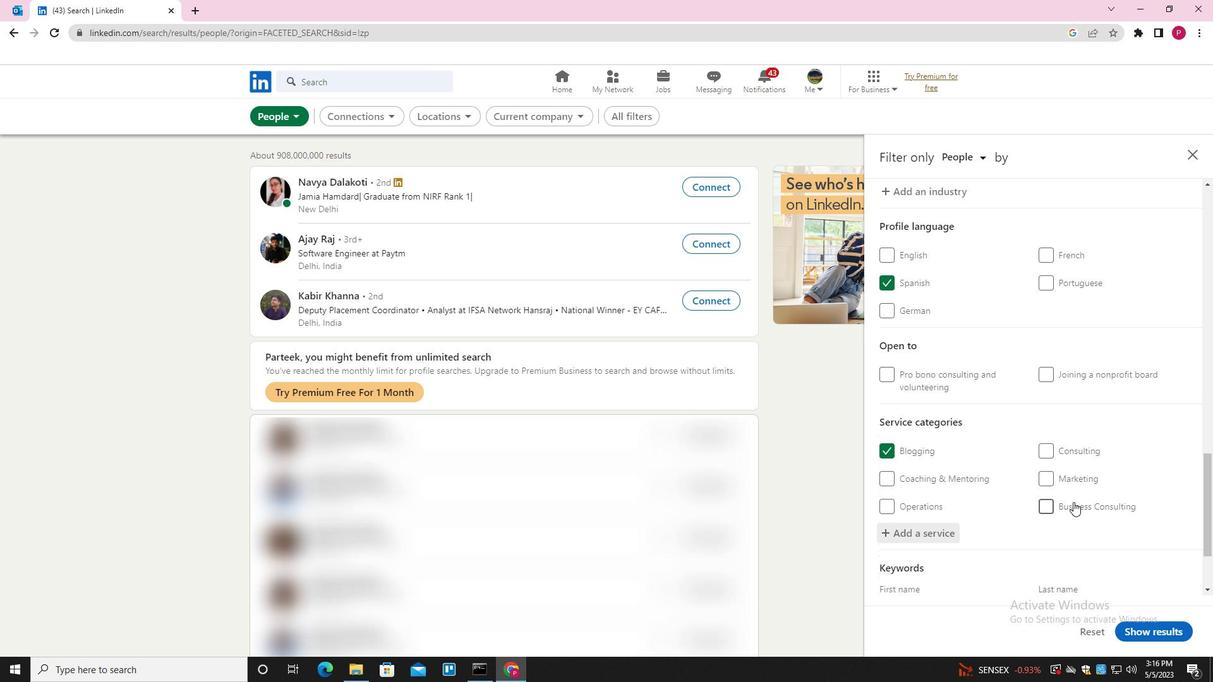 
Action: Mouse scrolled (1073, 503) with delta (0, 0)
Screenshot: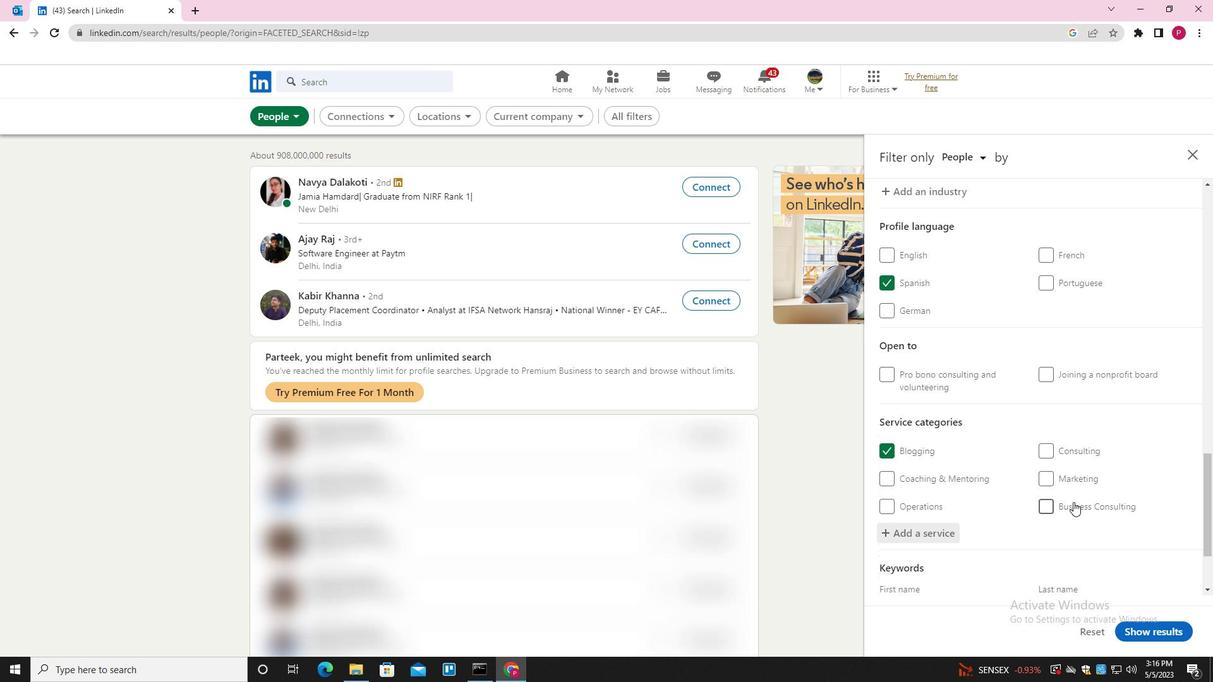 
Action: Mouse scrolled (1073, 503) with delta (0, 0)
Screenshot: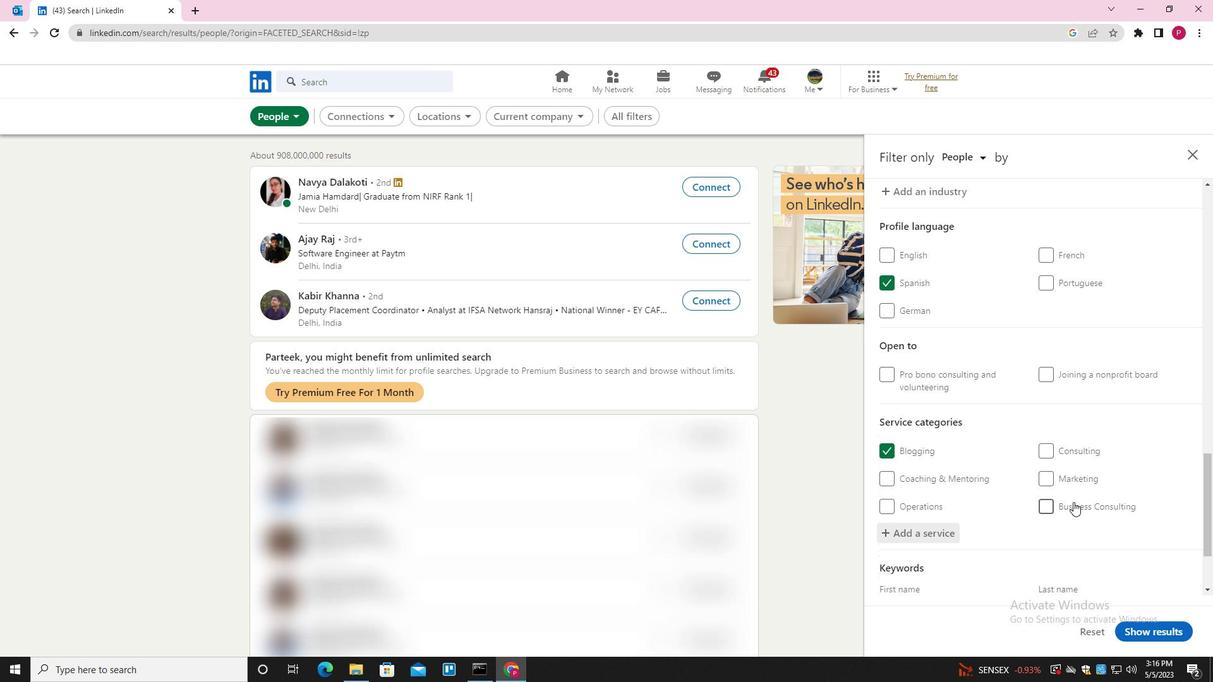 
Action: Mouse moved to (999, 538)
Screenshot: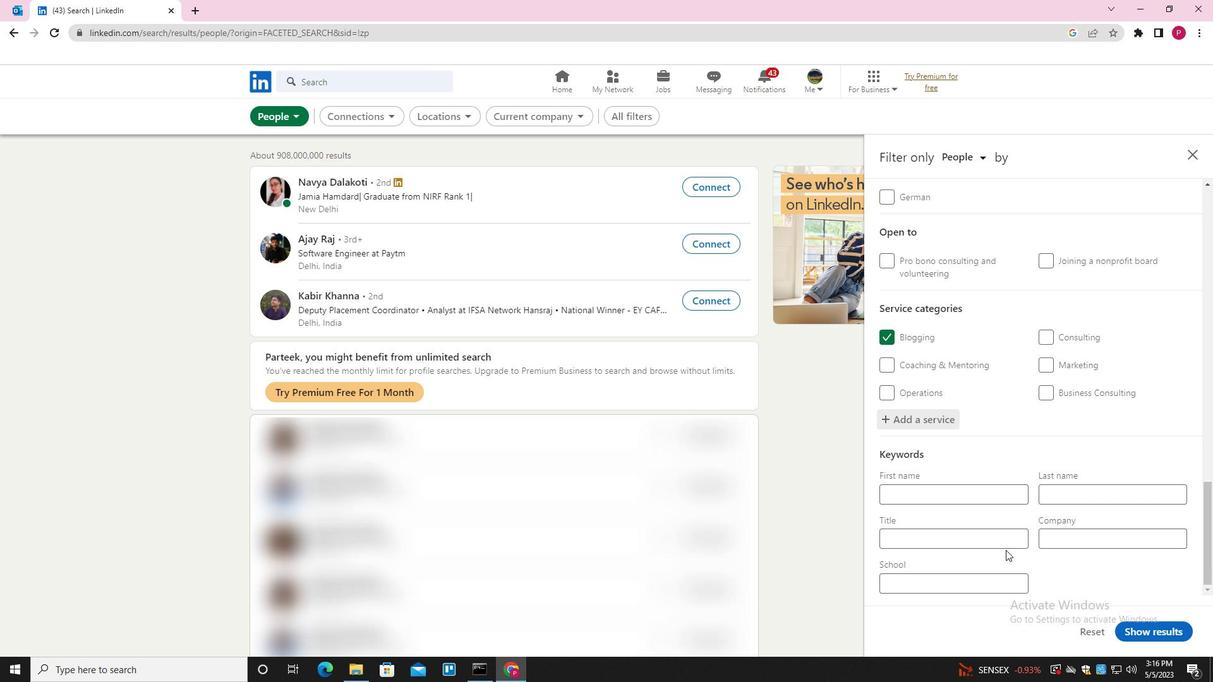 
Action: Mouse pressed left at (999, 538)
Screenshot: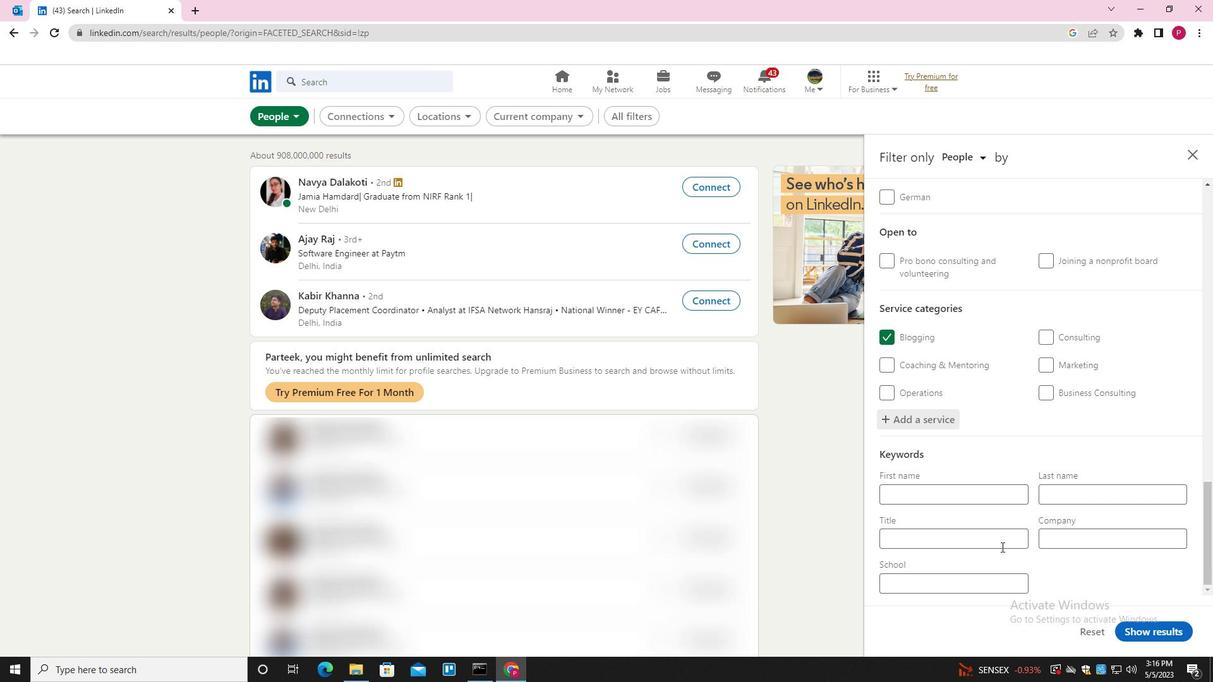
Action: Key pressed <Key.shift>COORDINATOR
Screenshot: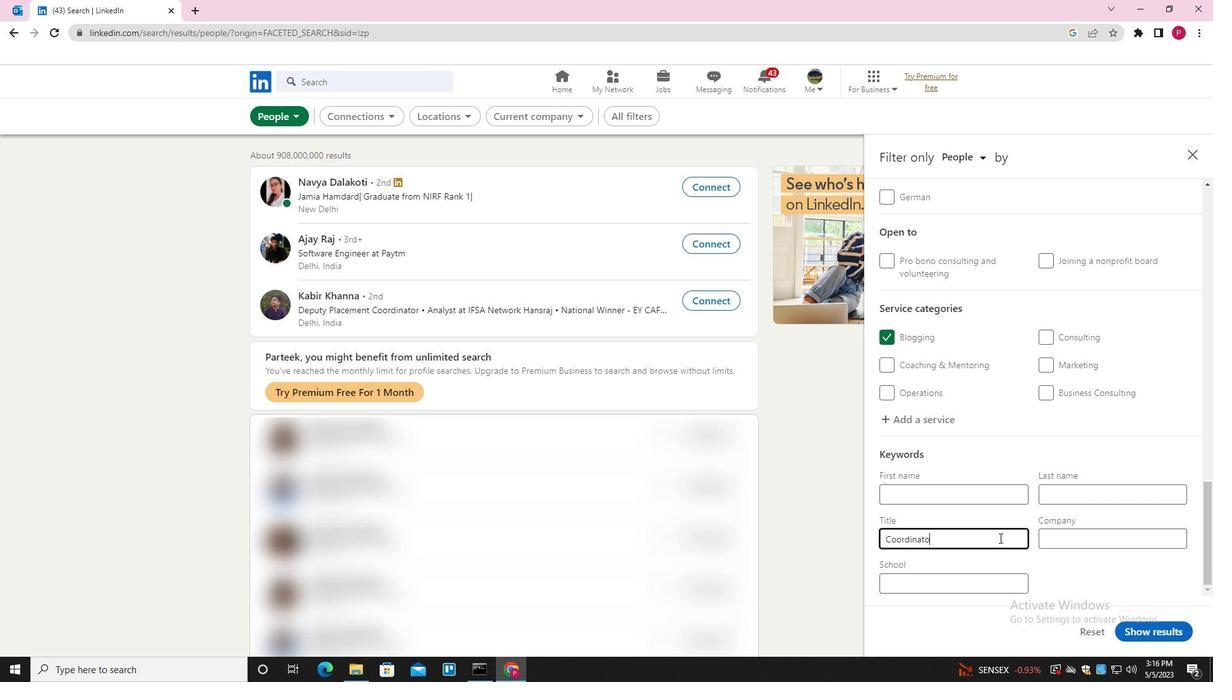 
Action: Mouse moved to (1143, 626)
Screenshot: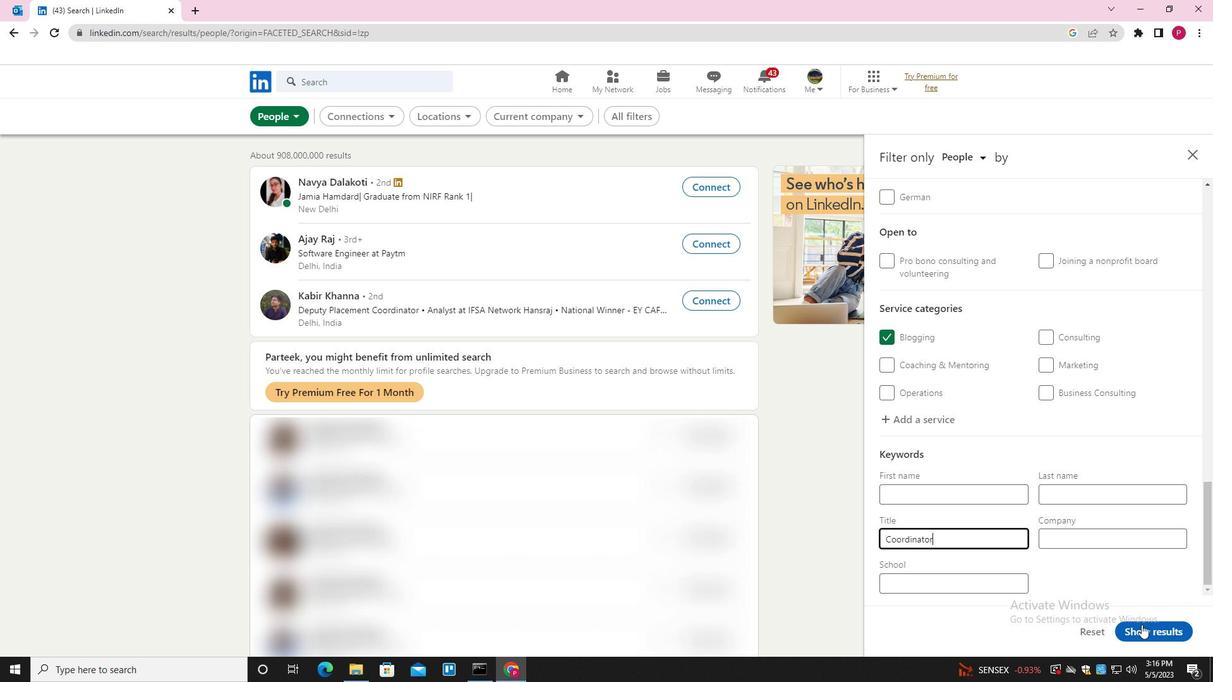 
Action: Mouse pressed left at (1143, 626)
Screenshot: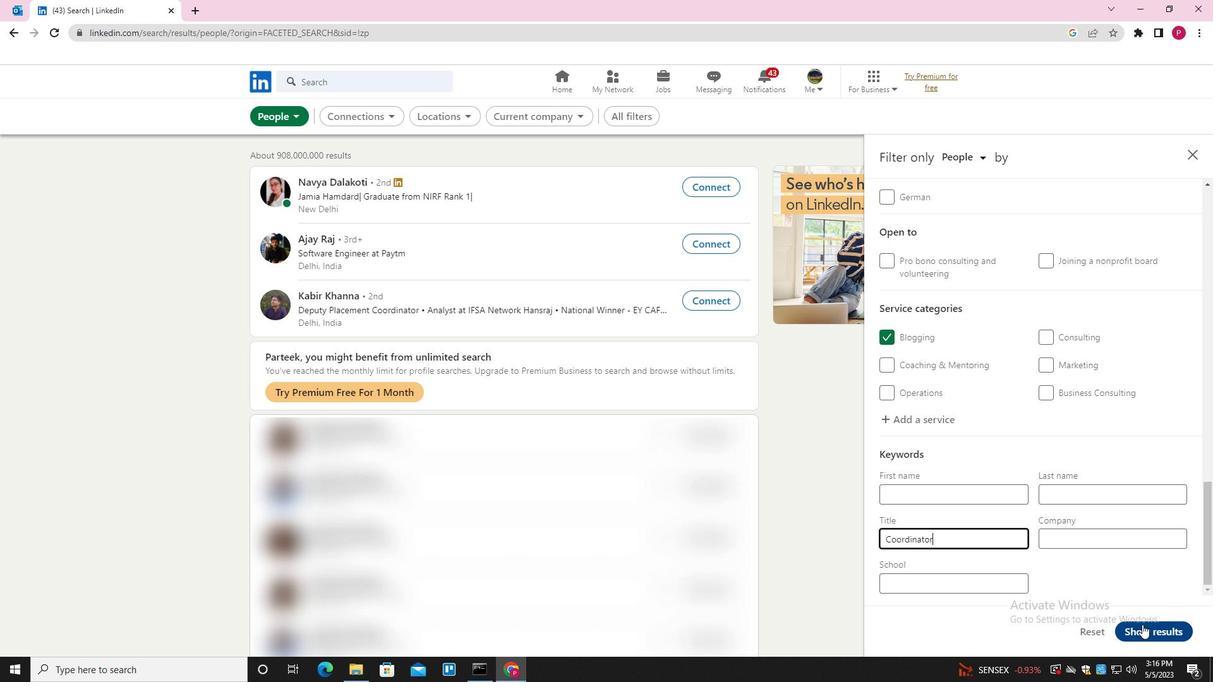 
Action: Mouse moved to (518, 273)
Screenshot: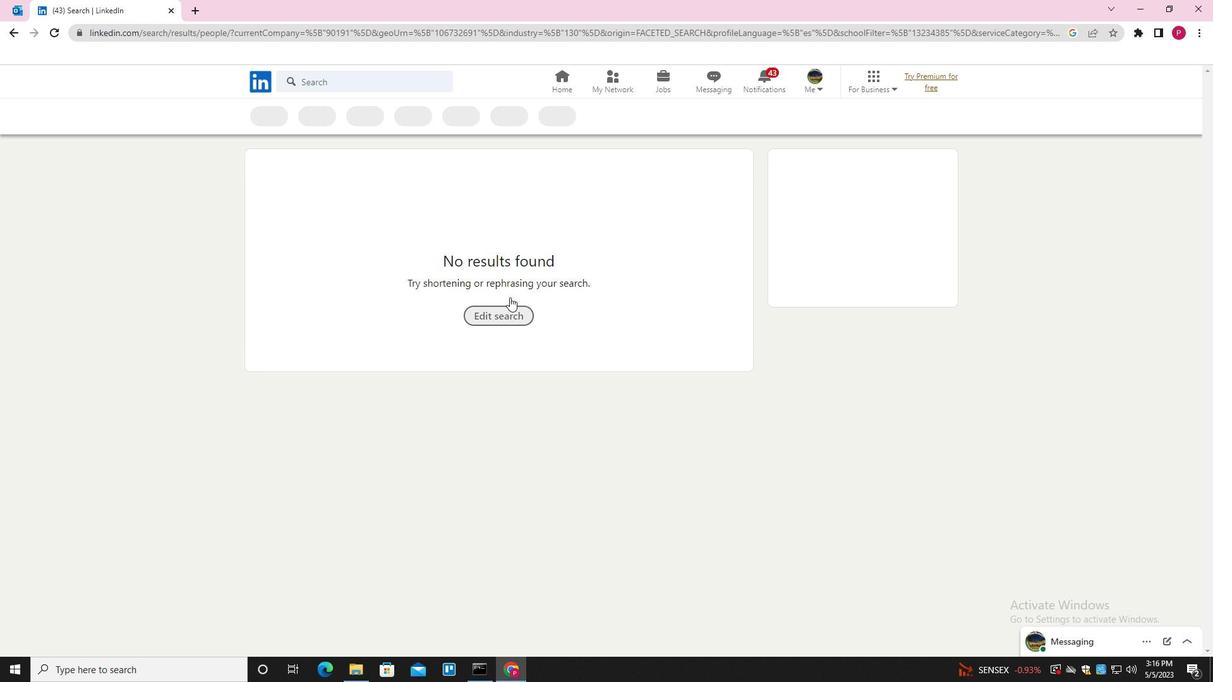 
